 Task: Look for space in Kalundborg, Denmark from 6th September, 2023 to 10th September, 2023 for 1 adult in price range Rs.9000 to Rs.17000. Place can be private room with 1  bedroom having 1 bed and 1 bathroom. Property type can be house, flat, guest house, hotel. Booking option can be shelf check-in. Required host language is English.
Action: Mouse moved to (740, 111)
Screenshot: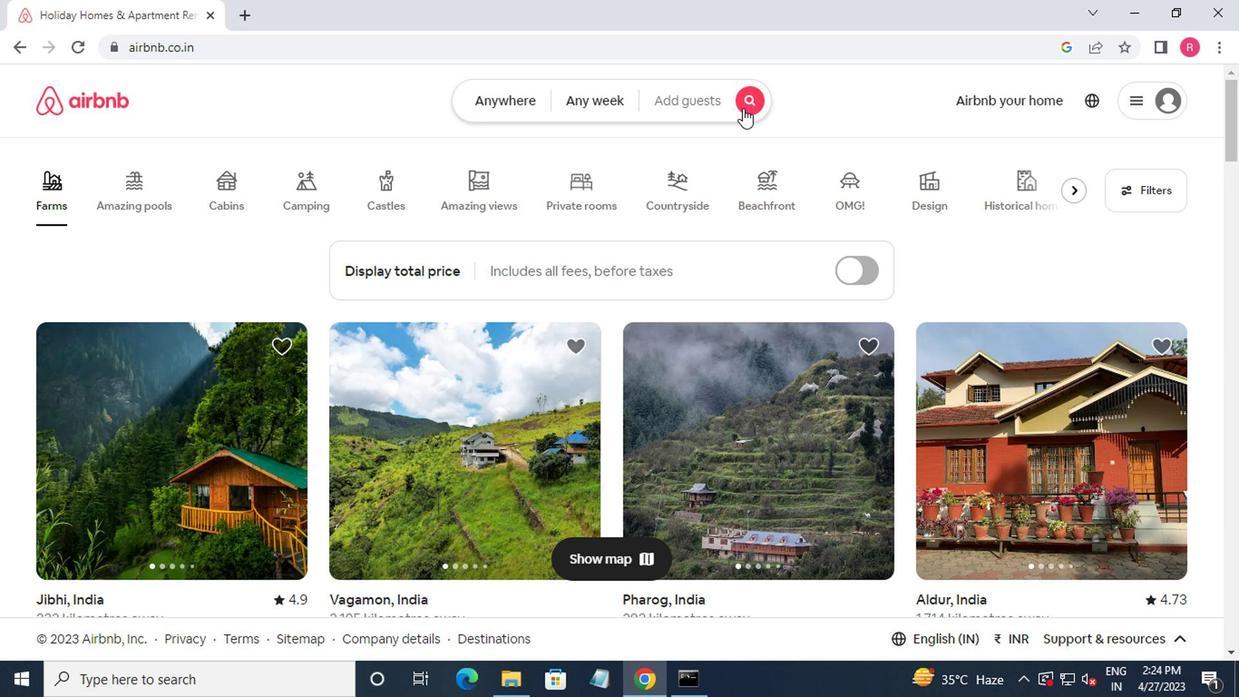 
Action: Mouse pressed left at (740, 111)
Screenshot: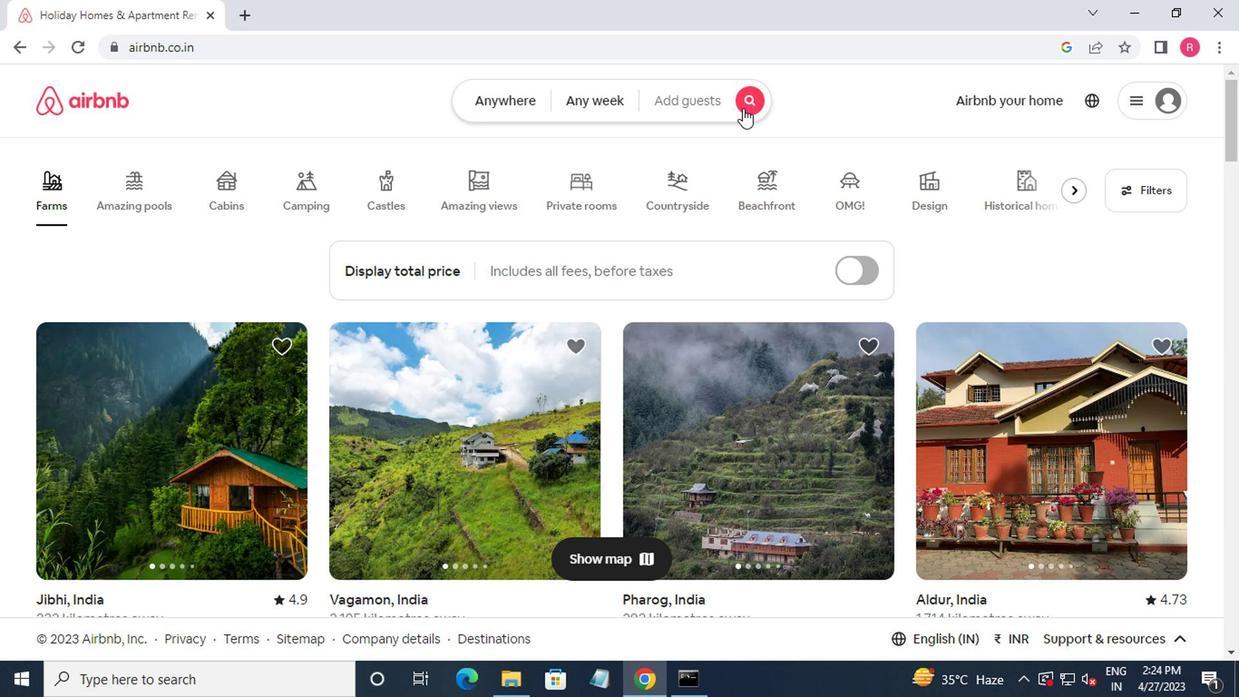 
Action: Mouse moved to (355, 151)
Screenshot: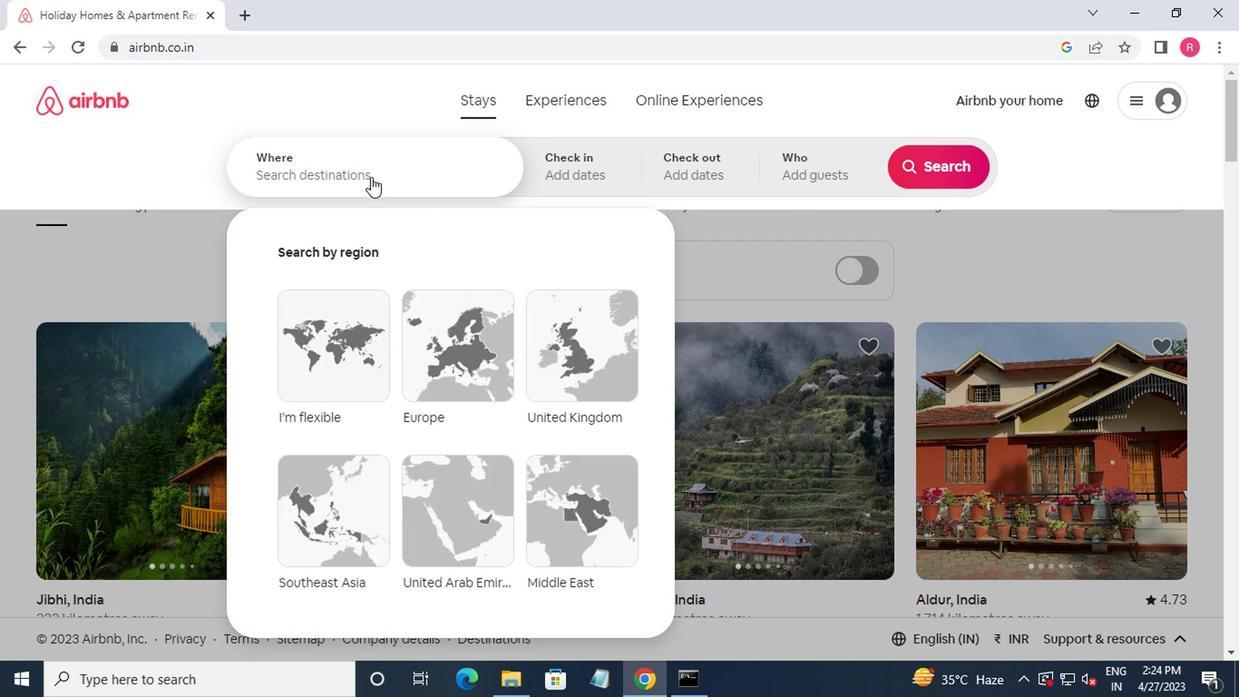 
Action: Mouse pressed left at (355, 151)
Screenshot: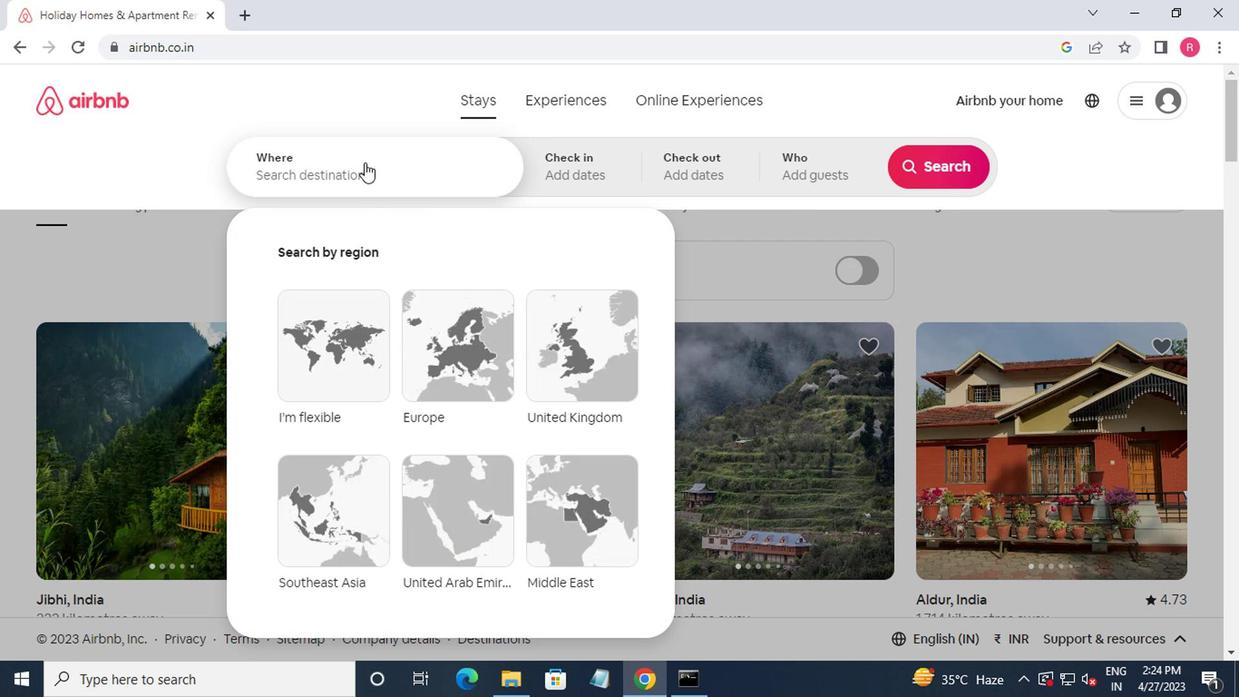 
Action: Mouse moved to (380, 153)
Screenshot: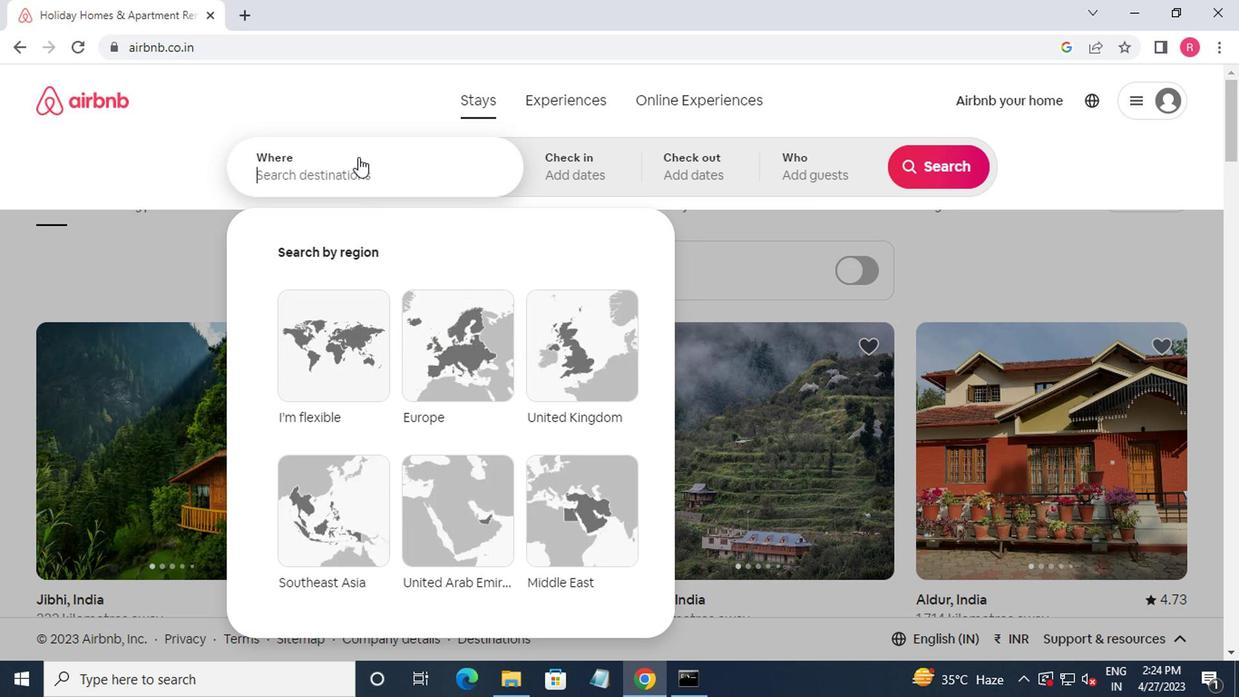 
Action: Key pressed kalundbord<Key.backspace>g,de<Key.down><Key.enter>
Screenshot: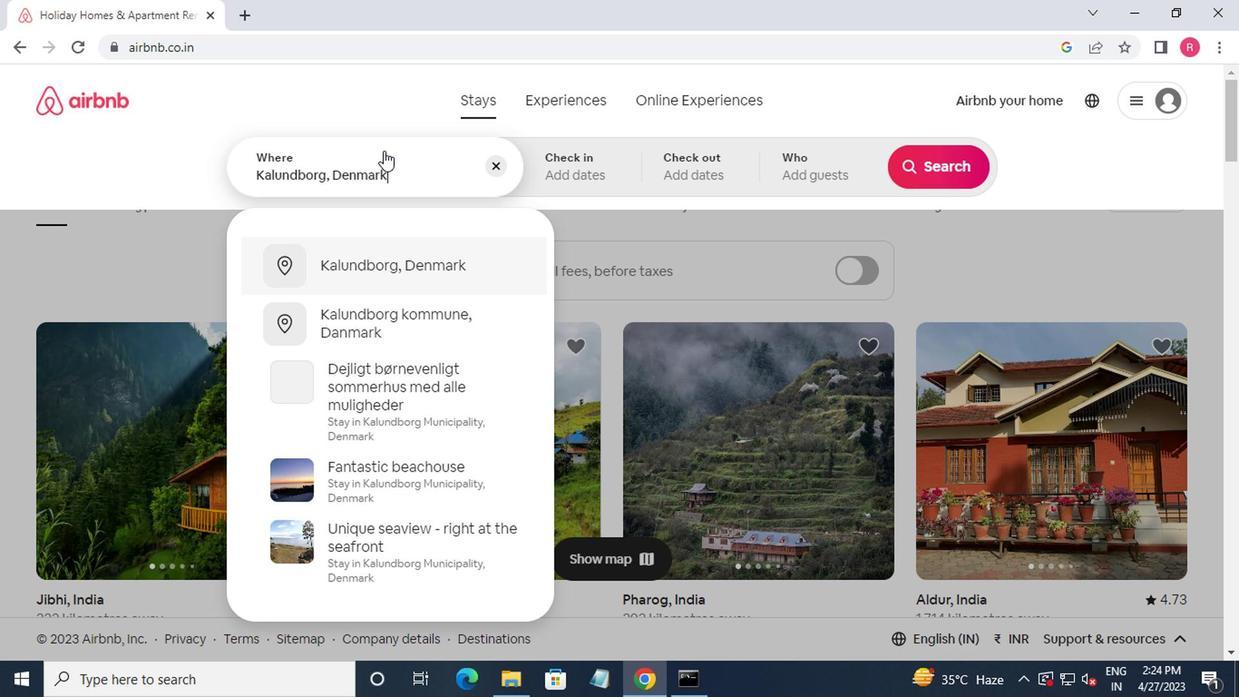 
Action: Mouse moved to (915, 319)
Screenshot: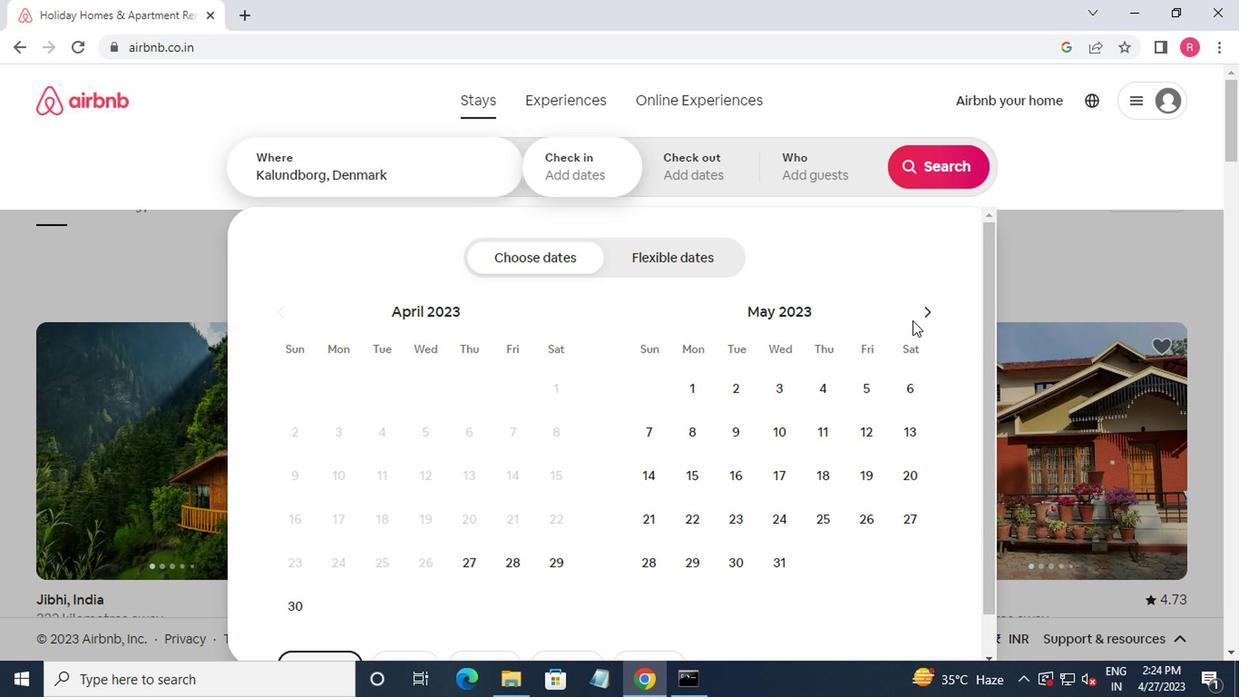 
Action: Mouse pressed left at (915, 319)
Screenshot: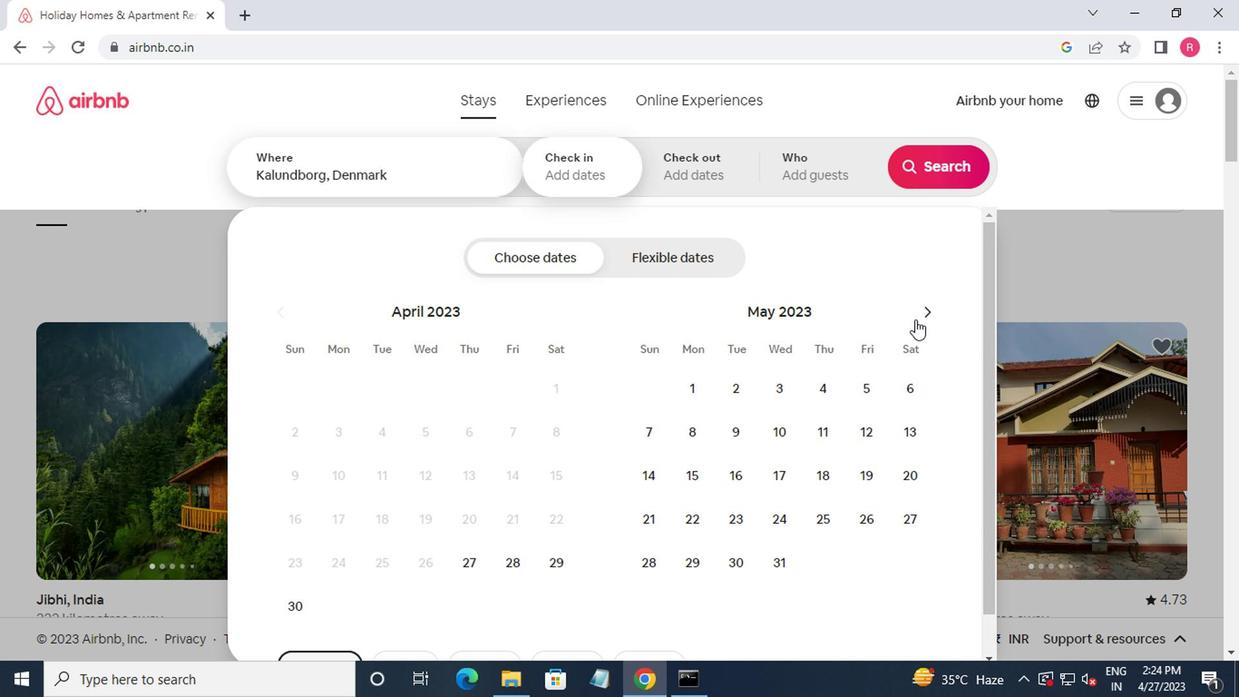 
Action: Mouse moved to (917, 318)
Screenshot: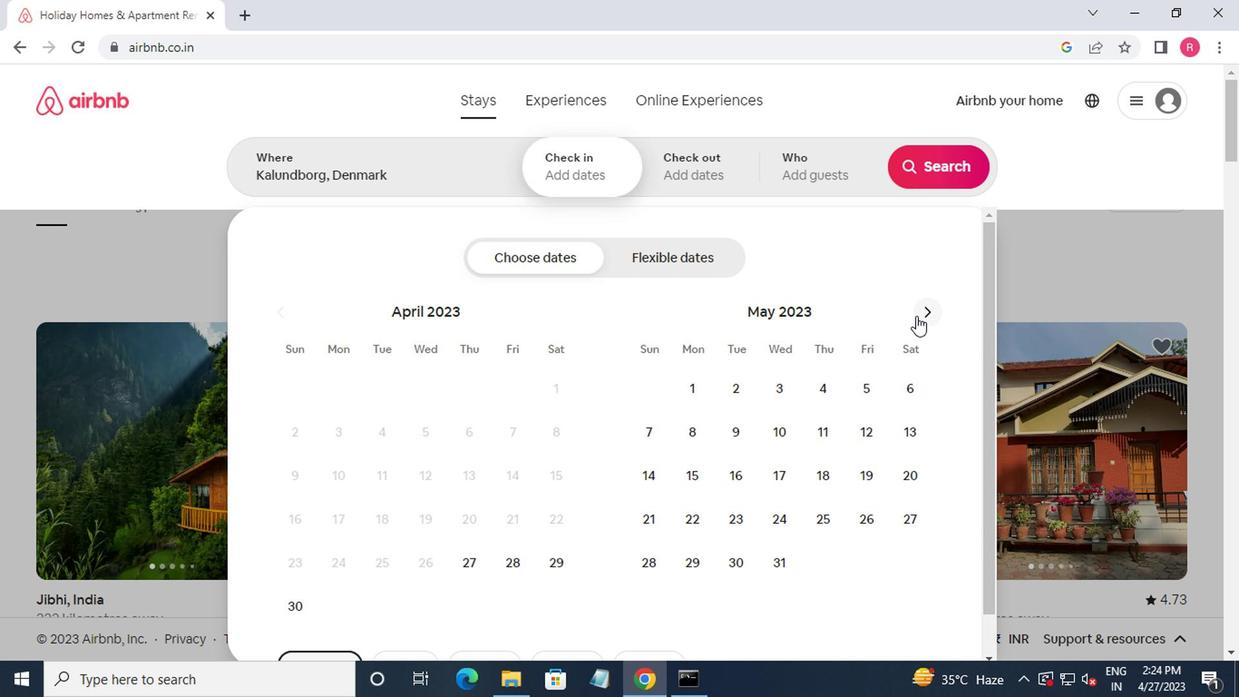 
Action: Mouse pressed left at (917, 318)
Screenshot: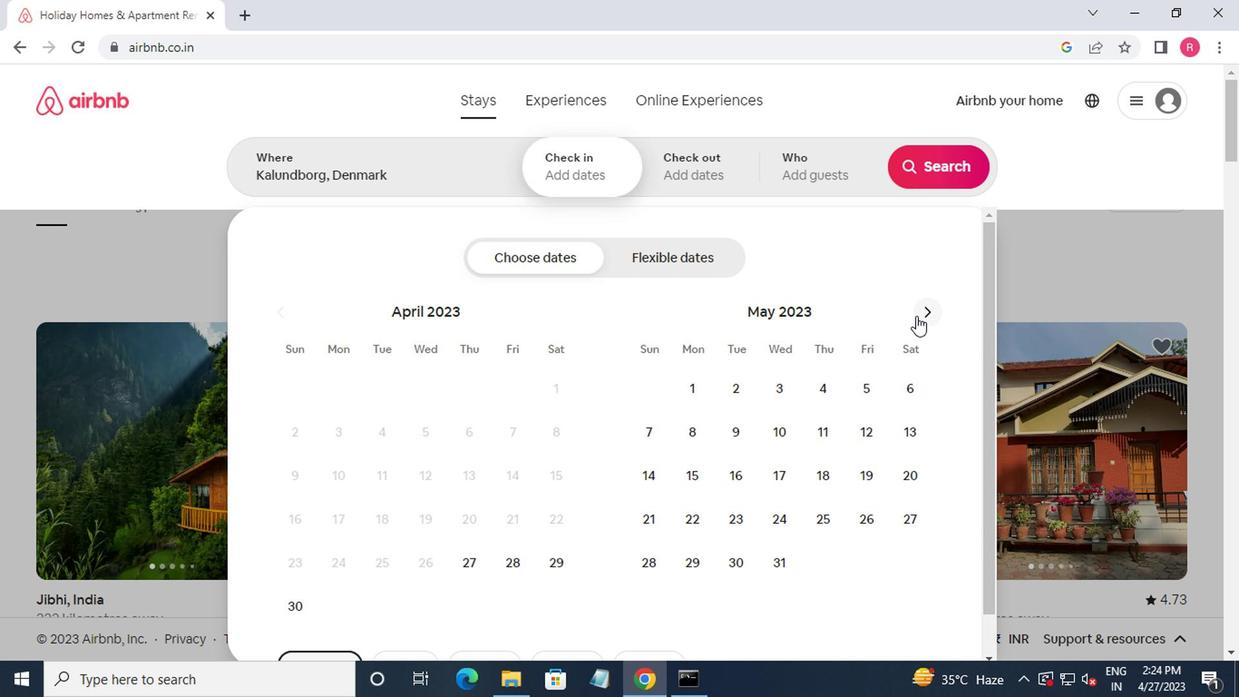 
Action: Mouse pressed left at (917, 318)
Screenshot: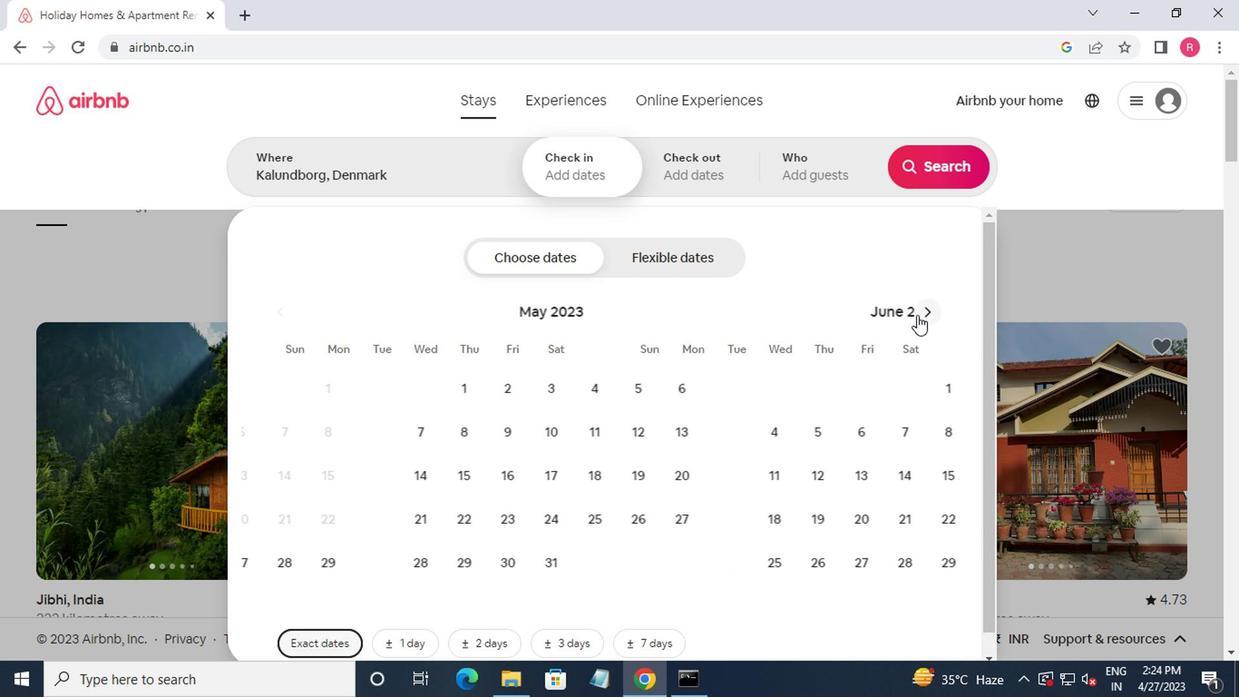 
Action: Mouse pressed left at (917, 318)
Screenshot: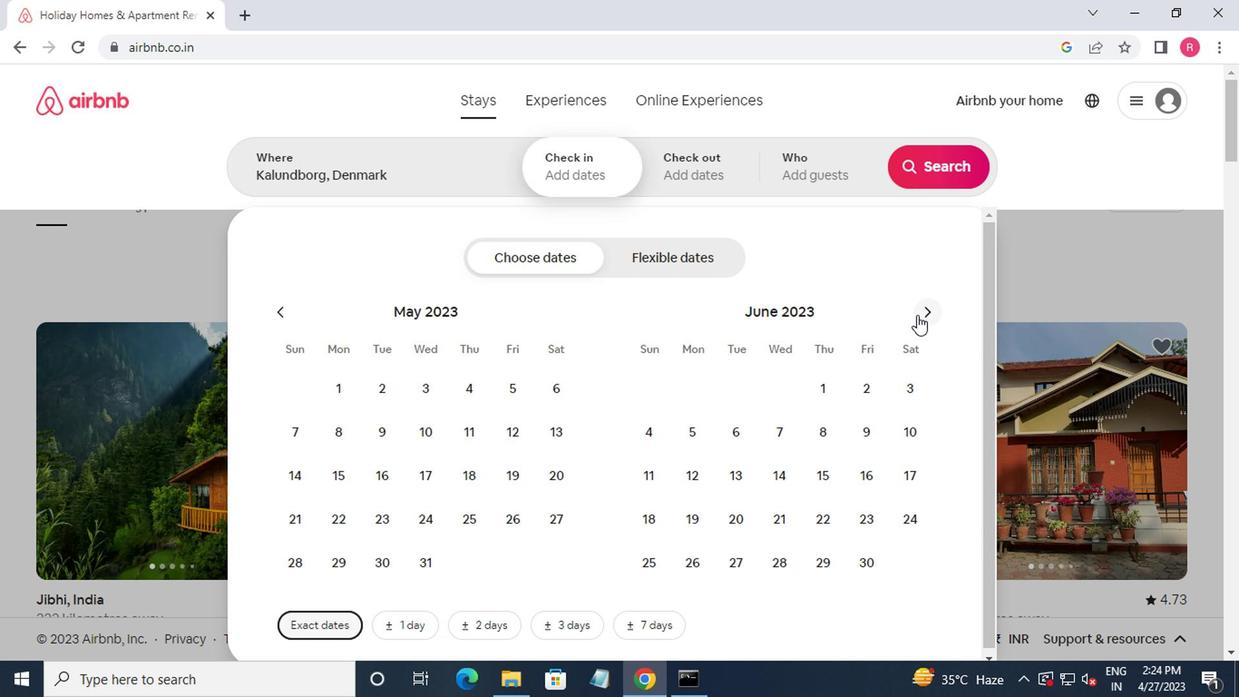 
Action: Mouse pressed left at (917, 318)
Screenshot: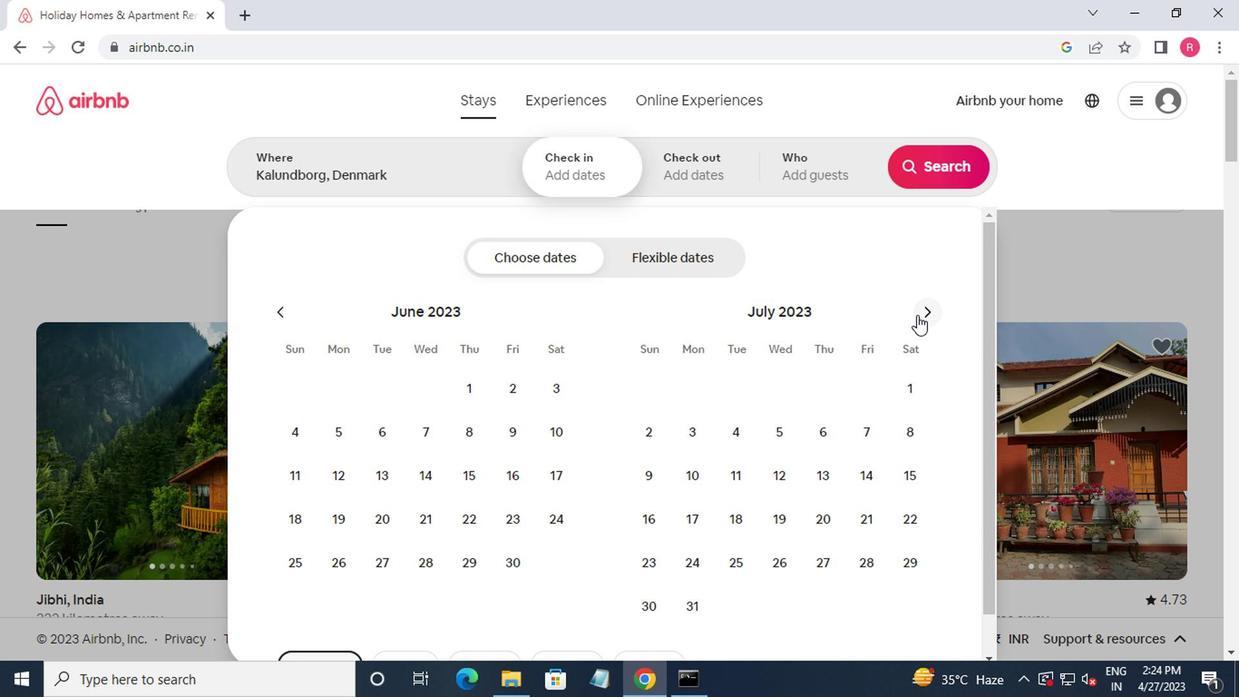 
Action: Mouse pressed left at (917, 318)
Screenshot: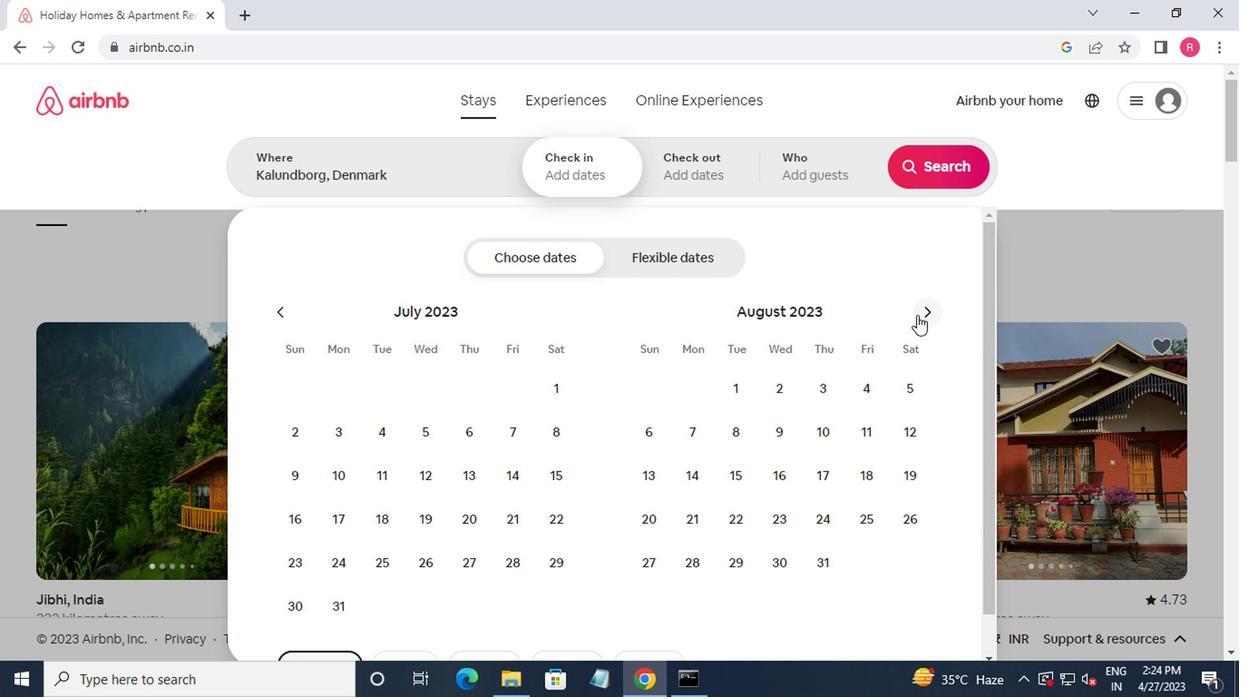 
Action: Mouse moved to (783, 442)
Screenshot: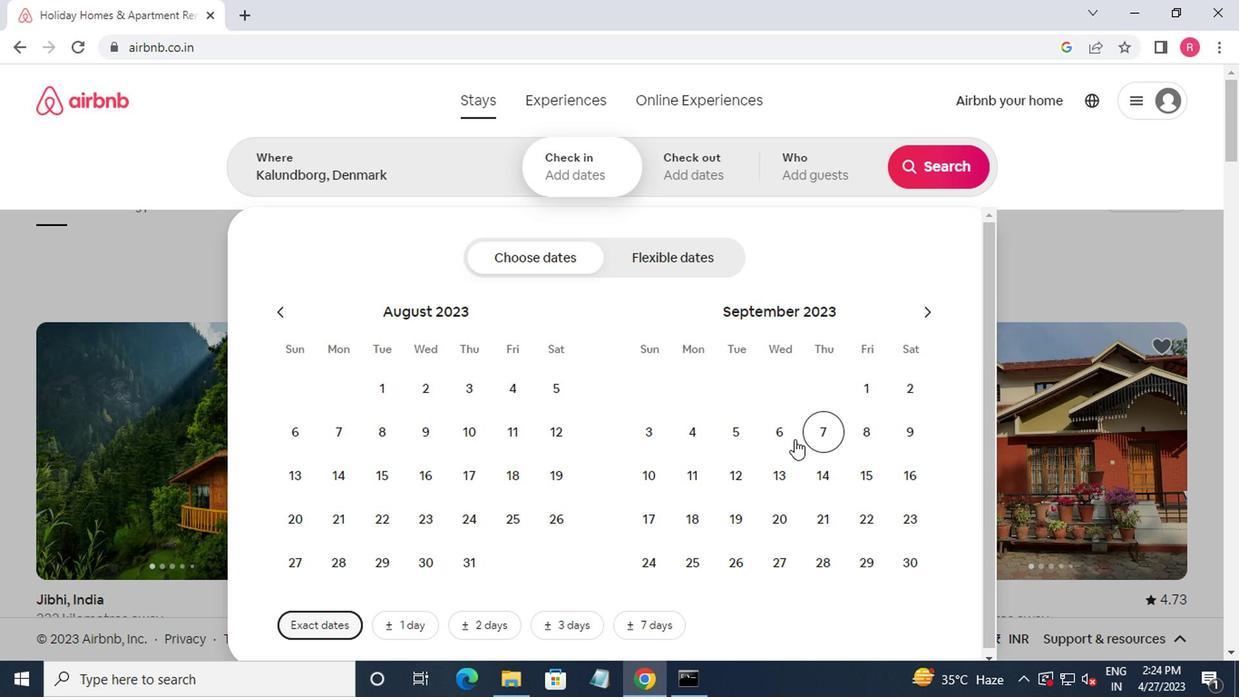 
Action: Mouse pressed left at (783, 442)
Screenshot: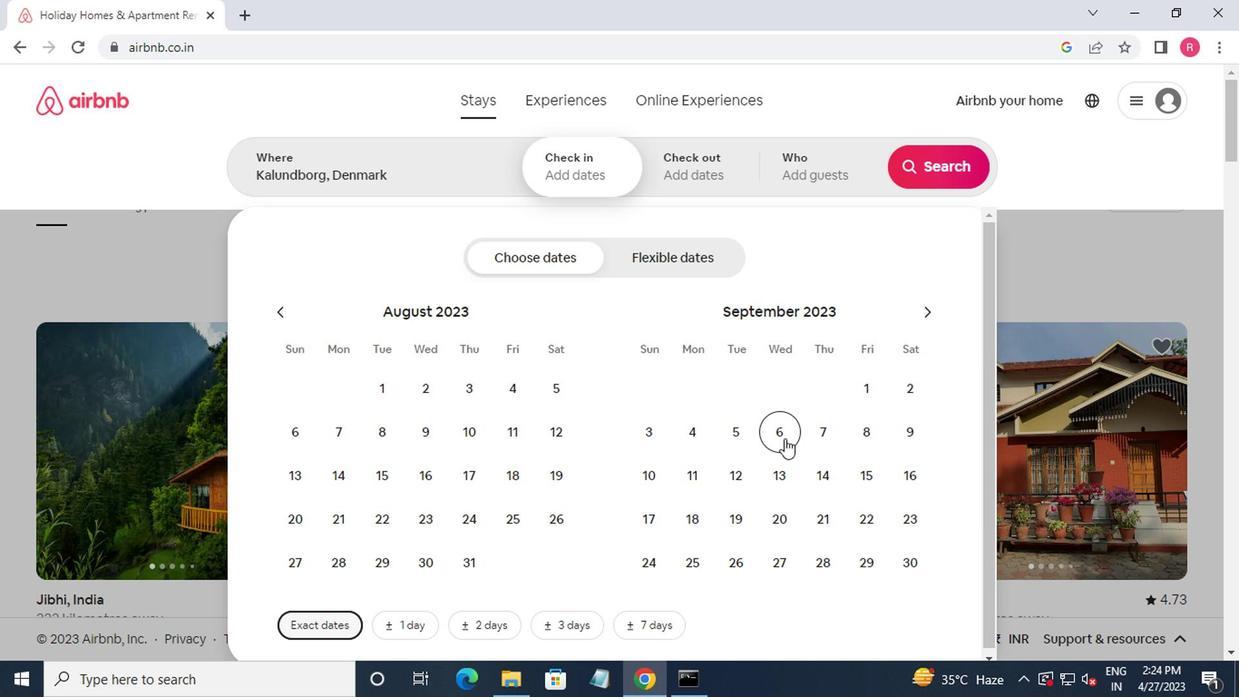 
Action: Mouse moved to (652, 494)
Screenshot: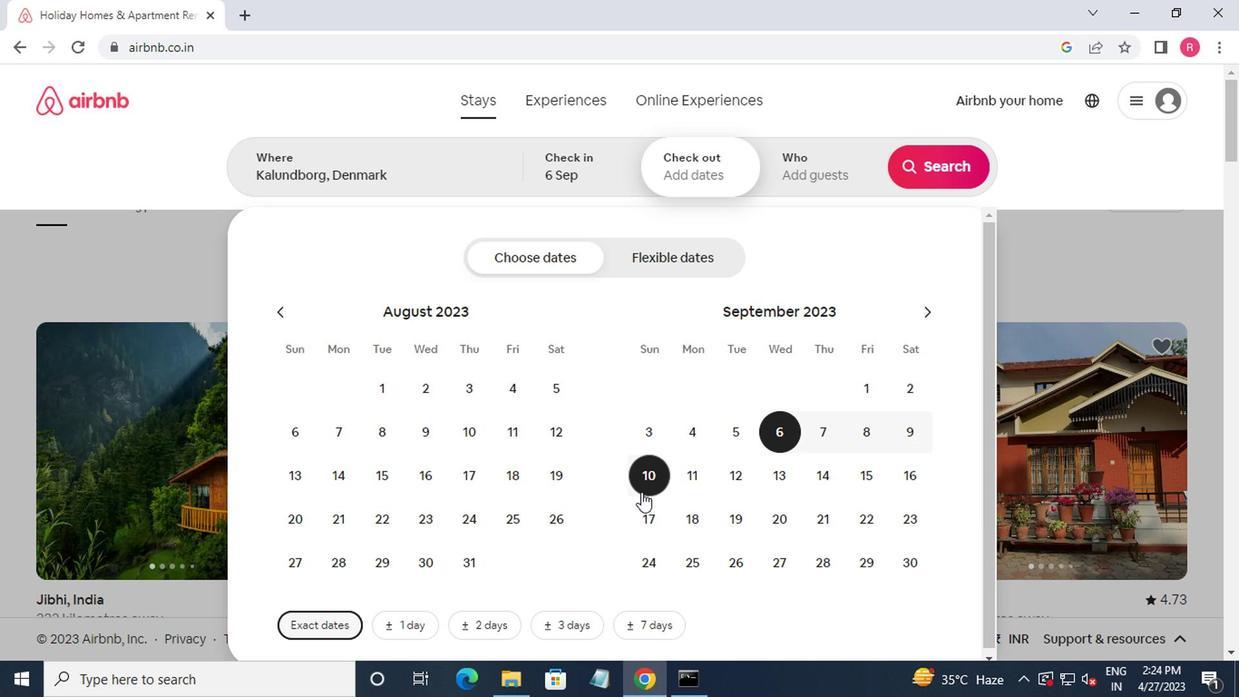 
Action: Mouse pressed left at (652, 494)
Screenshot: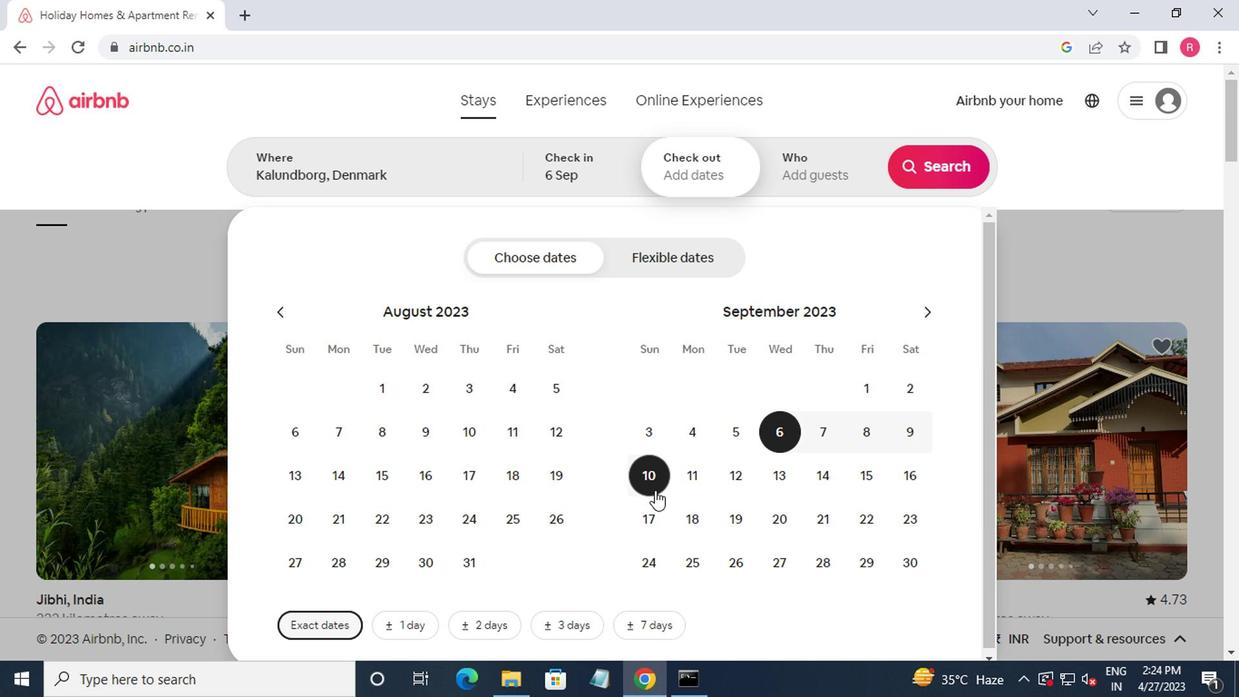 
Action: Mouse moved to (802, 187)
Screenshot: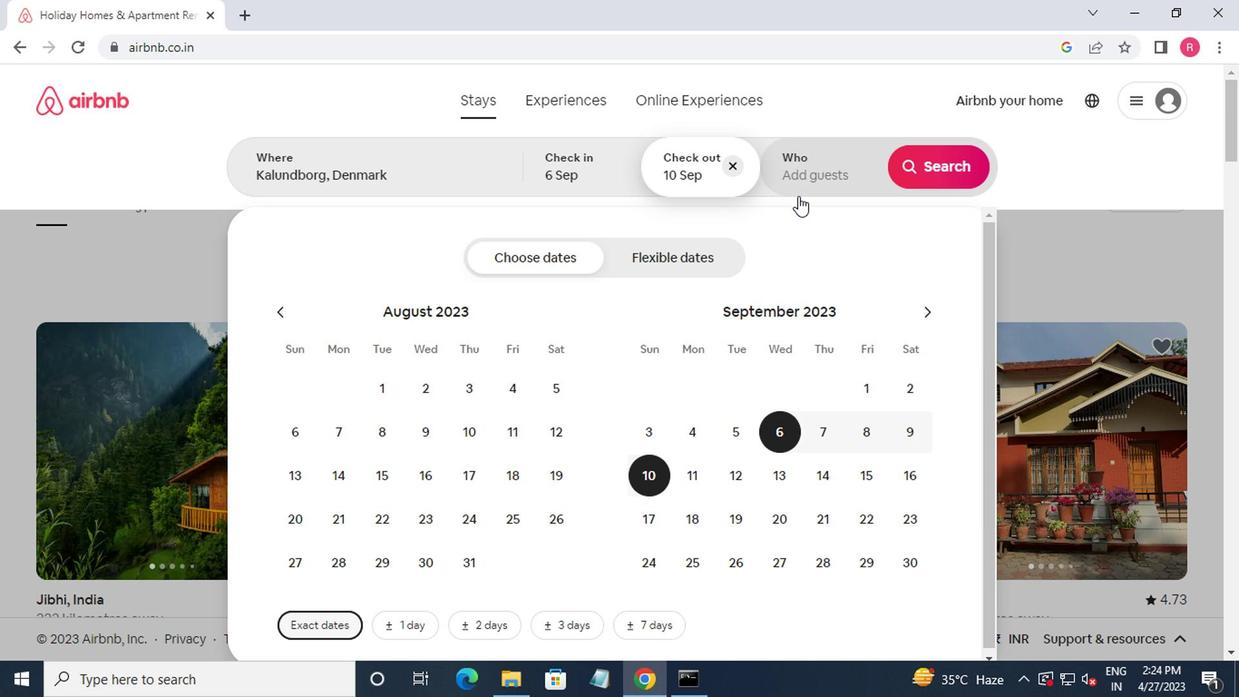 
Action: Mouse pressed left at (802, 187)
Screenshot: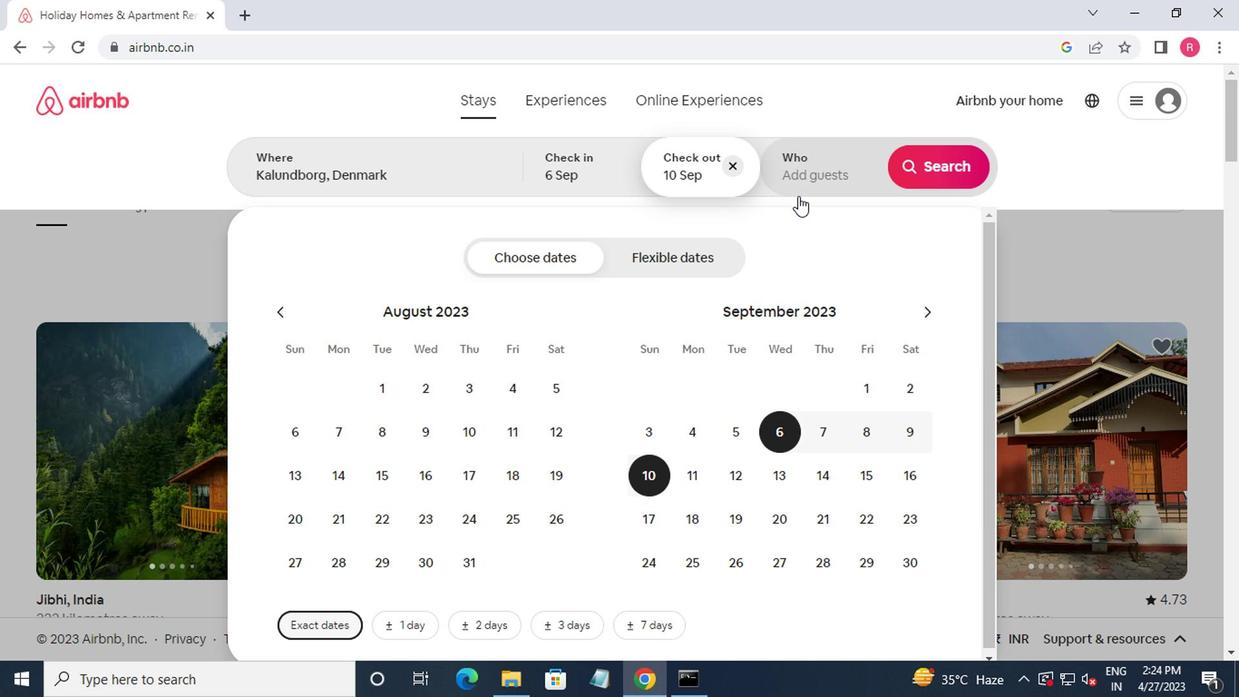 
Action: Mouse moved to (955, 269)
Screenshot: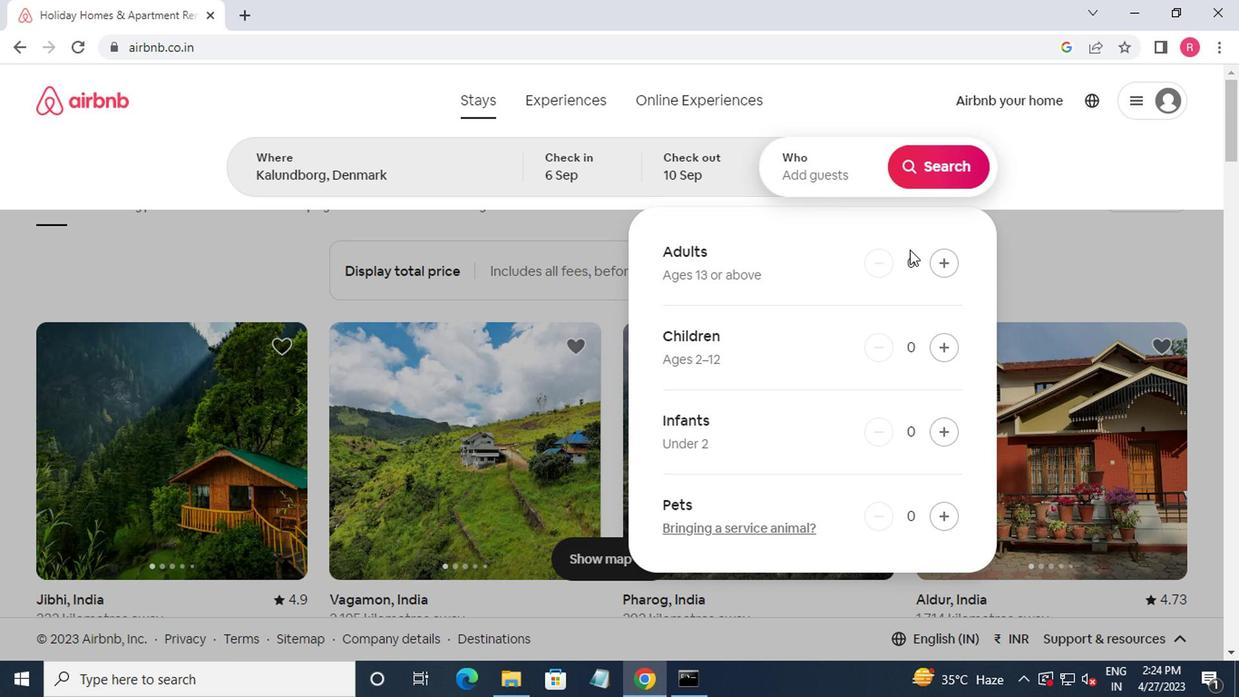 
Action: Mouse pressed left at (955, 269)
Screenshot: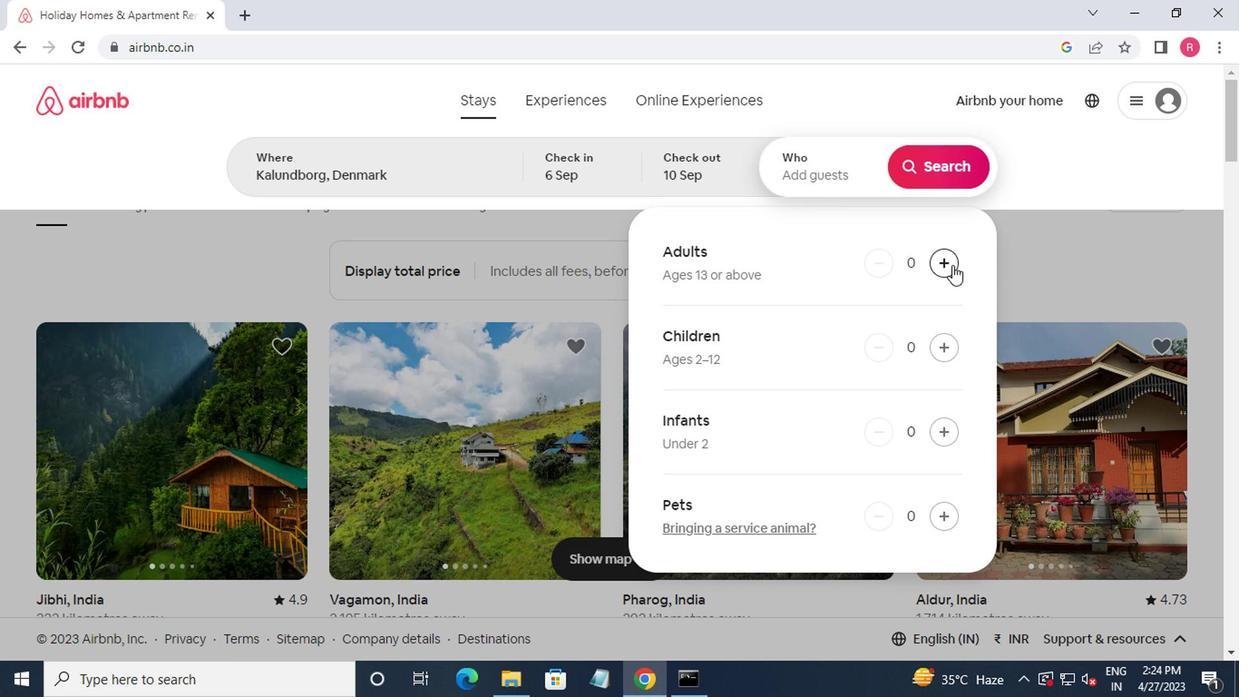 
Action: Mouse moved to (921, 182)
Screenshot: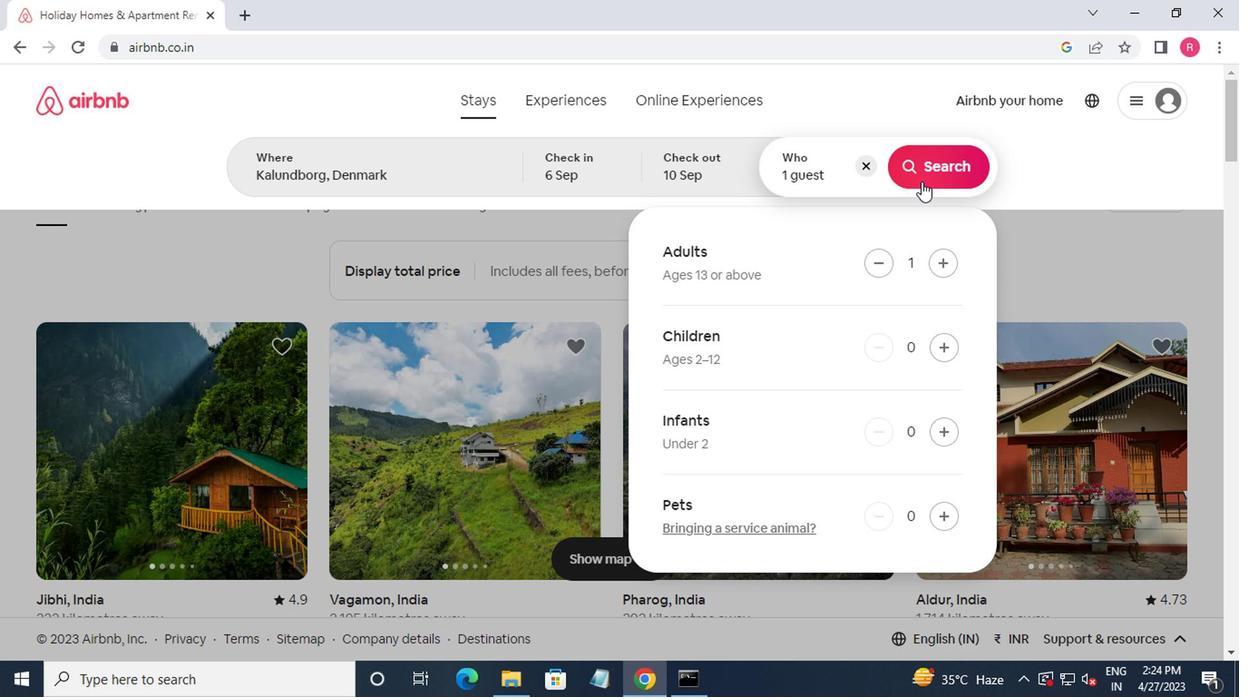 
Action: Mouse pressed left at (921, 182)
Screenshot: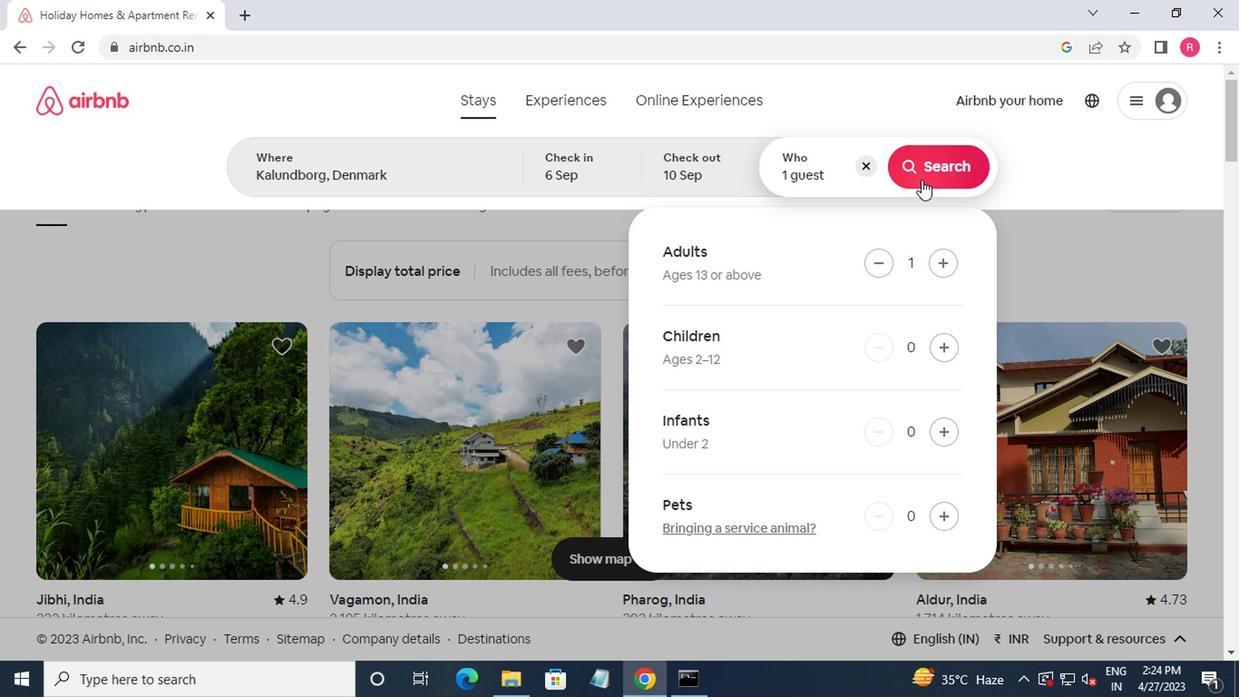 
Action: Mouse moved to (1164, 179)
Screenshot: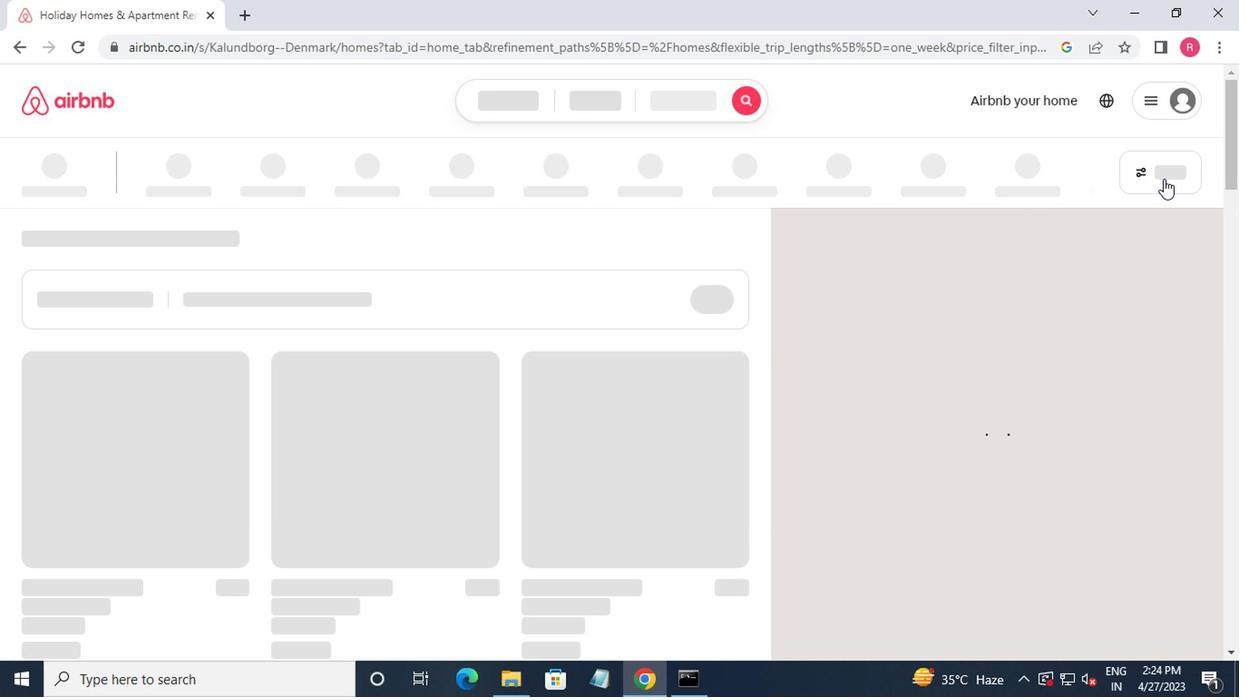 
Action: Mouse pressed left at (1164, 179)
Screenshot: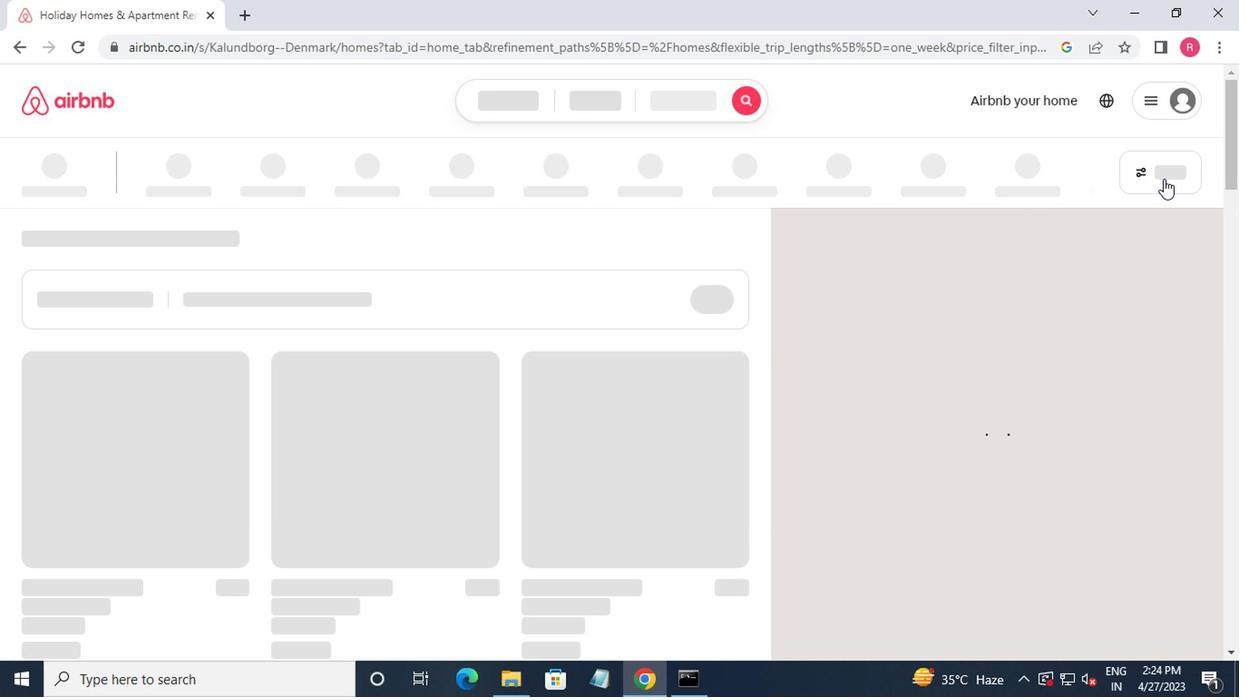 
Action: Mouse moved to (457, 398)
Screenshot: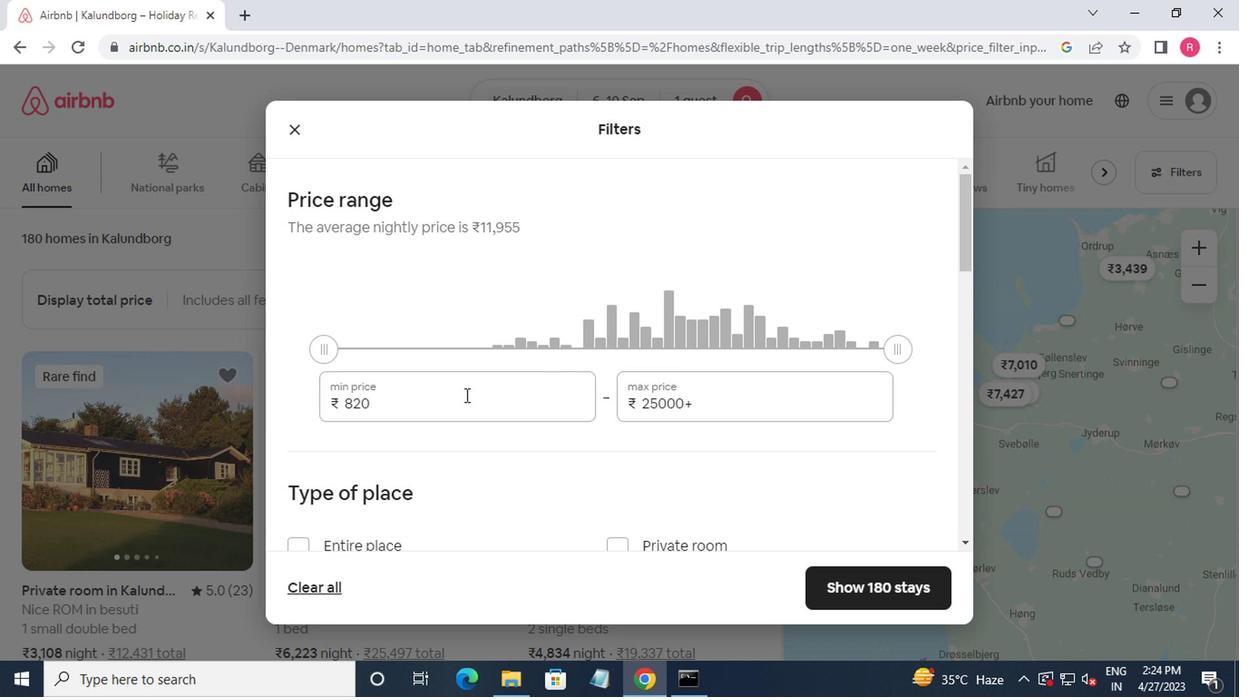 
Action: Mouse pressed left at (457, 398)
Screenshot: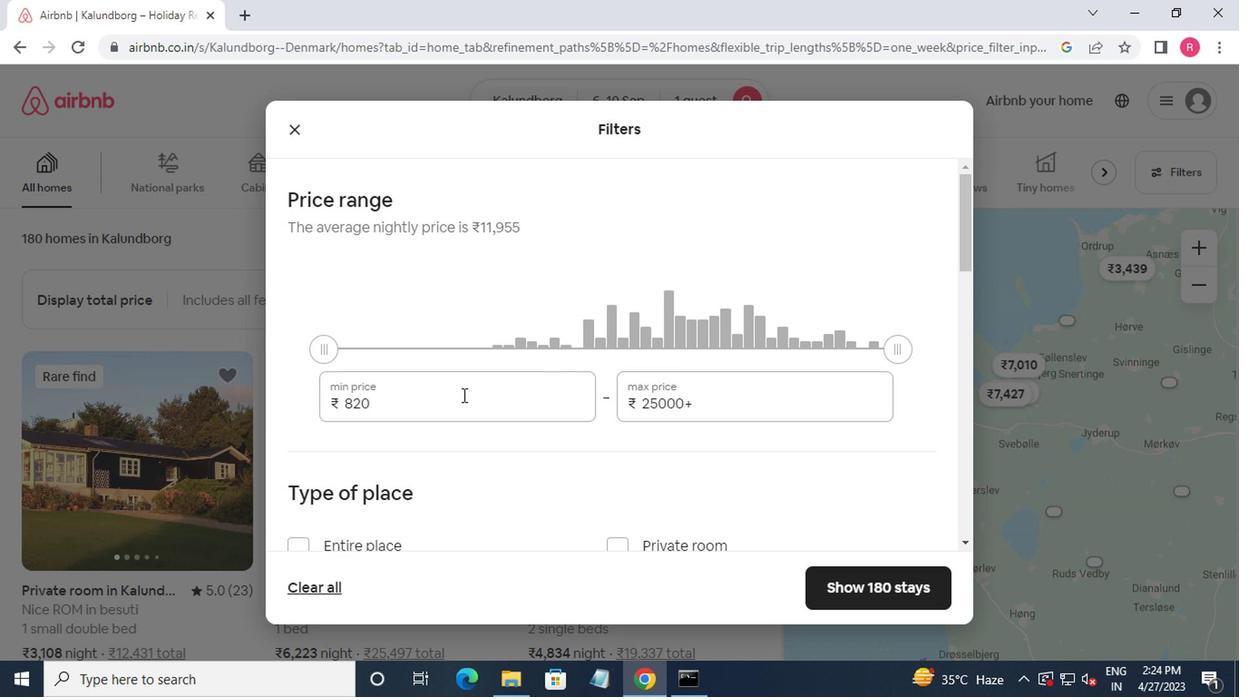 
Action: Mouse moved to (486, 378)
Screenshot: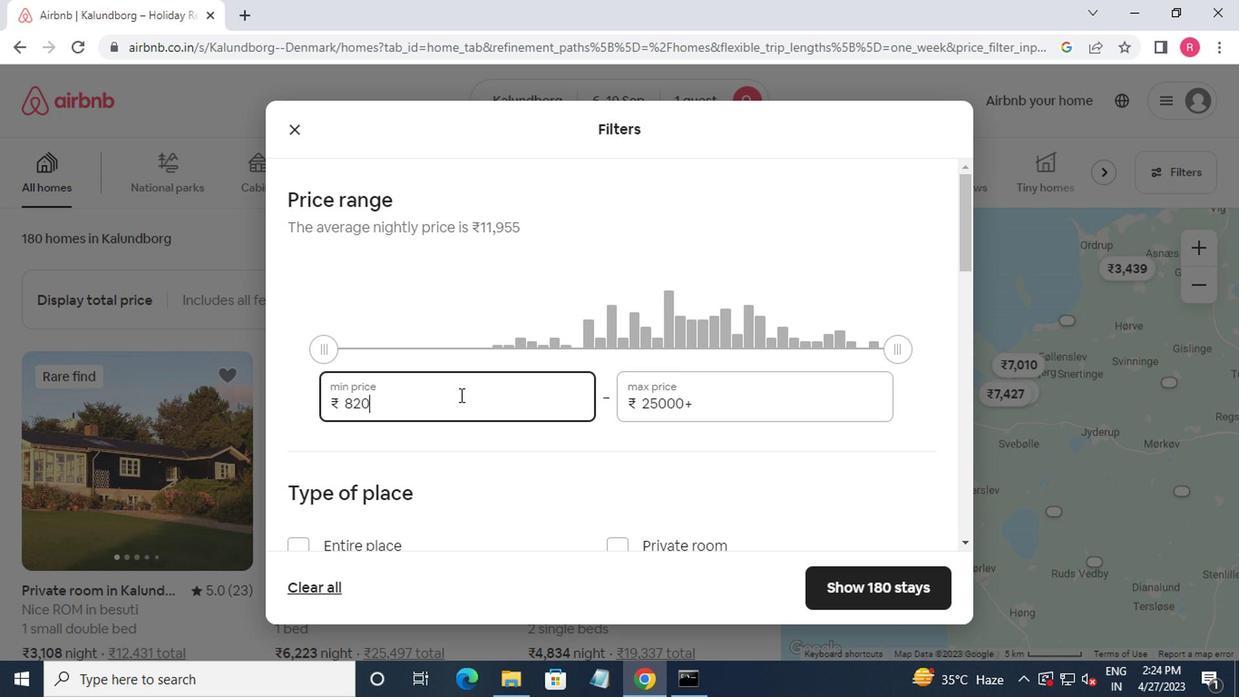 
Action: Key pressed <Key.backspace><Key.backspace><Key.backspace><Key.backspace>9000<Key.tab>17000
Screenshot: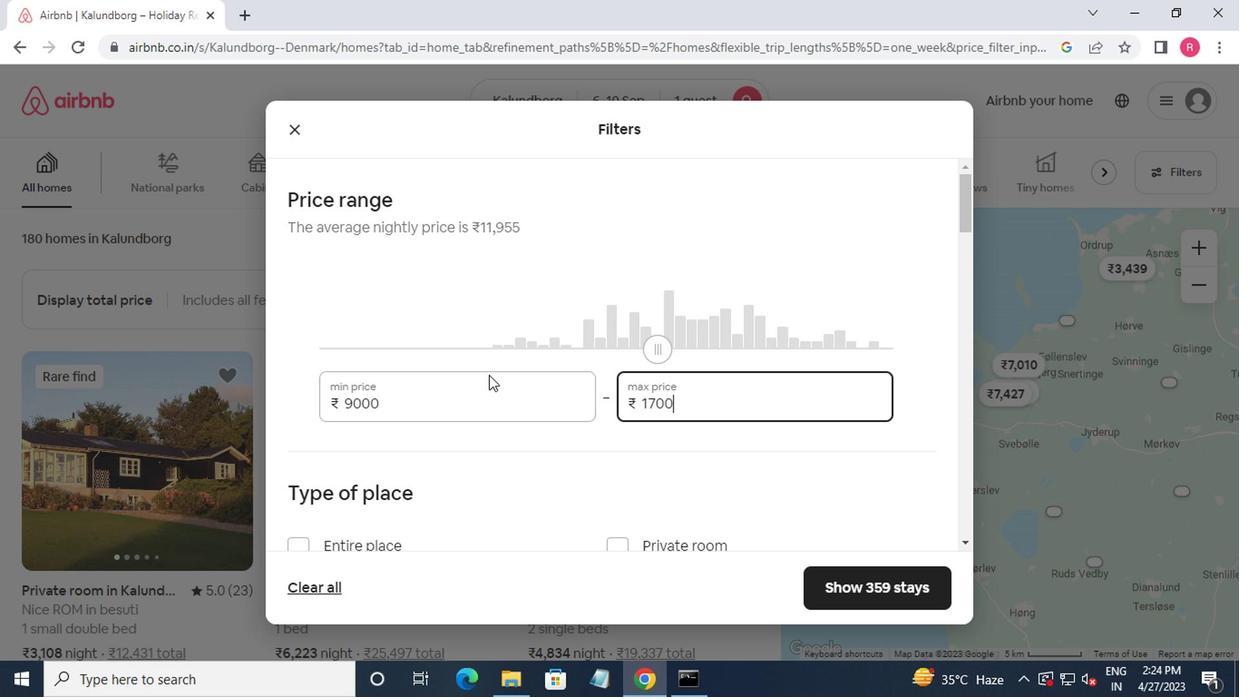 
Action: Mouse moved to (481, 533)
Screenshot: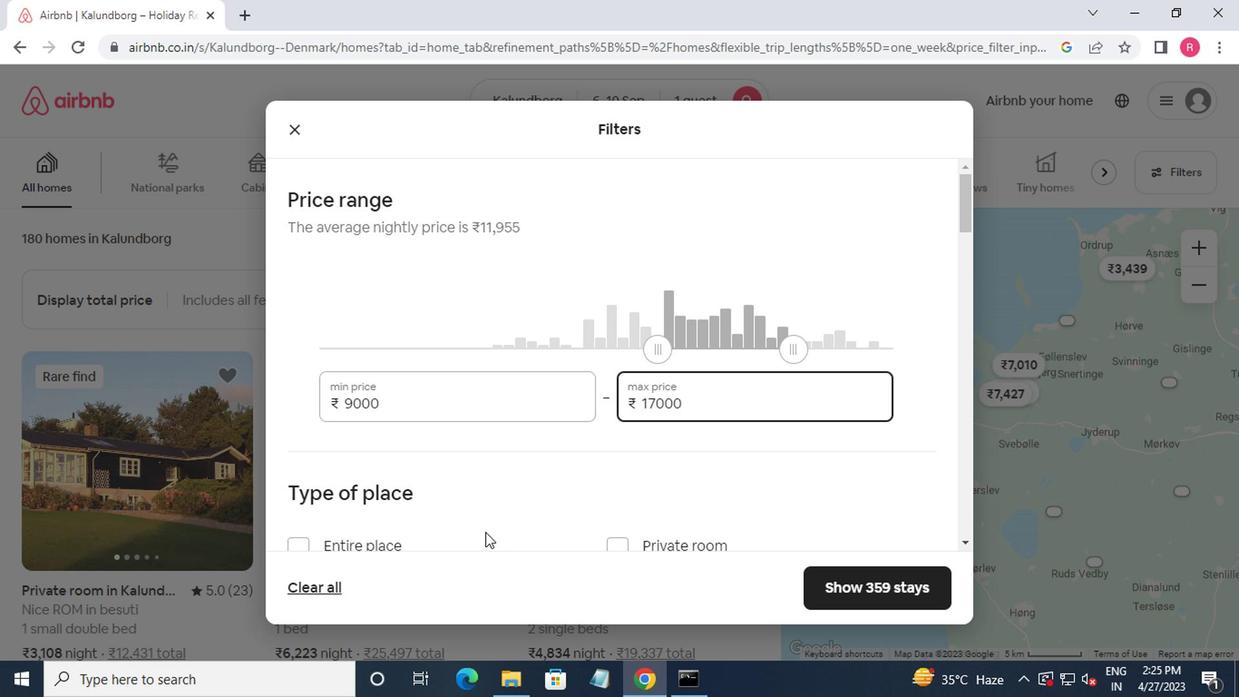 
Action: Mouse scrolled (481, 532) with delta (0, 0)
Screenshot: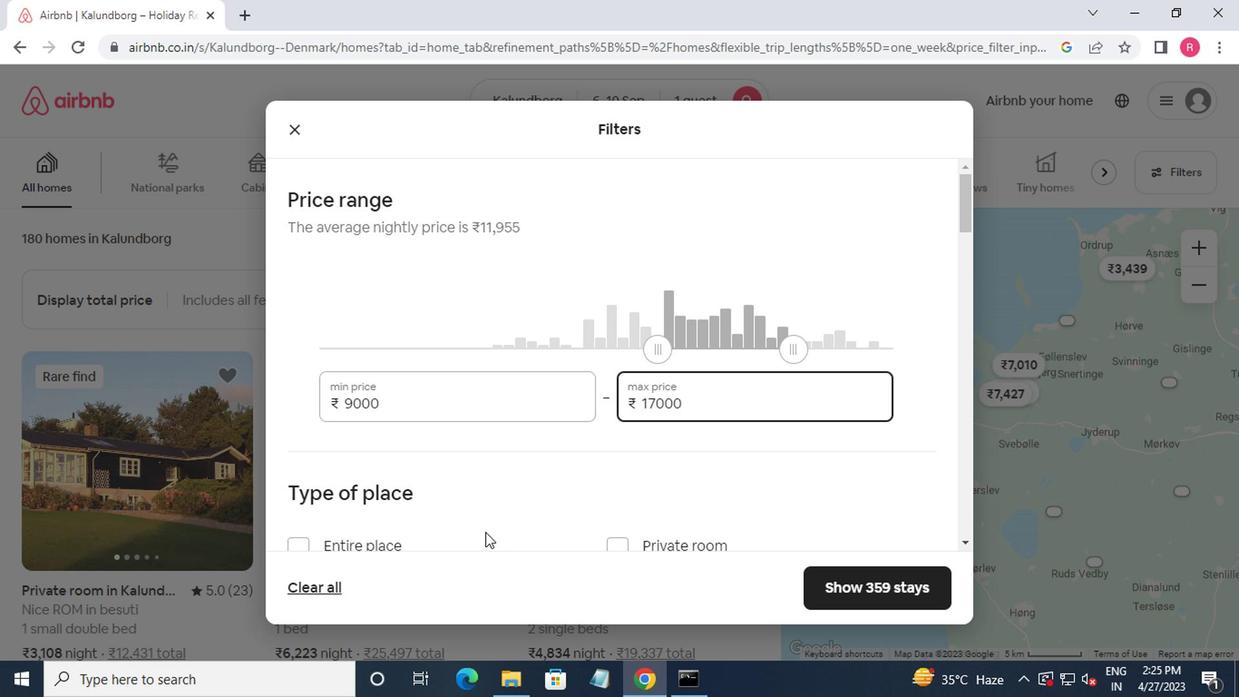 
Action: Mouse scrolled (481, 532) with delta (0, 0)
Screenshot: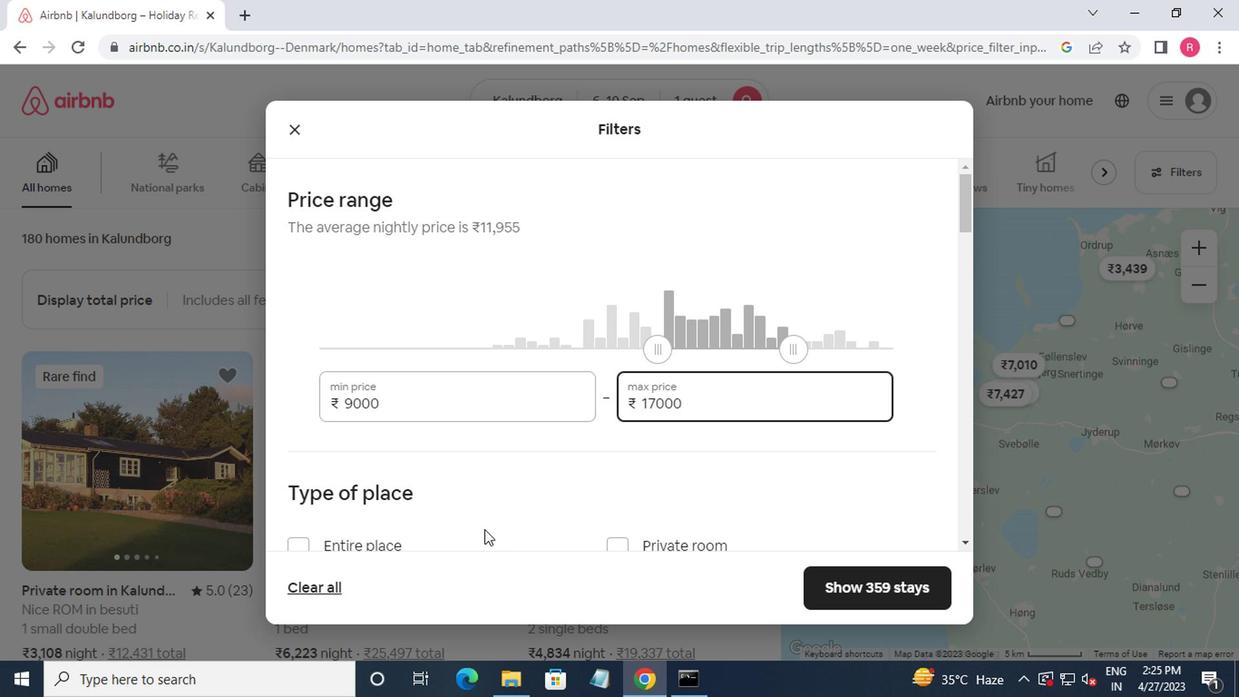 
Action: Mouse moved to (617, 373)
Screenshot: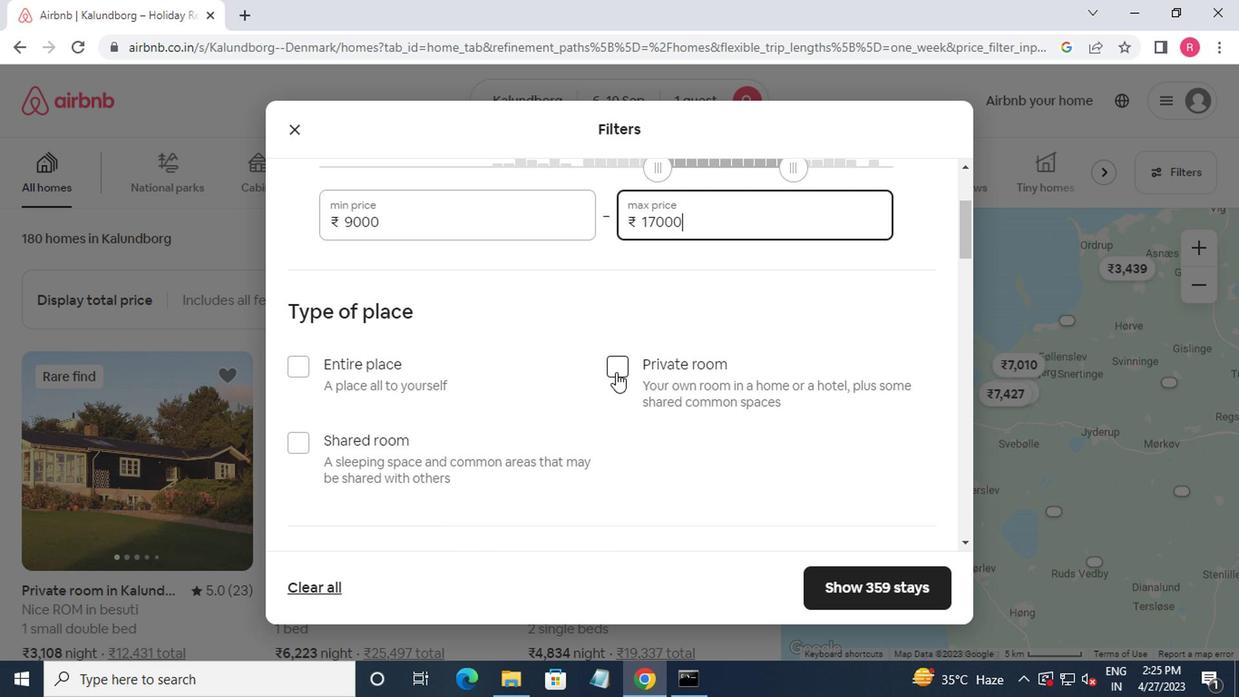 
Action: Mouse pressed left at (617, 373)
Screenshot: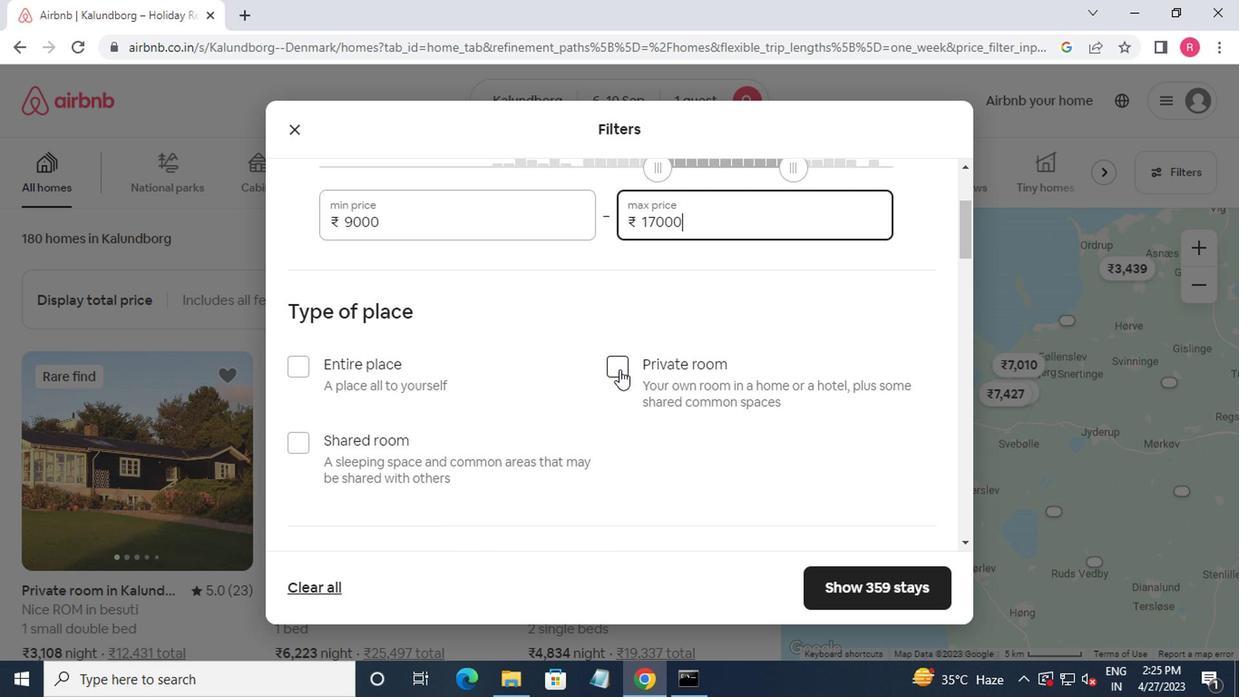 
Action: Mouse moved to (618, 373)
Screenshot: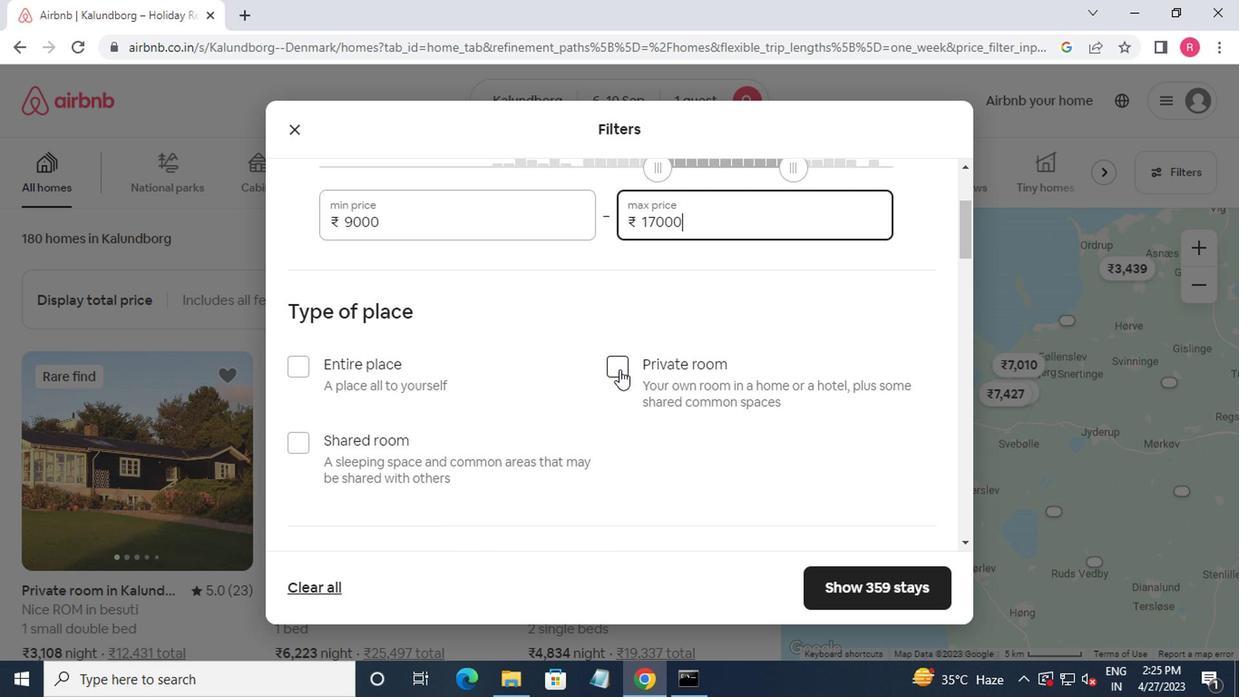 
Action: Mouse scrolled (618, 372) with delta (0, 0)
Screenshot: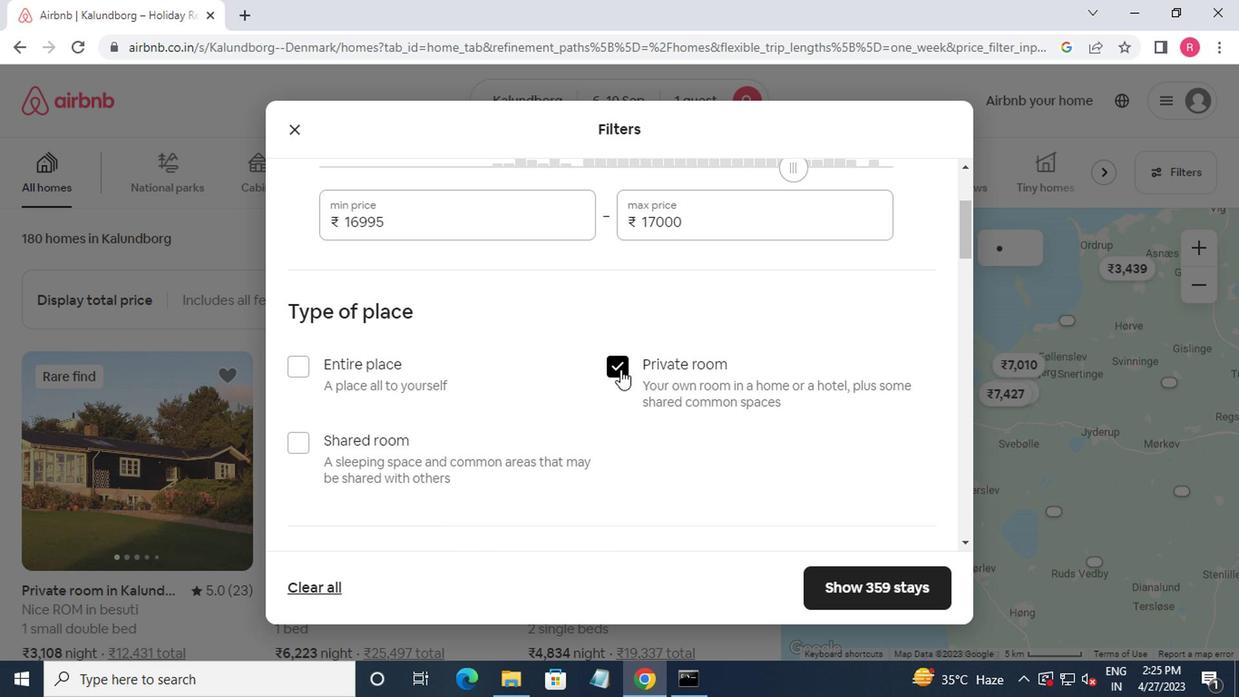 
Action: Mouse moved to (618, 375)
Screenshot: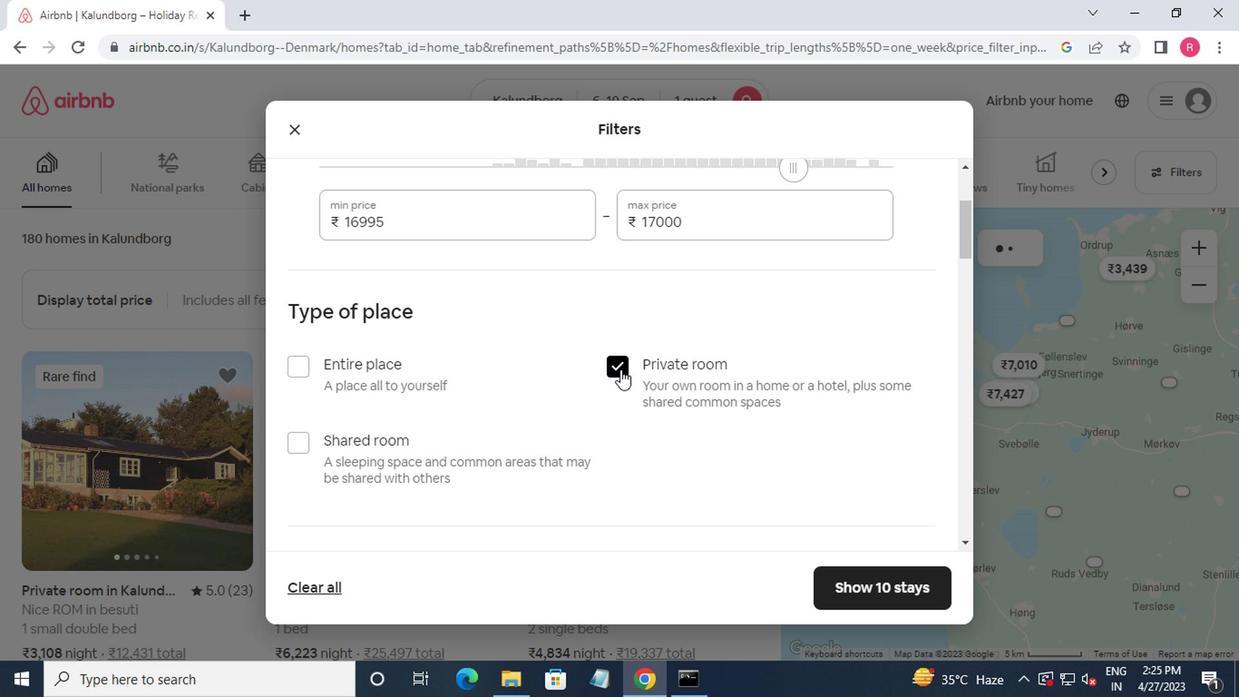 
Action: Mouse scrolled (618, 375) with delta (0, 0)
Screenshot: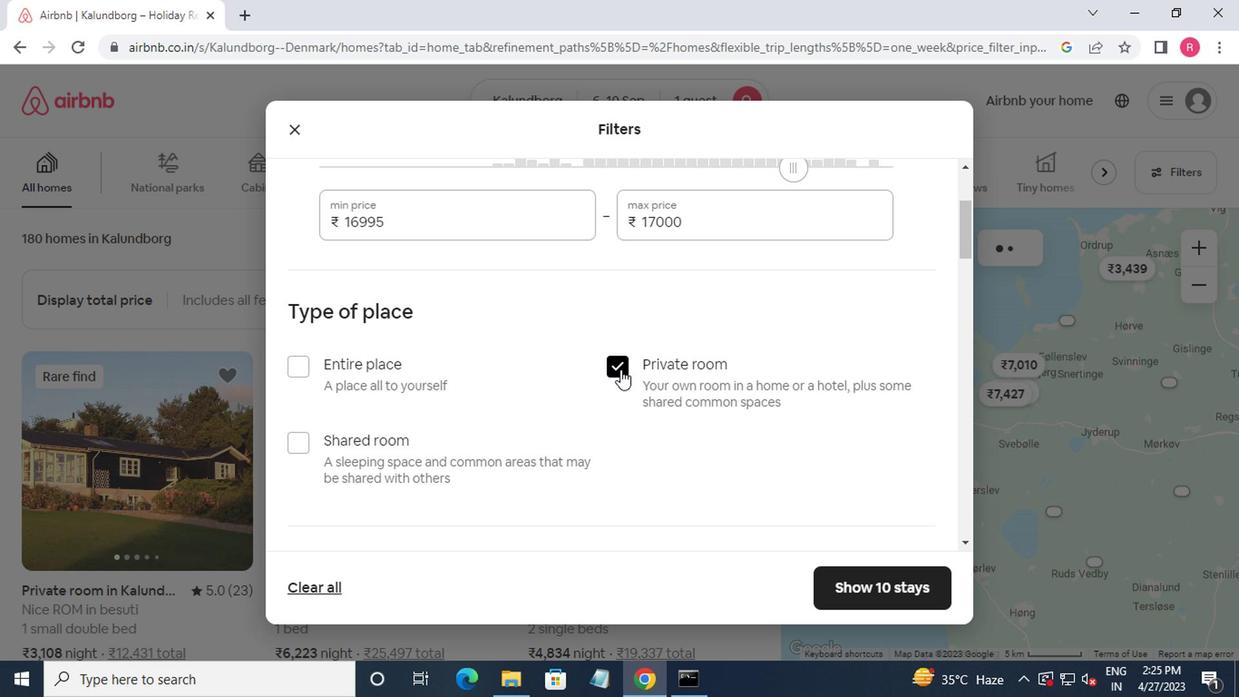 
Action: Mouse moved to (610, 392)
Screenshot: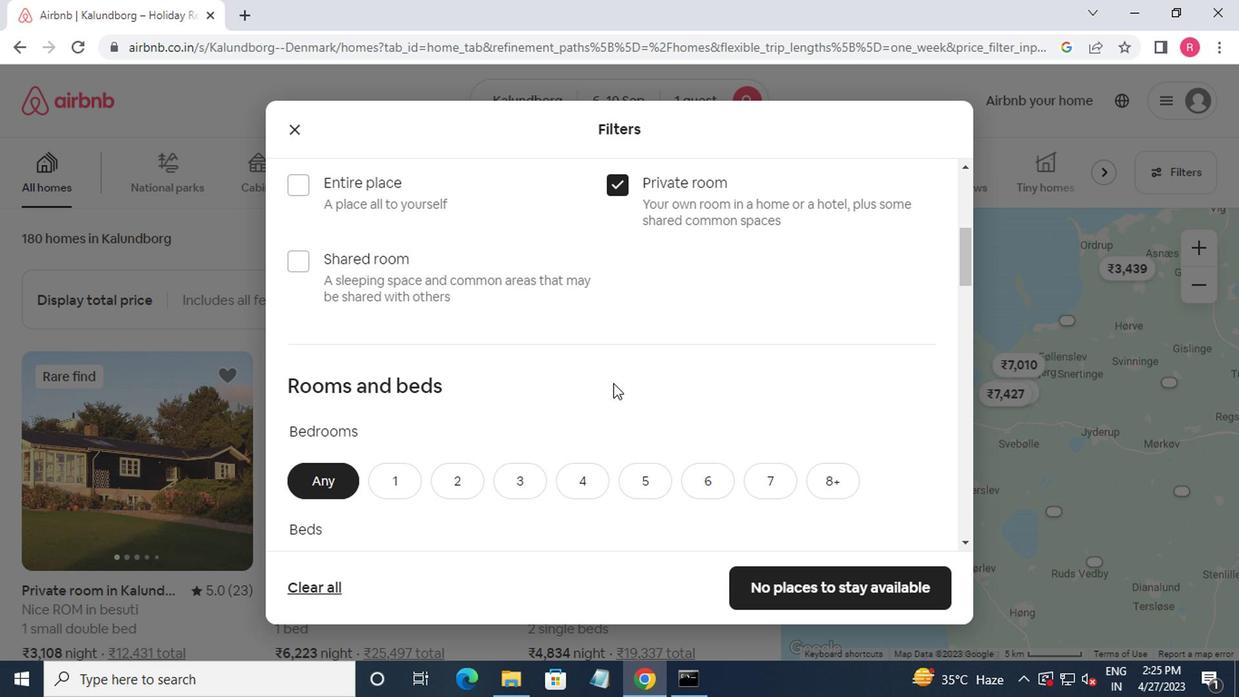 
Action: Mouse scrolled (610, 391) with delta (0, -1)
Screenshot: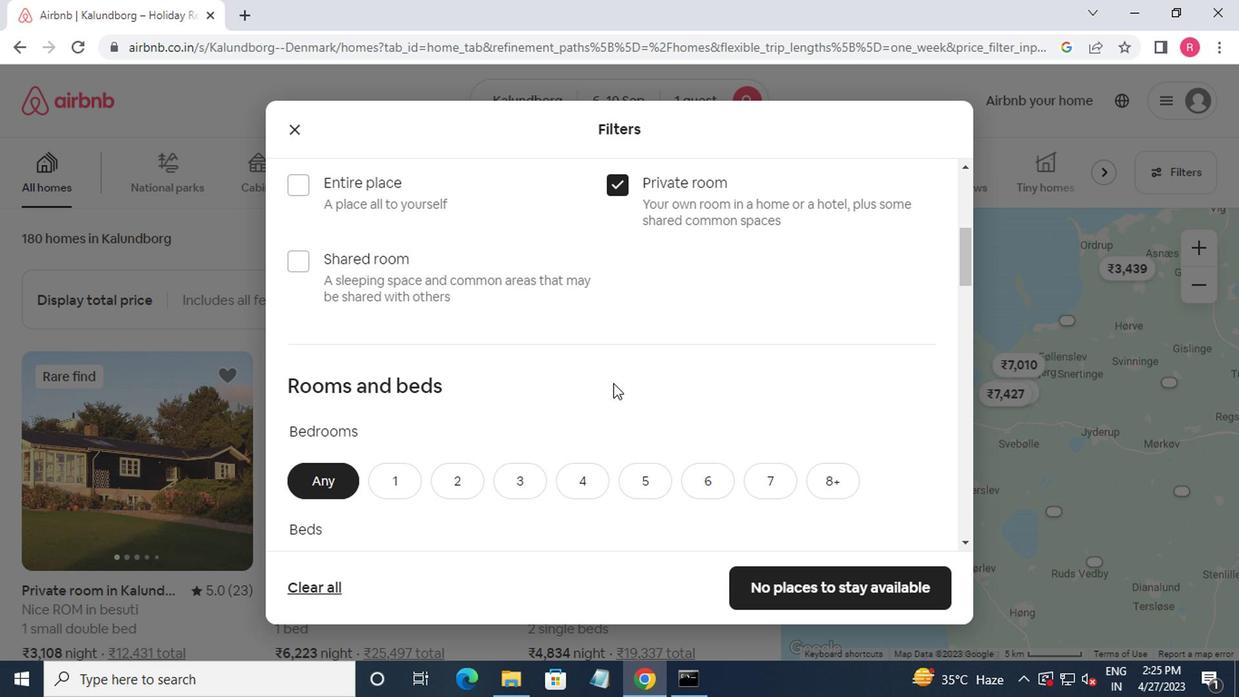 
Action: Mouse moved to (378, 393)
Screenshot: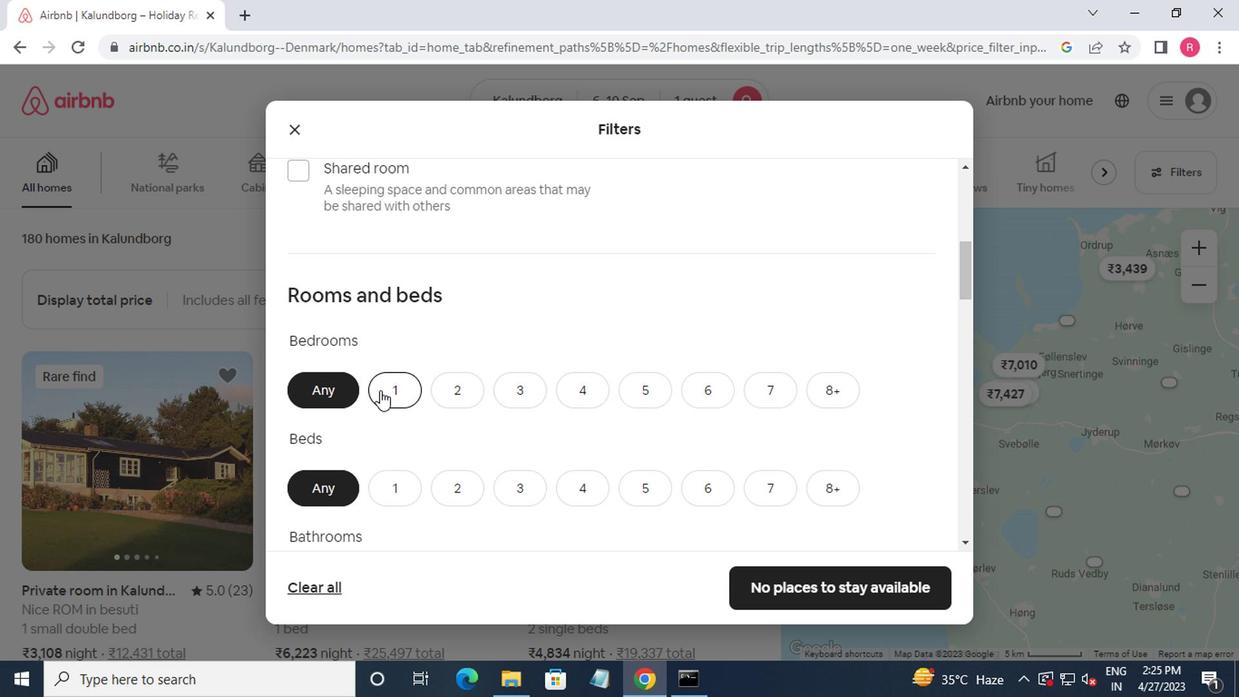 
Action: Mouse pressed left at (378, 393)
Screenshot: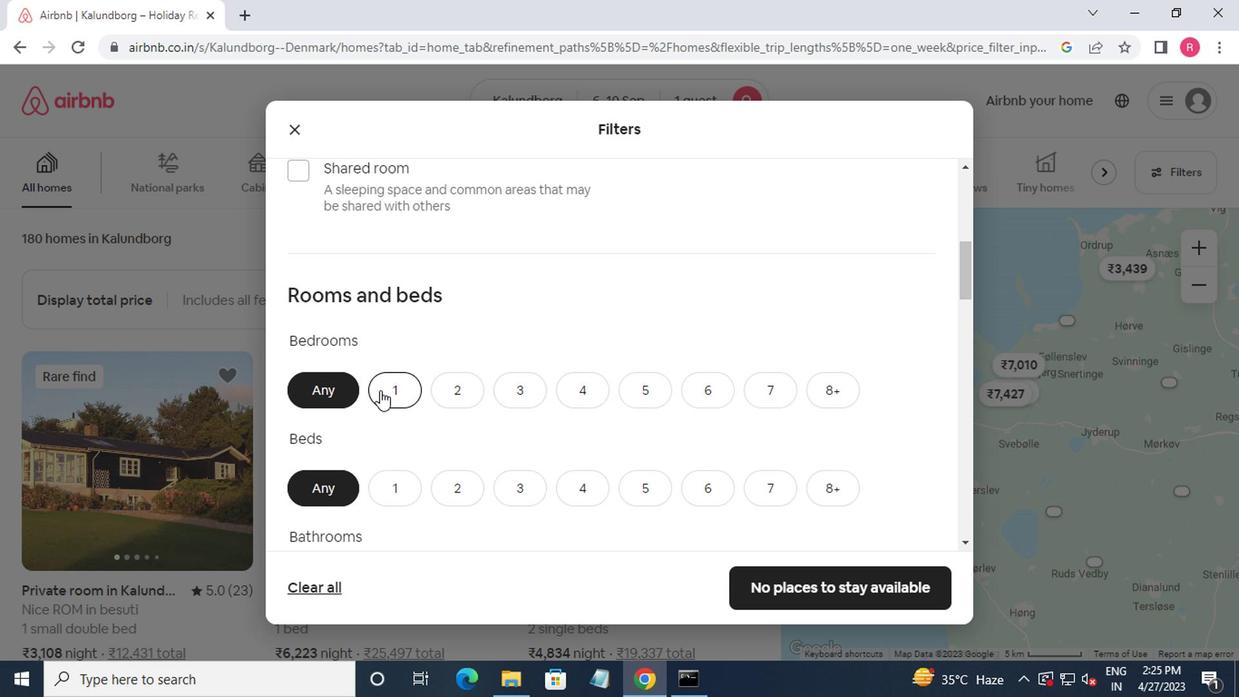 
Action: Mouse moved to (369, 499)
Screenshot: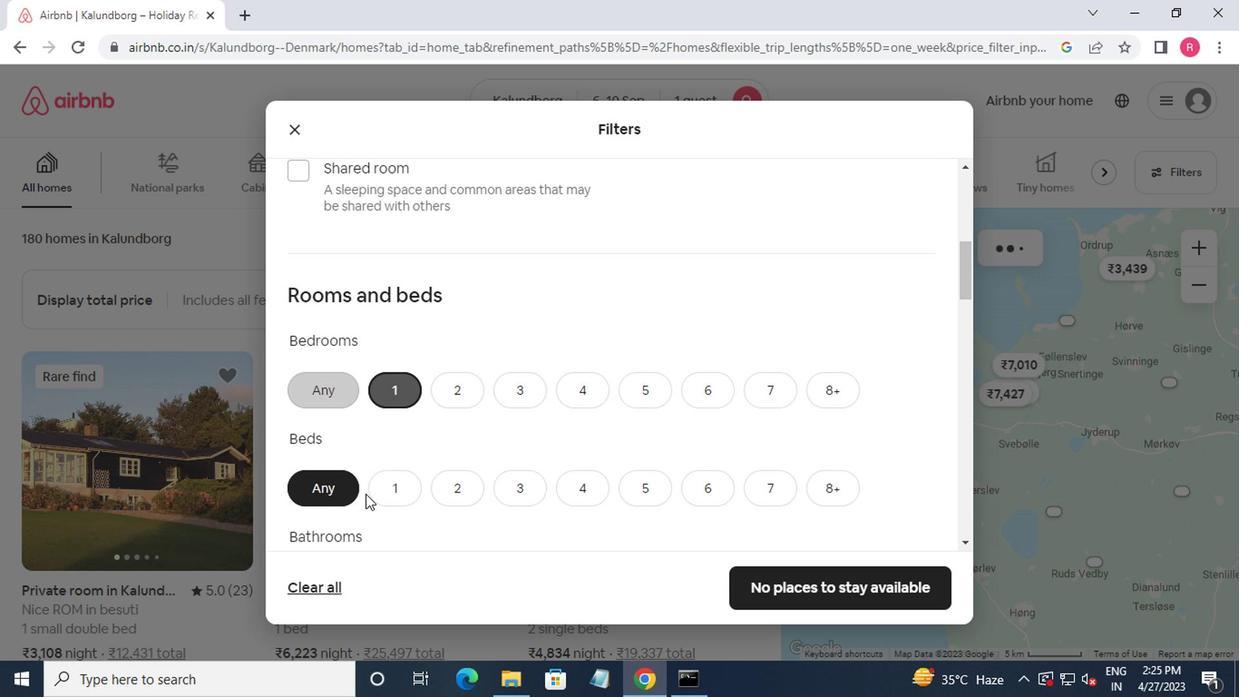 
Action: Mouse pressed left at (369, 499)
Screenshot: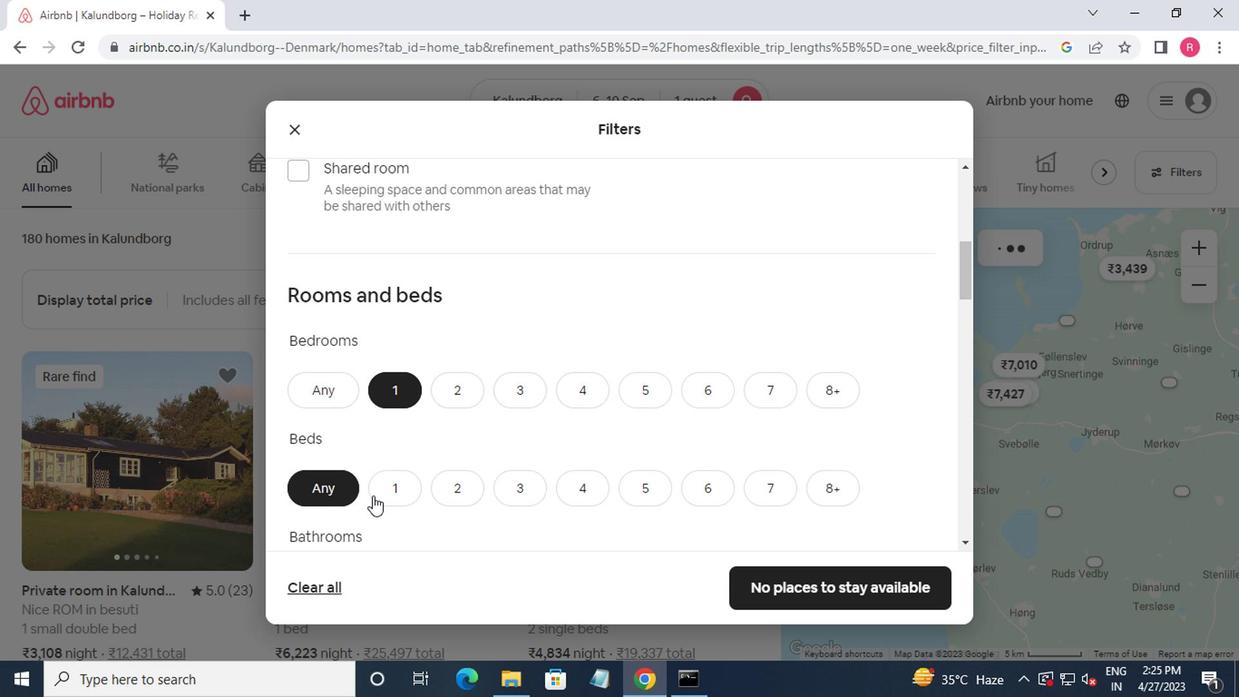 
Action: Mouse moved to (385, 494)
Screenshot: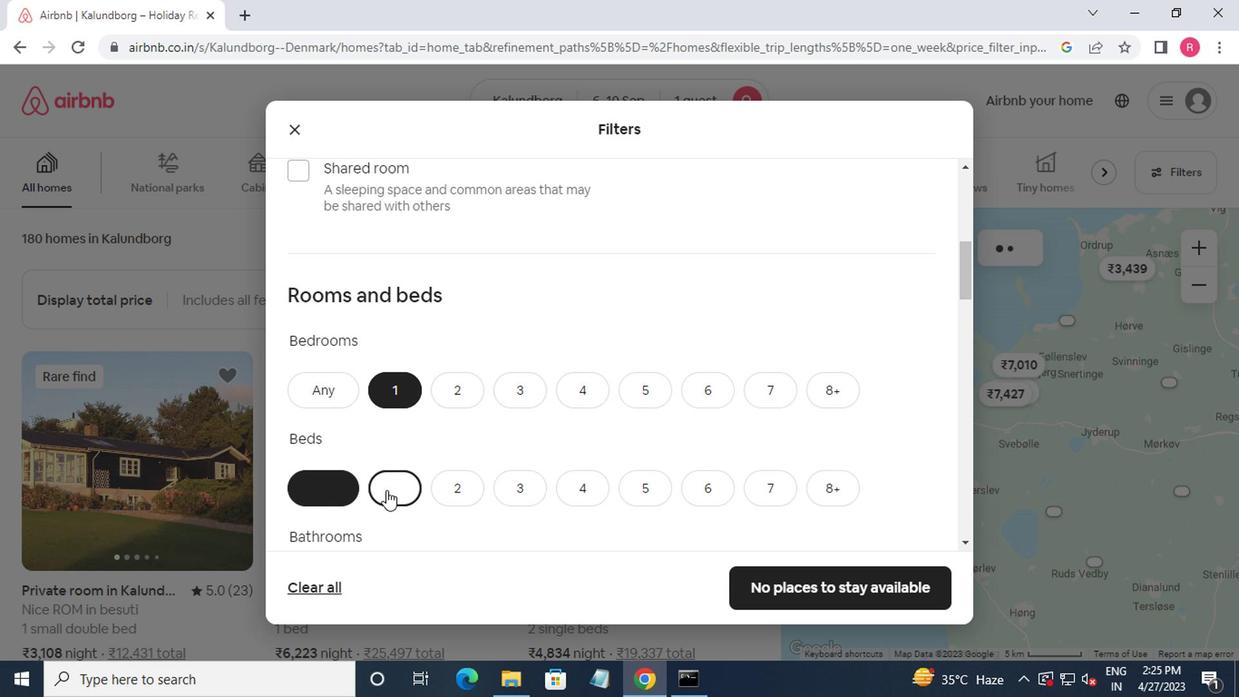 
Action: Mouse scrolled (385, 493) with delta (0, -1)
Screenshot: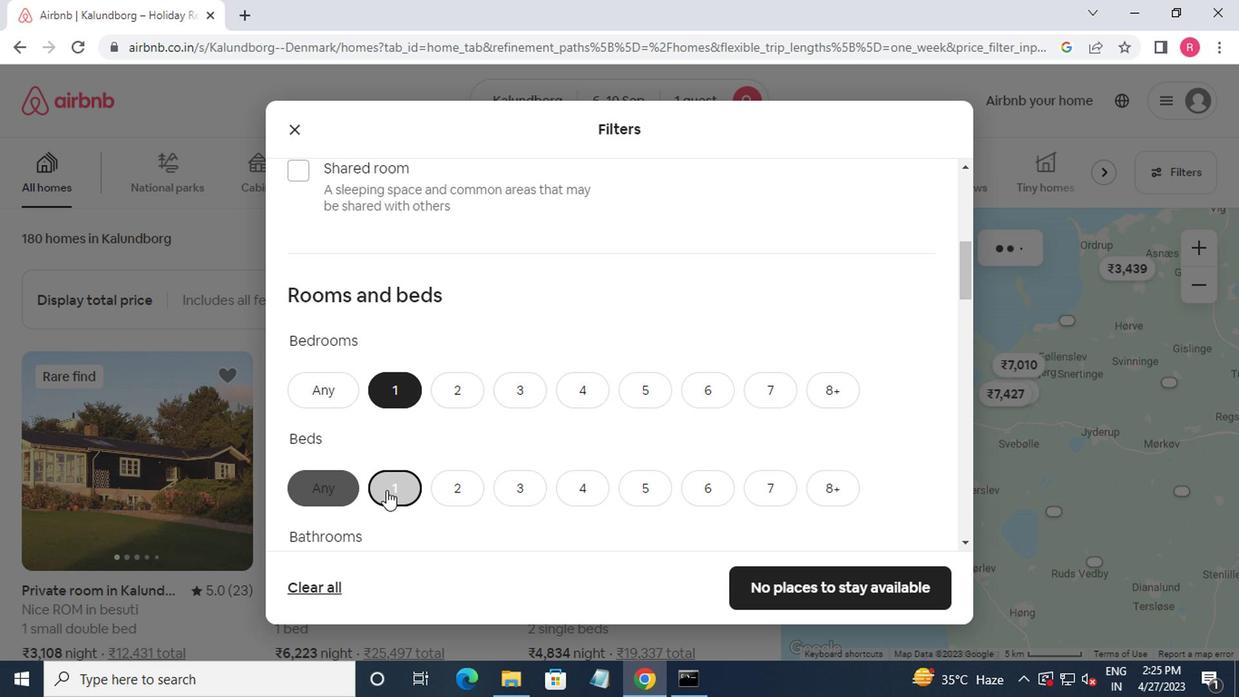 
Action: Mouse moved to (385, 495)
Screenshot: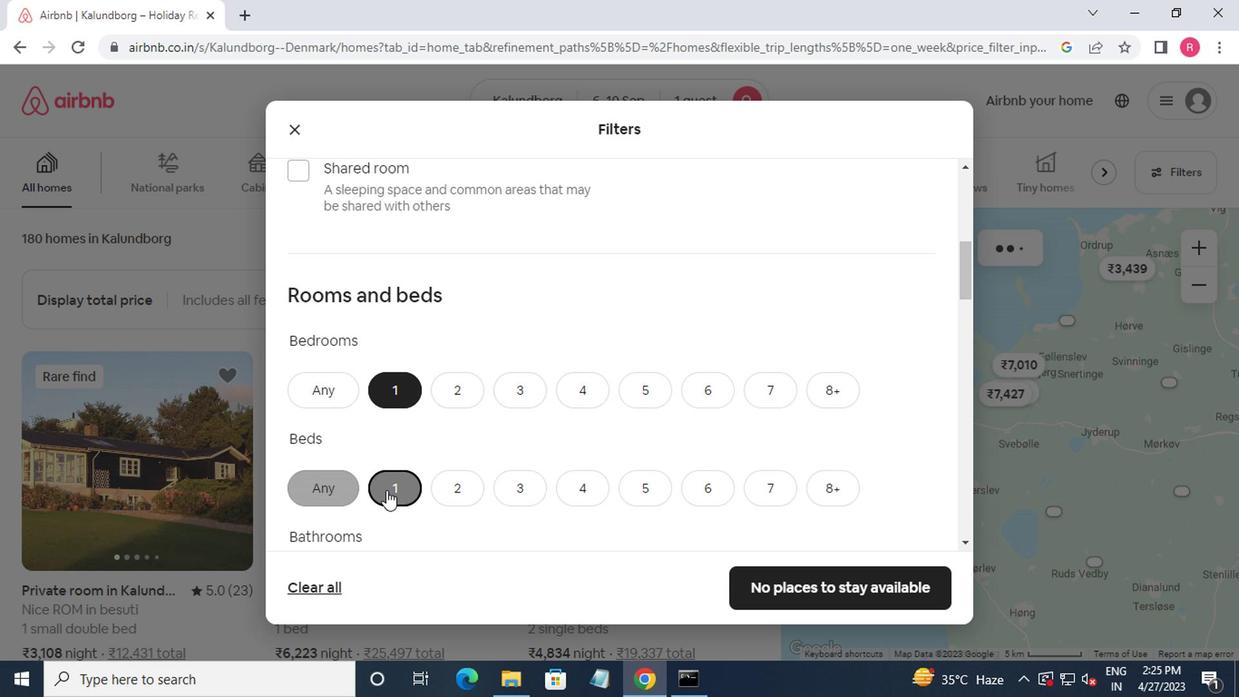 
Action: Mouse scrolled (385, 494) with delta (0, 0)
Screenshot: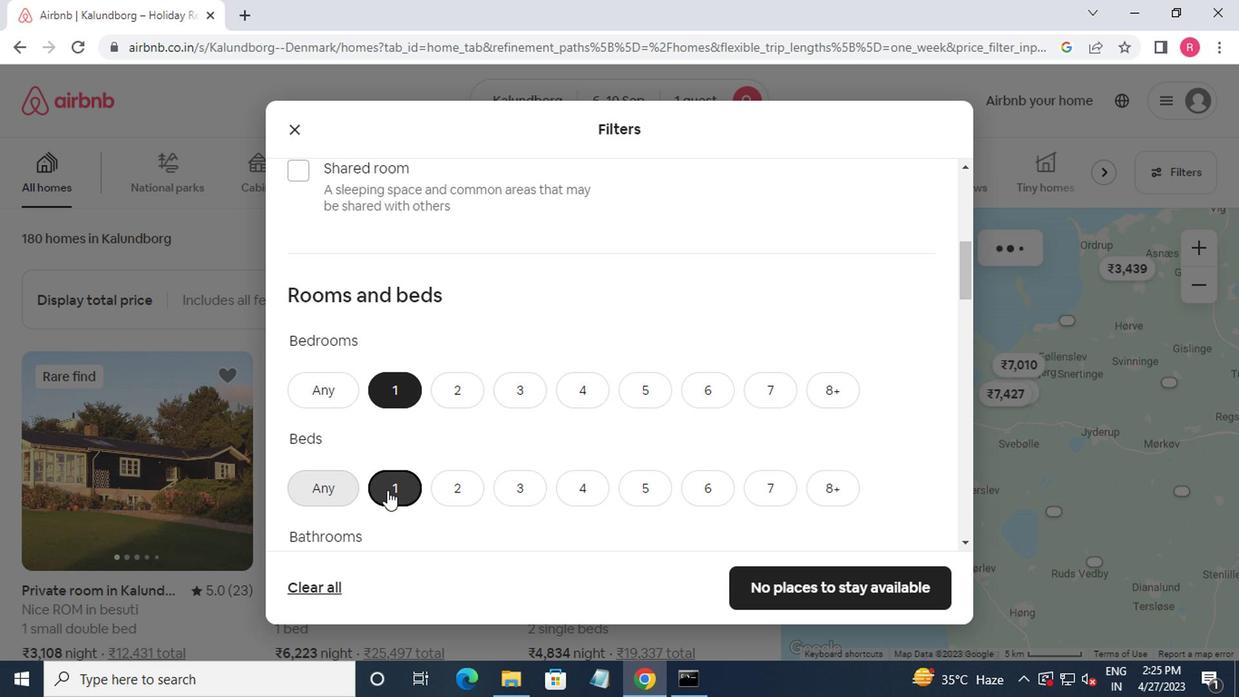 
Action: Mouse moved to (380, 413)
Screenshot: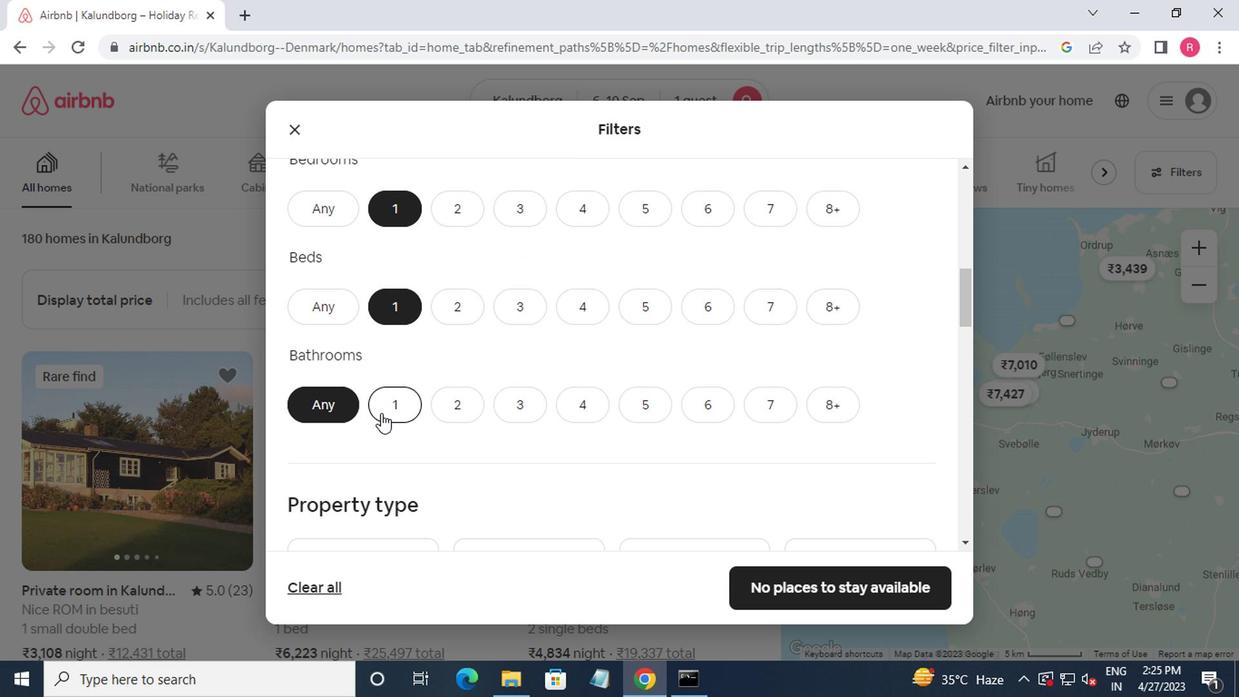 
Action: Mouse pressed left at (380, 413)
Screenshot: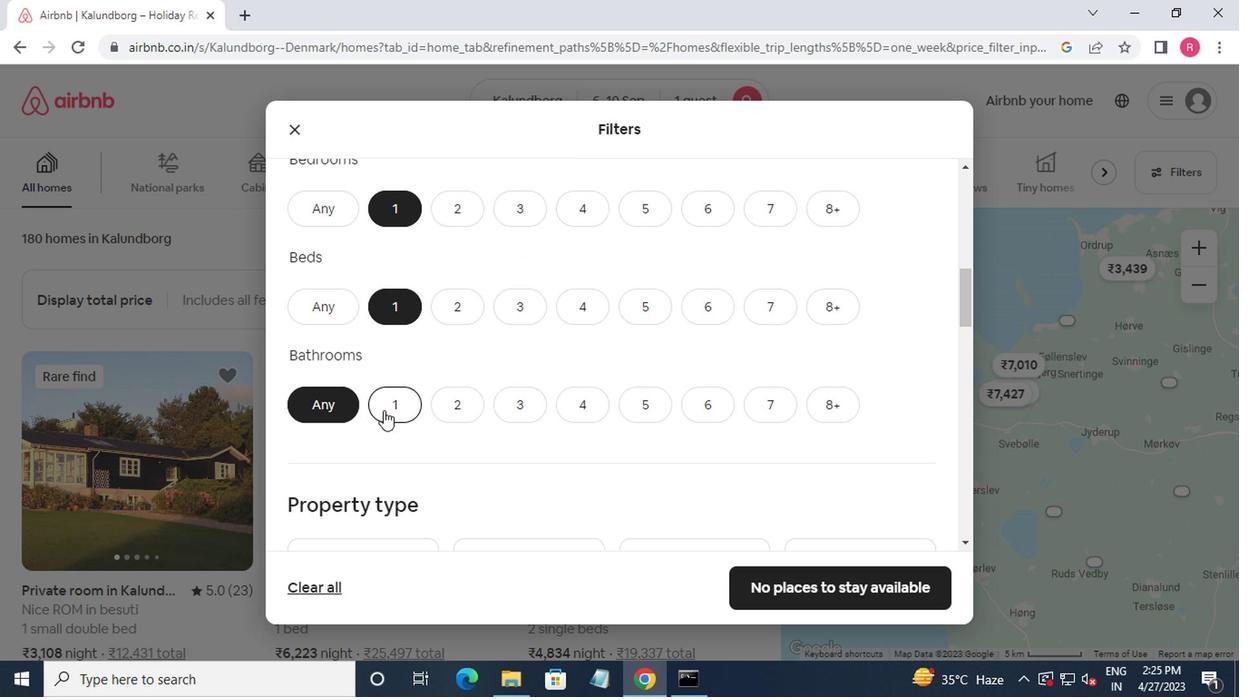 
Action: Mouse scrolled (380, 413) with delta (0, 0)
Screenshot: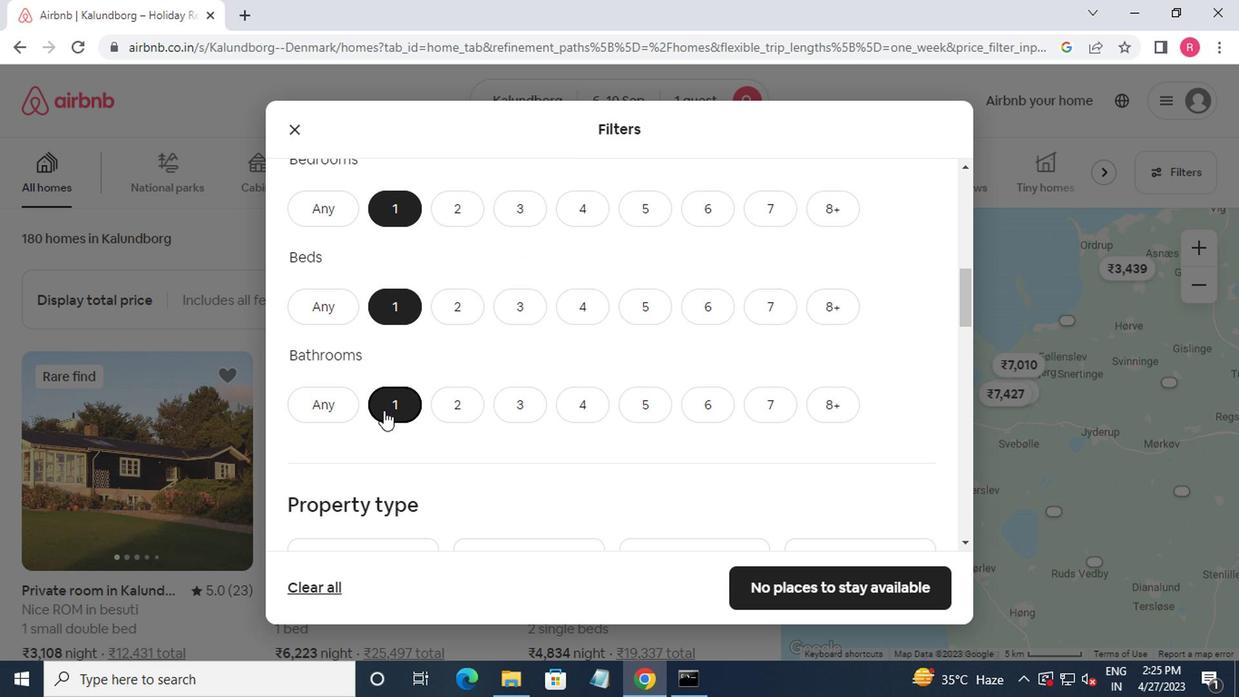 
Action: Mouse moved to (382, 415)
Screenshot: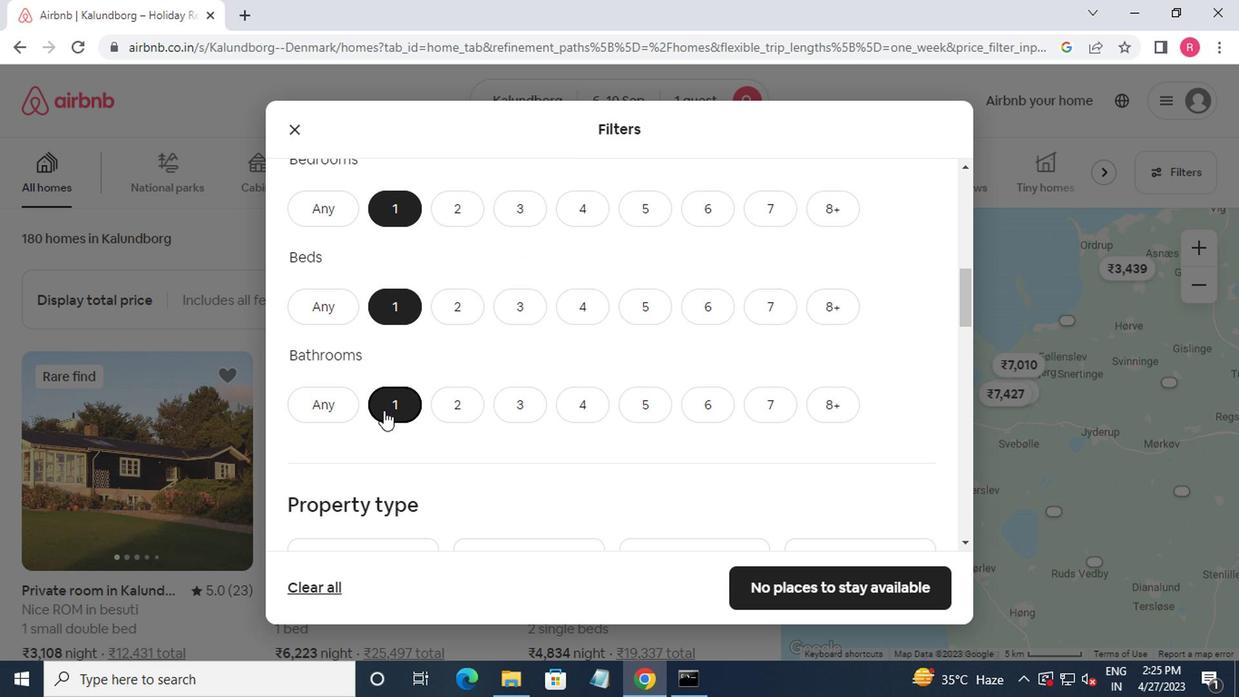 
Action: Mouse scrolled (382, 415) with delta (0, 0)
Screenshot: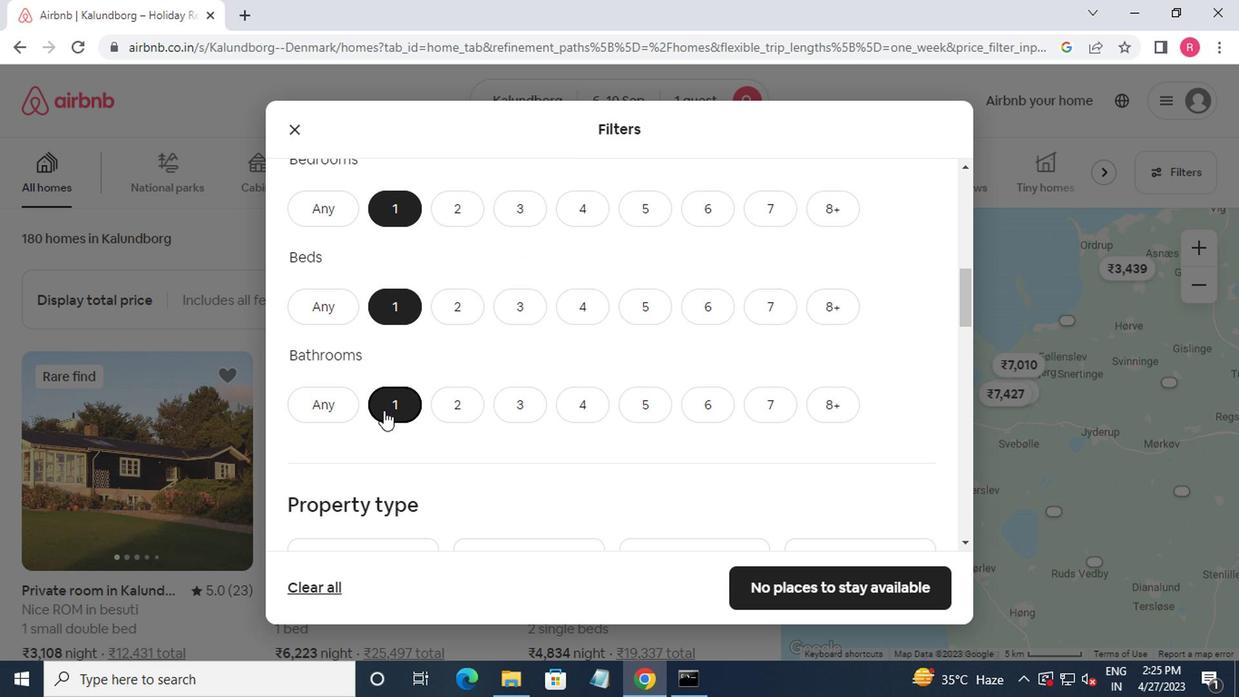 
Action: Mouse moved to (387, 429)
Screenshot: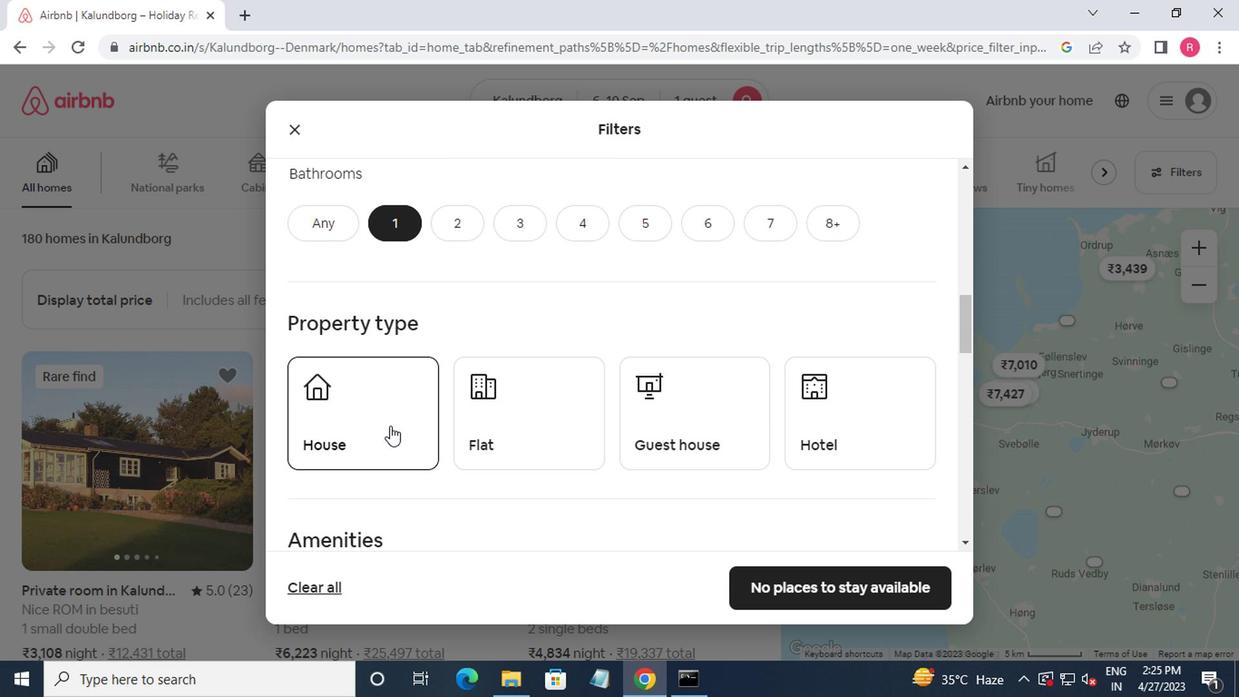 
Action: Mouse pressed left at (387, 429)
Screenshot: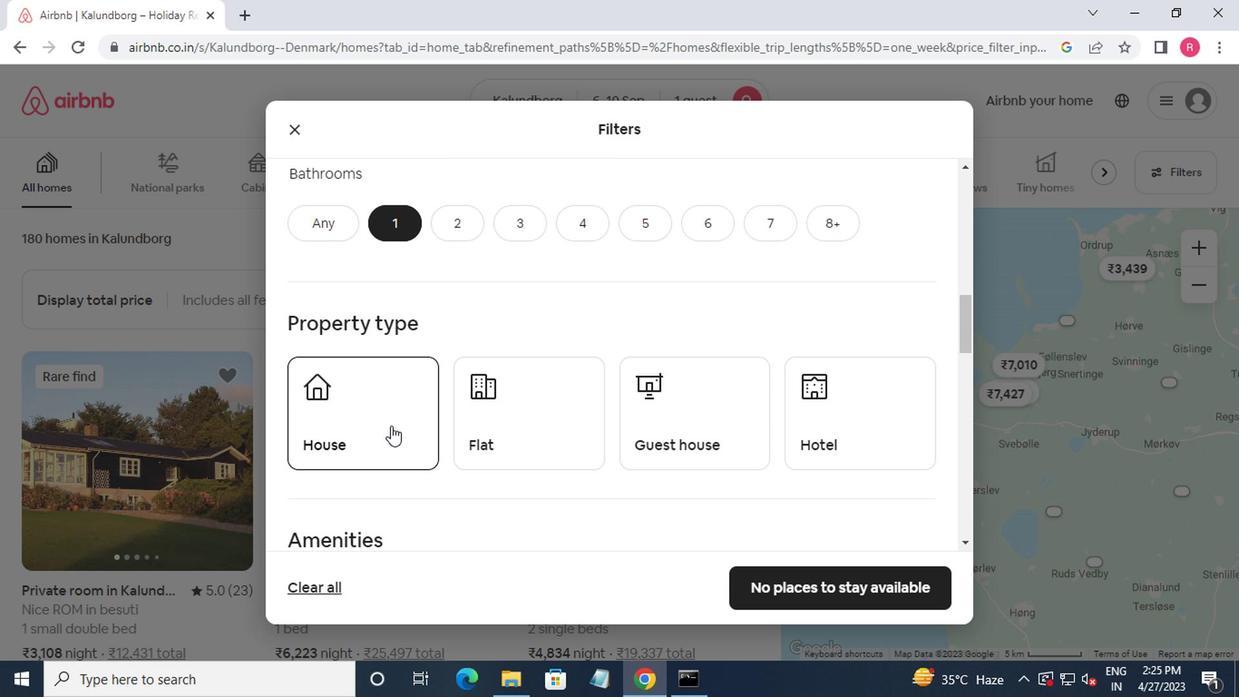 
Action: Mouse moved to (474, 441)
Screenshot: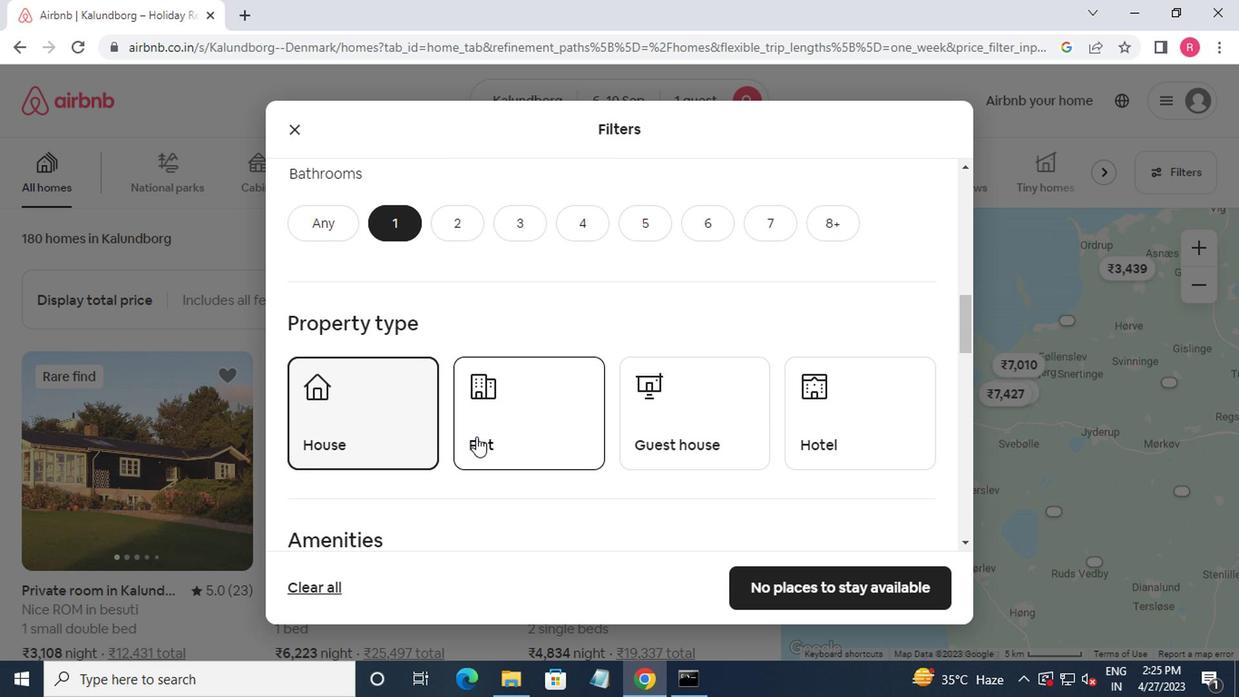 
Action: Mouse pressed left at (474, 441)
Screenshot: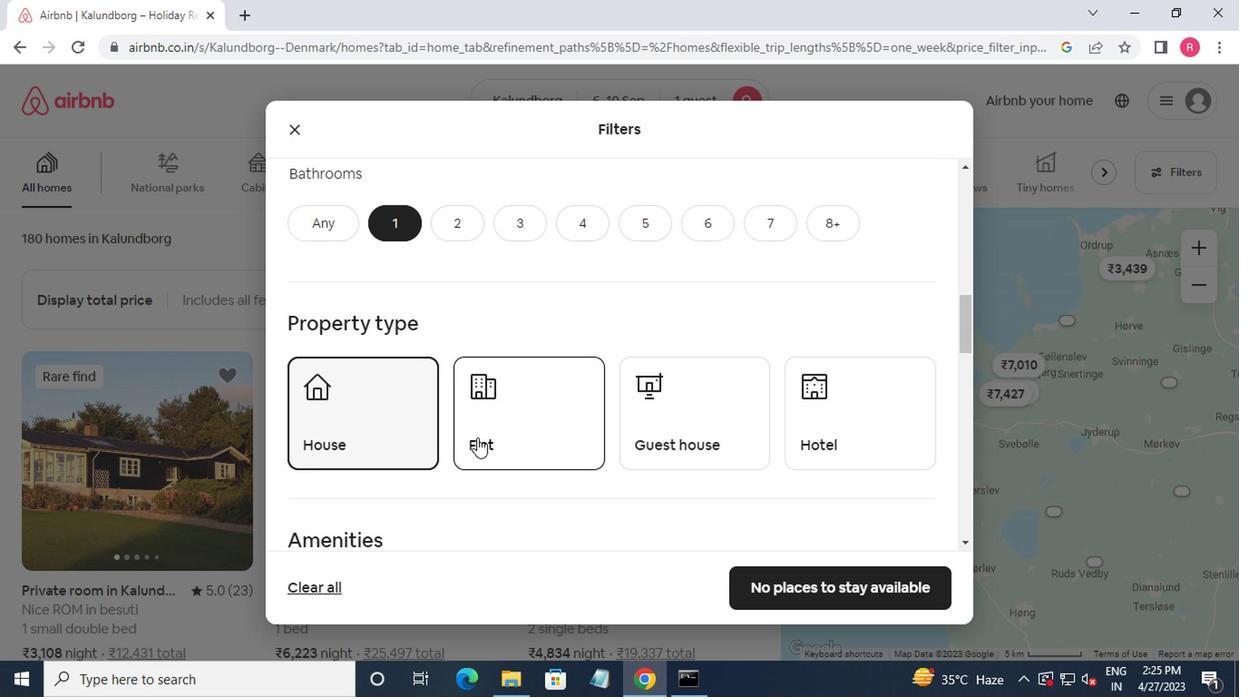 
Action: Mouse moved to (650, 443)
Screenshot: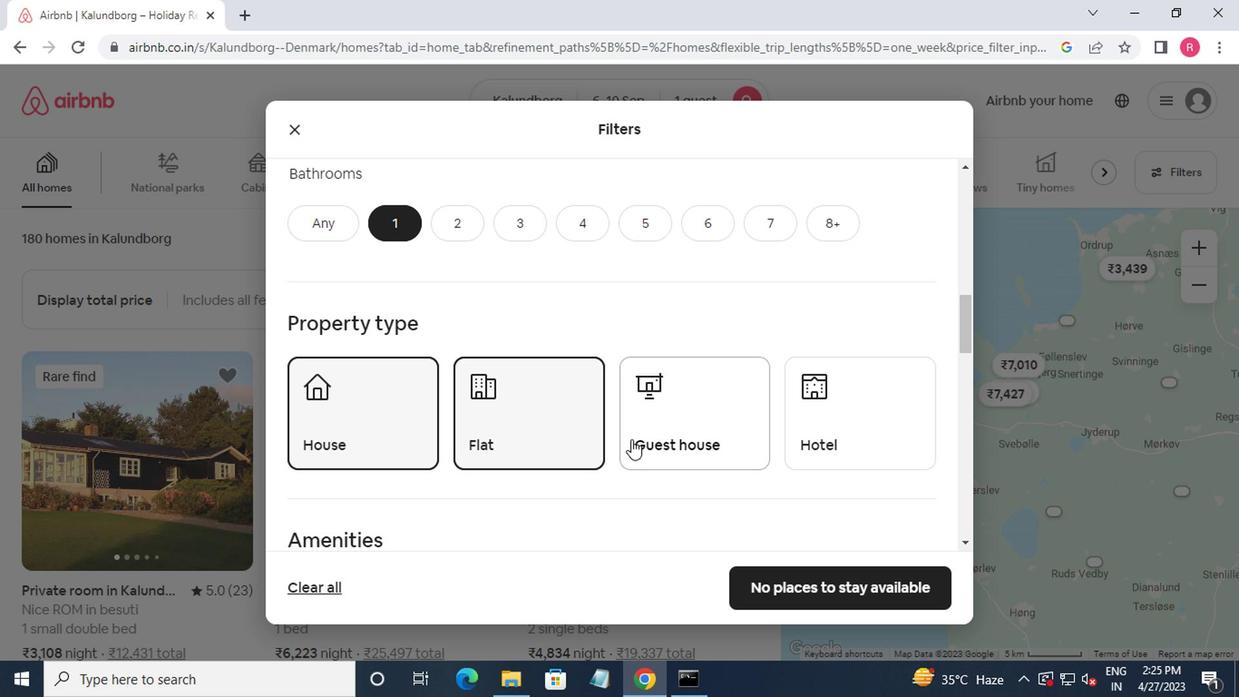 
Action: Mouse pressed left at (650, 443)
Screenshot: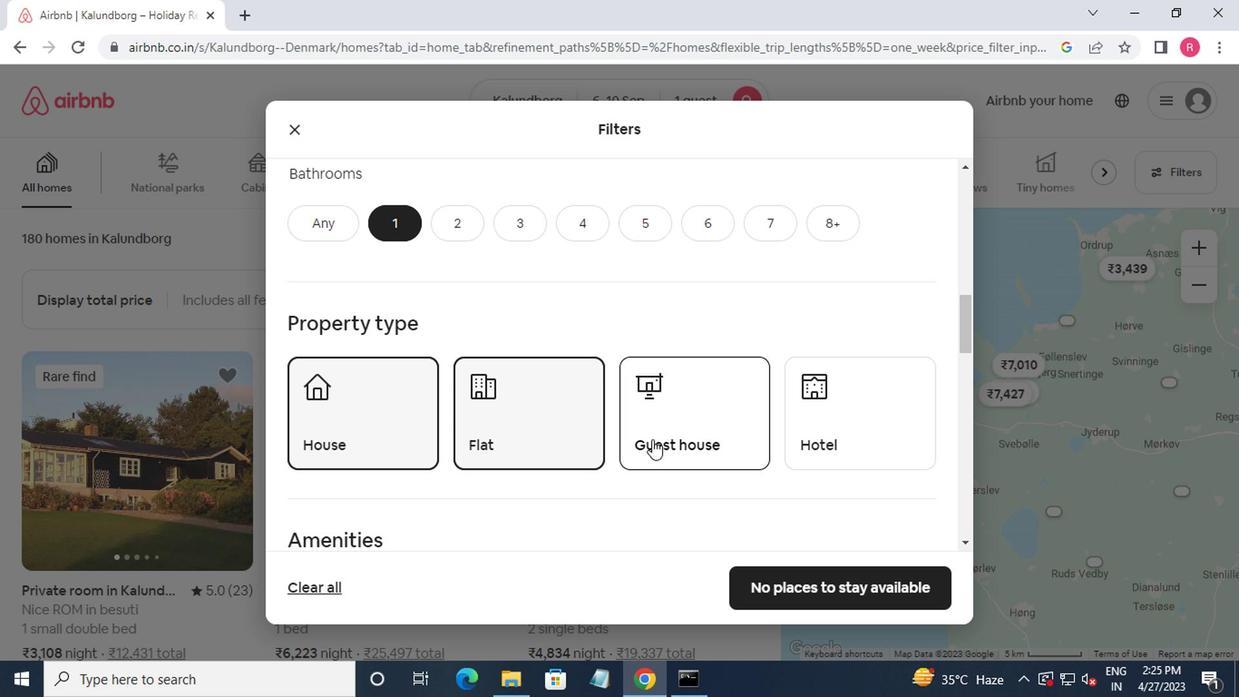 
Action: Mouse moved to (811, 448)
Screenshot: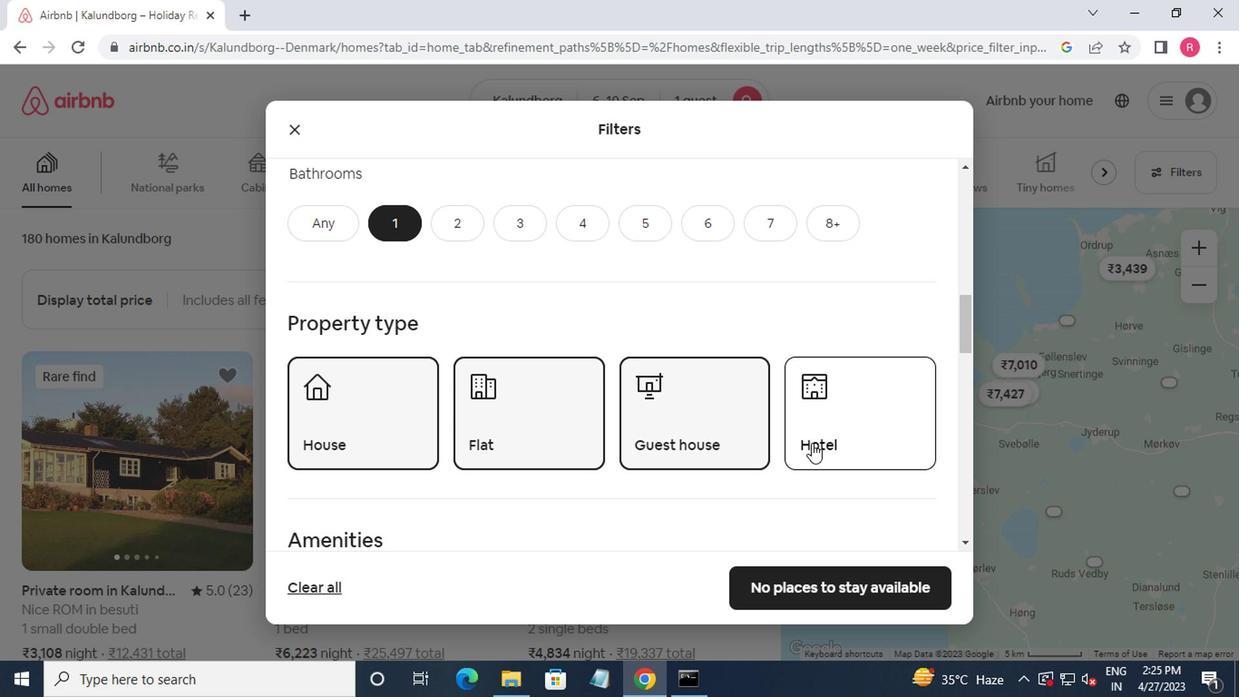 
Action: Mouse pressed left at (811, 448)
Screenshot: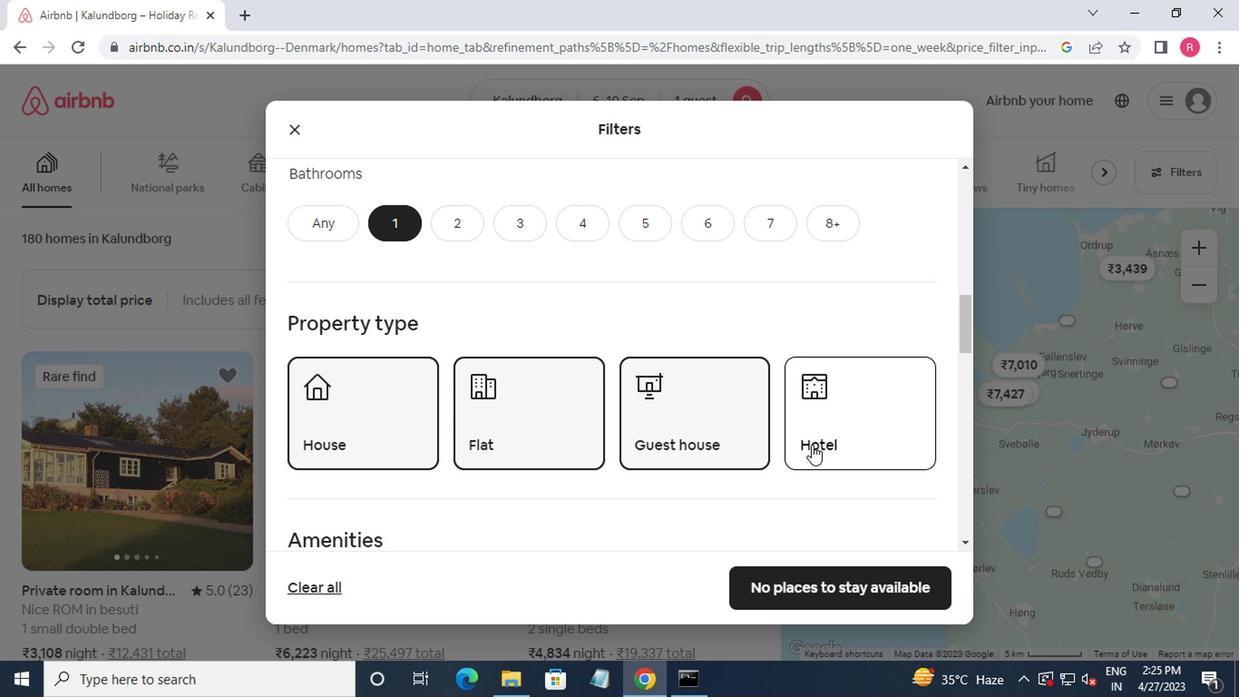 
Action: Mouse scrolled (811, 448) with delta (0, 0)
Screenshot: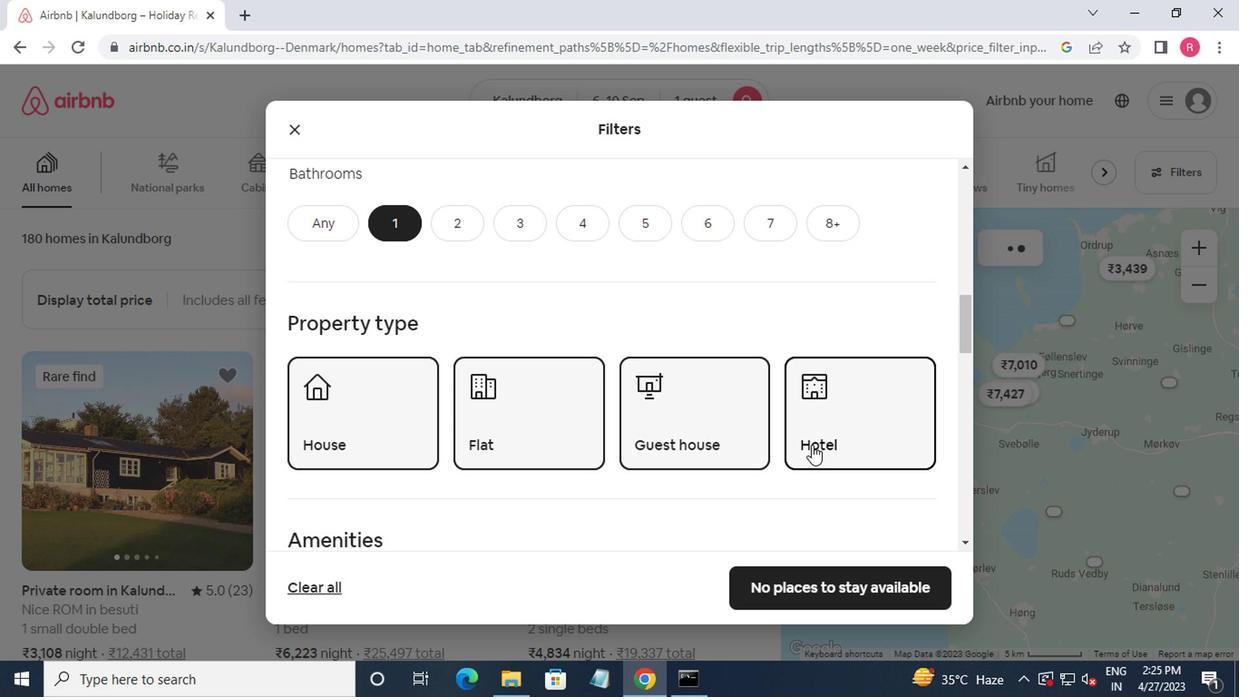 
Action: Mouse scrolled (811, 448) with delta (0, 0)
Screenshot: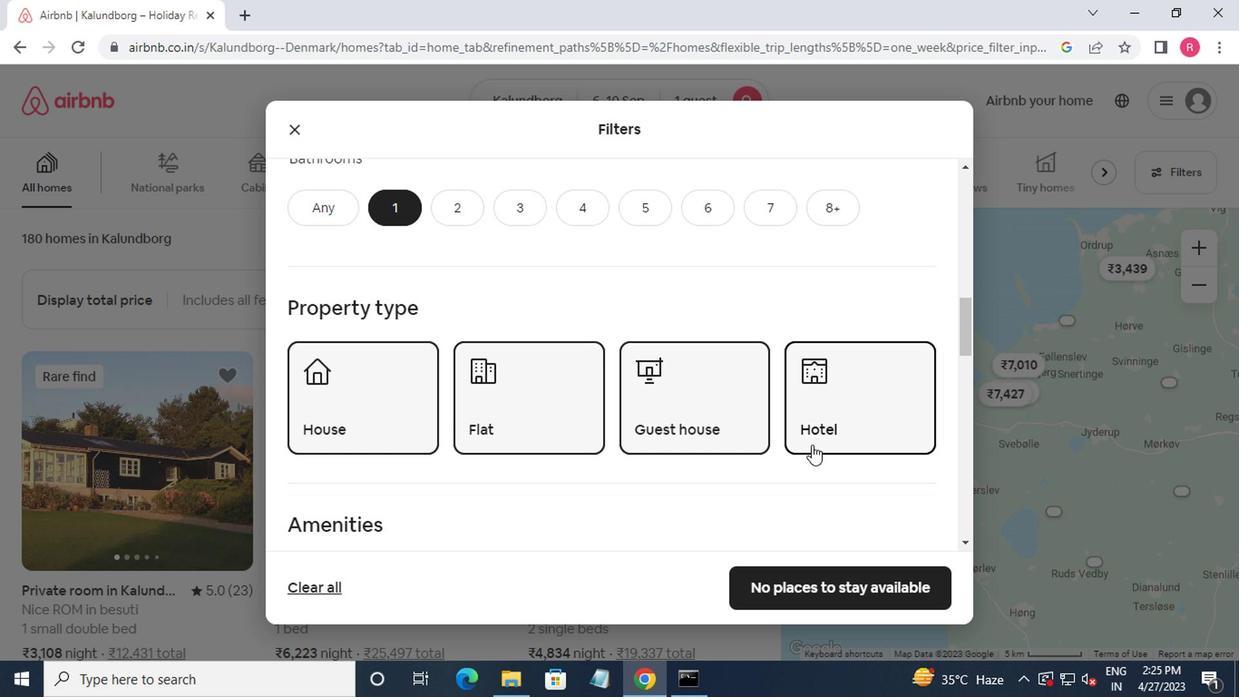 
Action: Mouse scrolled (811, 448) with delta (0, 0)
Screenshot: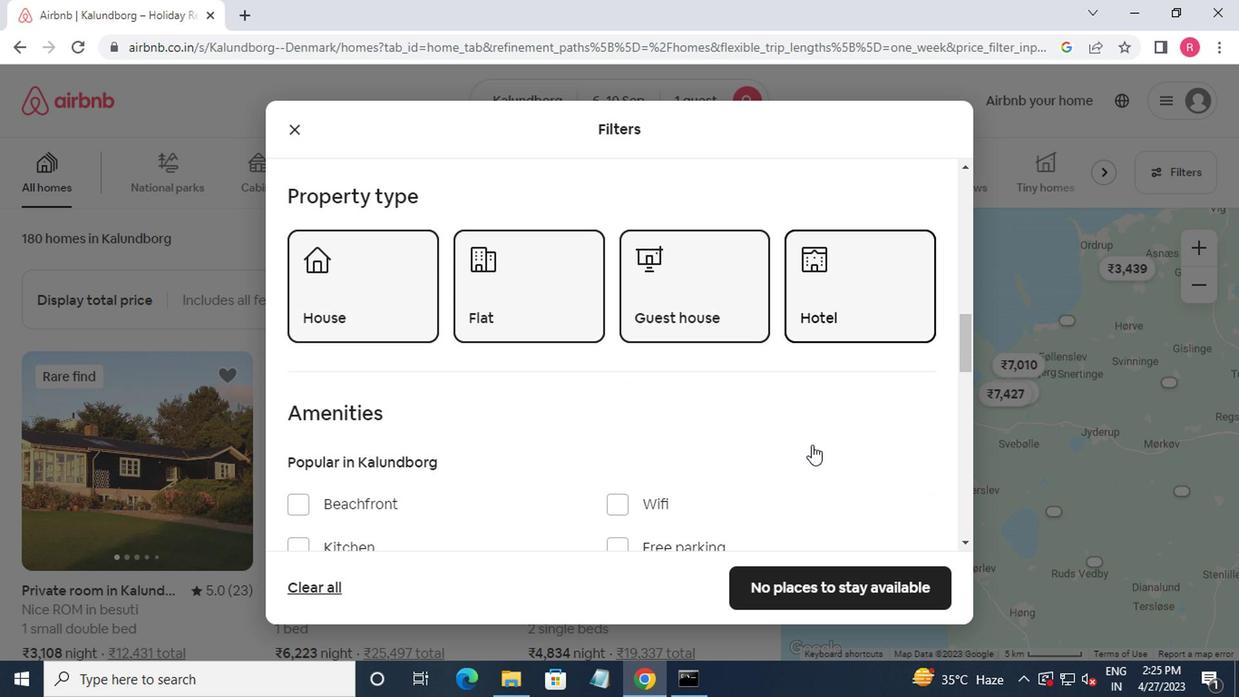 
Action: Mouse scrolled (811, 448) with delta (0, 0)
Screenshot: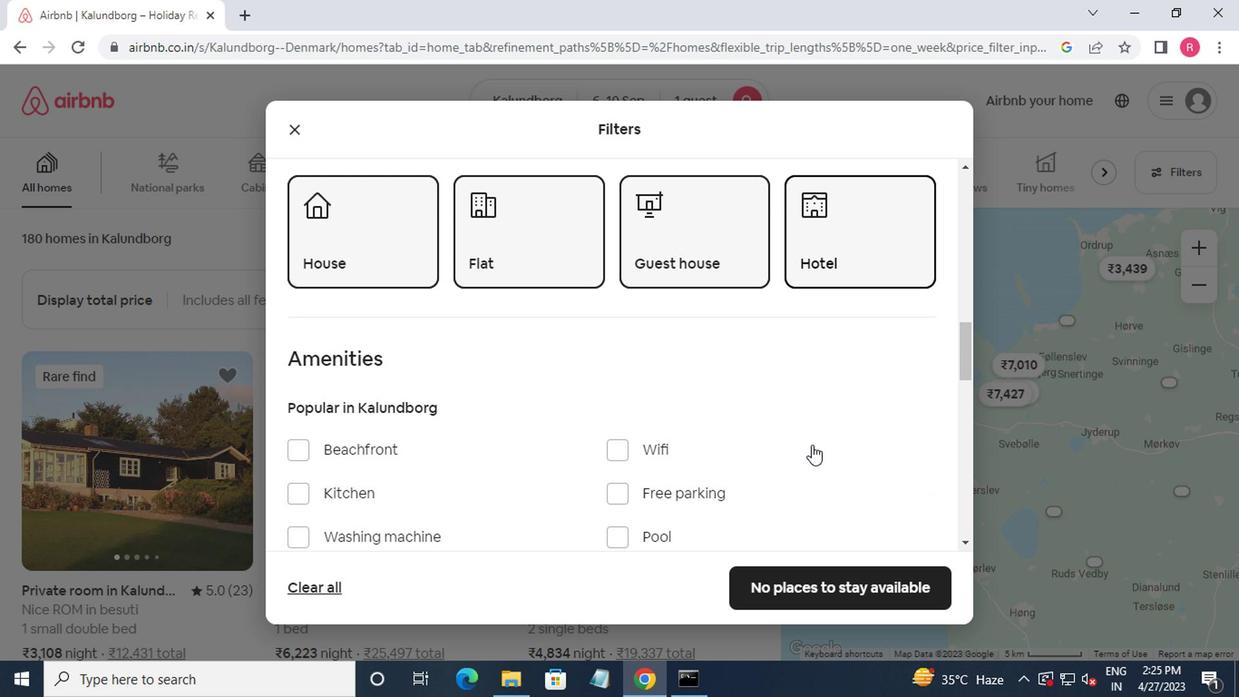 
Action: Mouse moved to (712, 464)
Screenshot: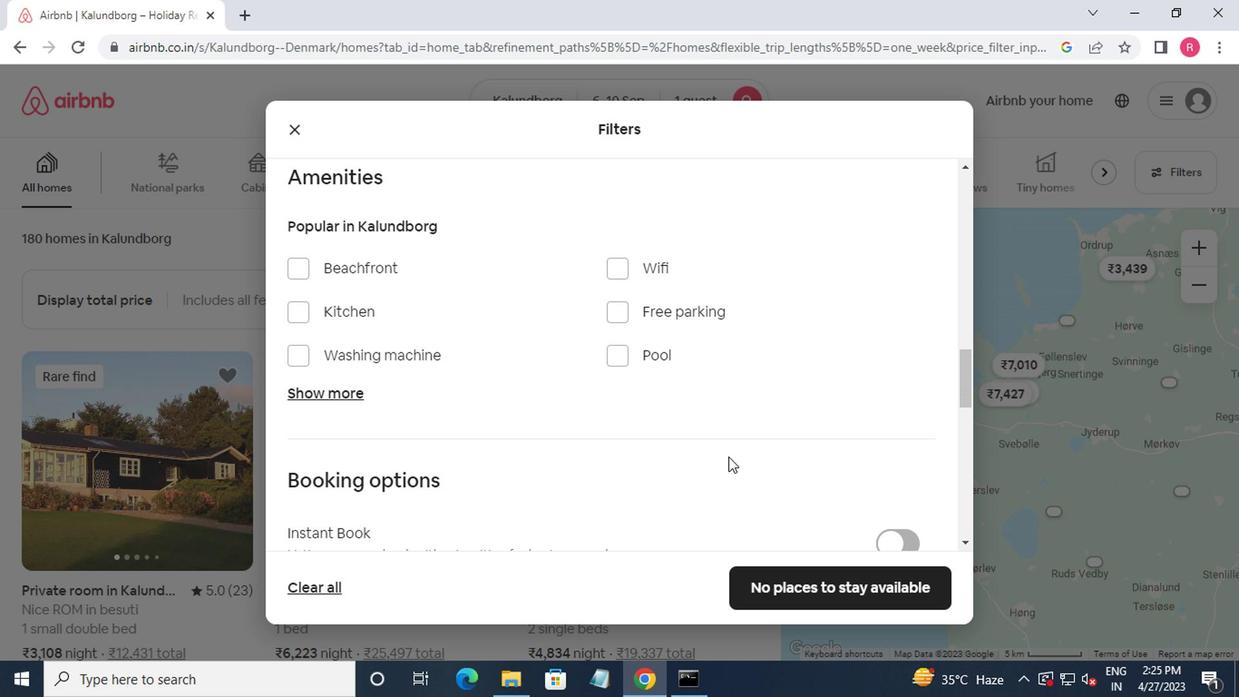 
Action: Mouse scrolled (712, 463) with delta (0, 0)
Screenshot: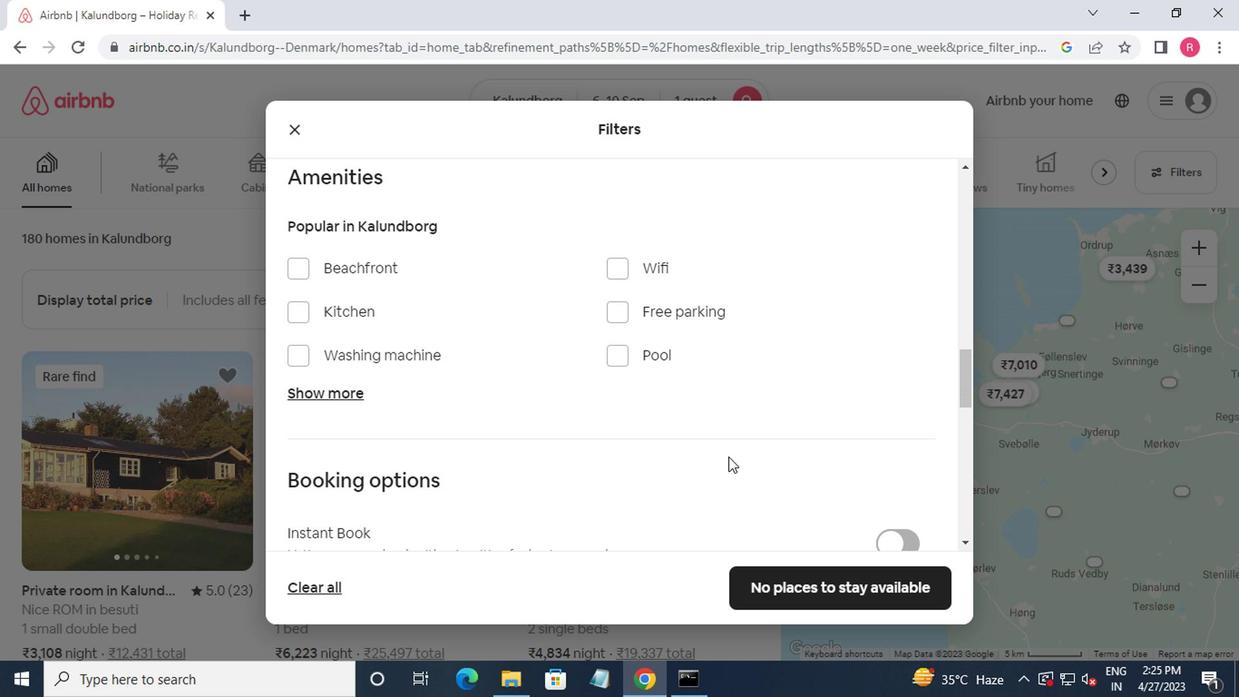 
Action: Mouse moved to (707, 464)
Screenshot: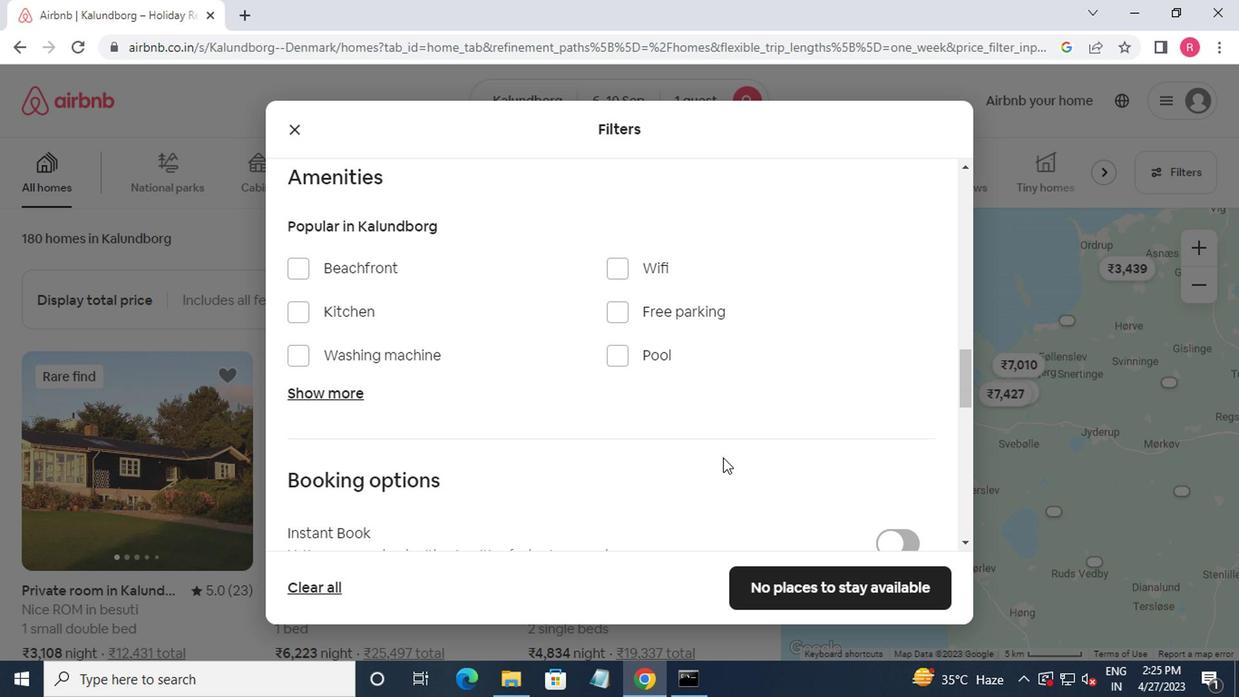 
Action: Mouse scrolled (707, 464) with delta (0, 0)
Screenshot: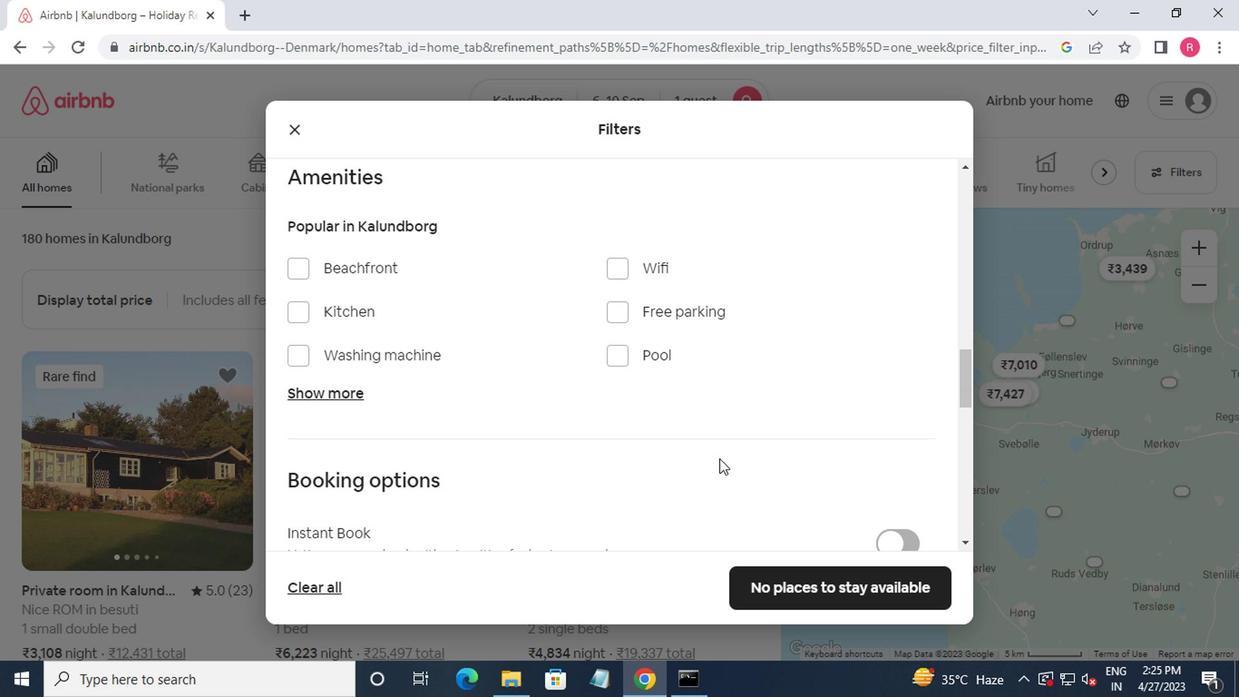 
Action: Mouse moved to (887, 435)
Screenshot: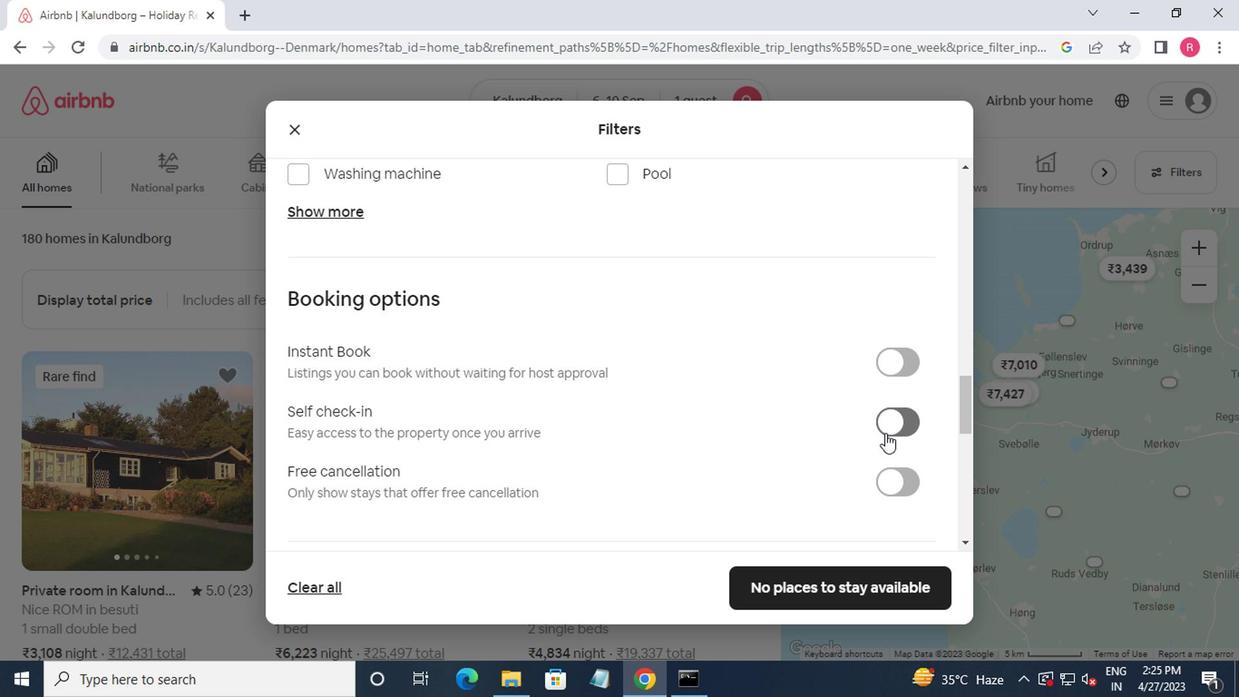 
Action: Mouse pressed left at (887, 435)
Screenshot: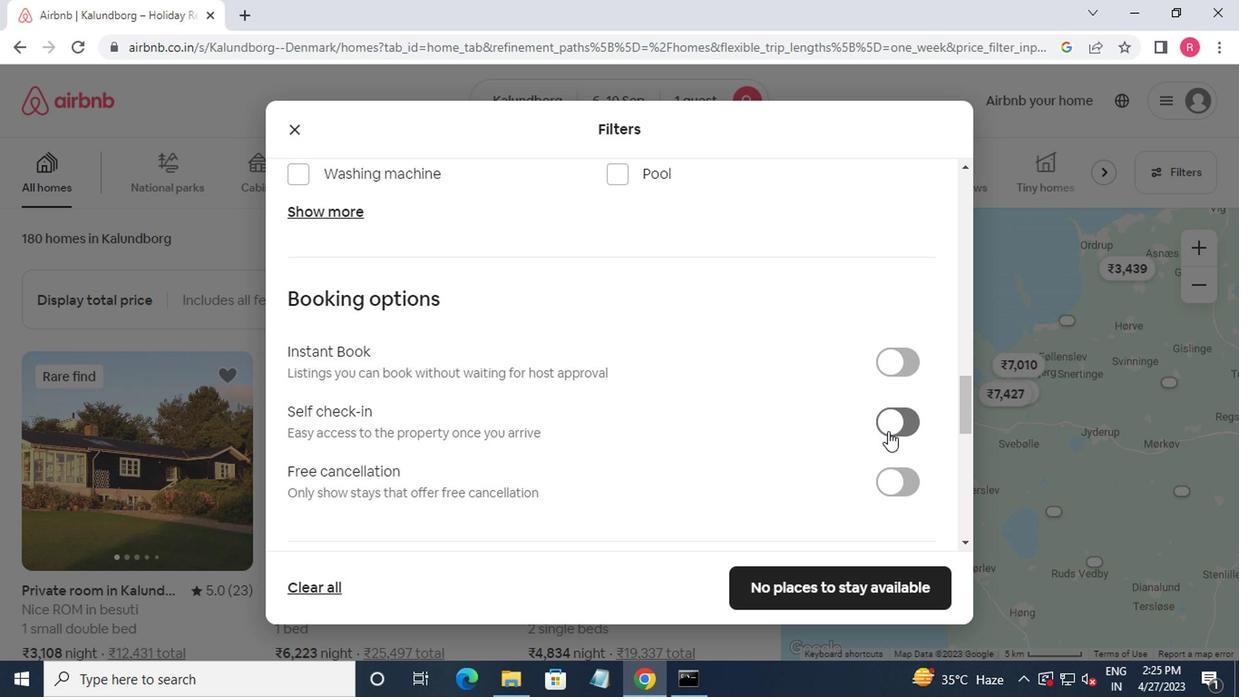 
Action: Mouse moved to (807, 428)
Screenshot: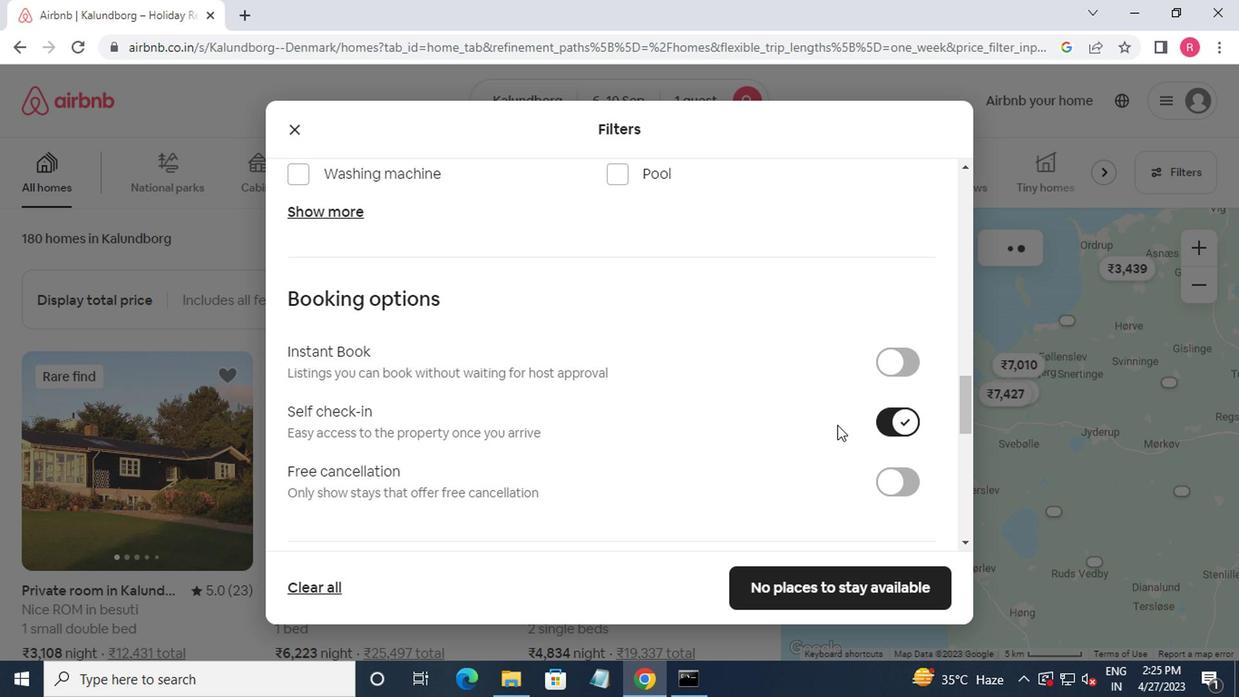 
Action: Mouse scrolled (807, 428) with delta (0, 0)
Screenshot: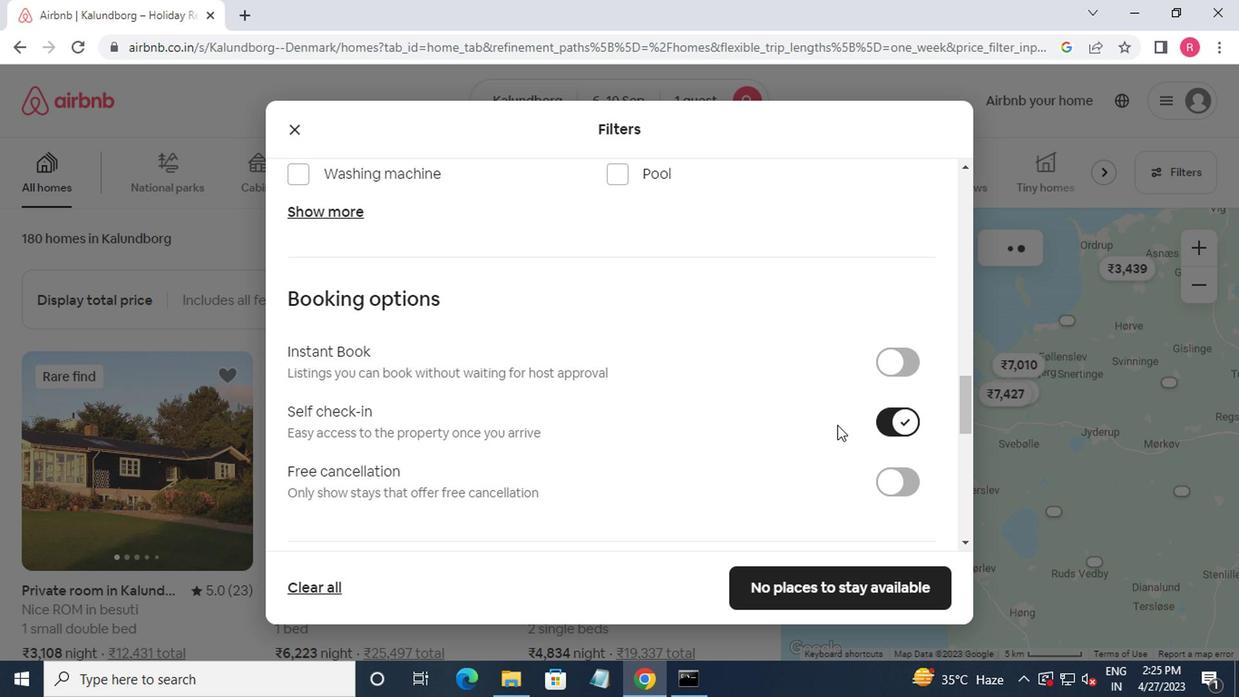 
Action: Mouse moved to (776, 428)
Screenshot: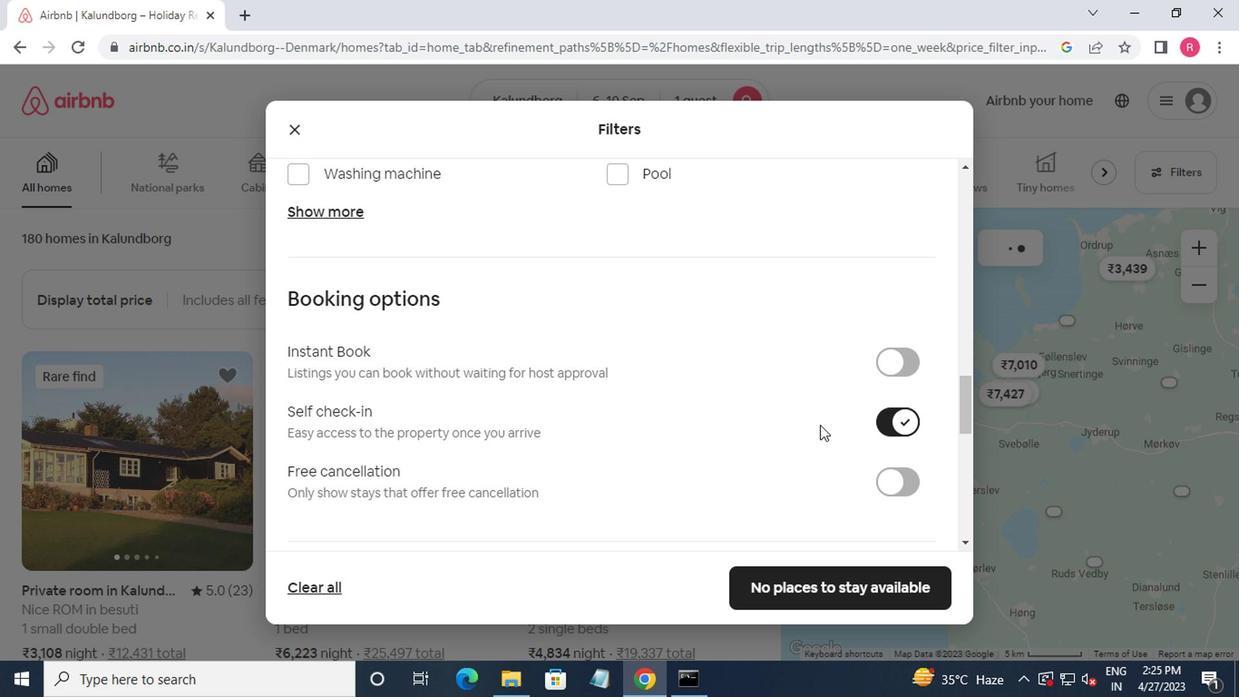 
Action: Mouse scrolled (776, 428) with delta (0, 0)
Screenshot: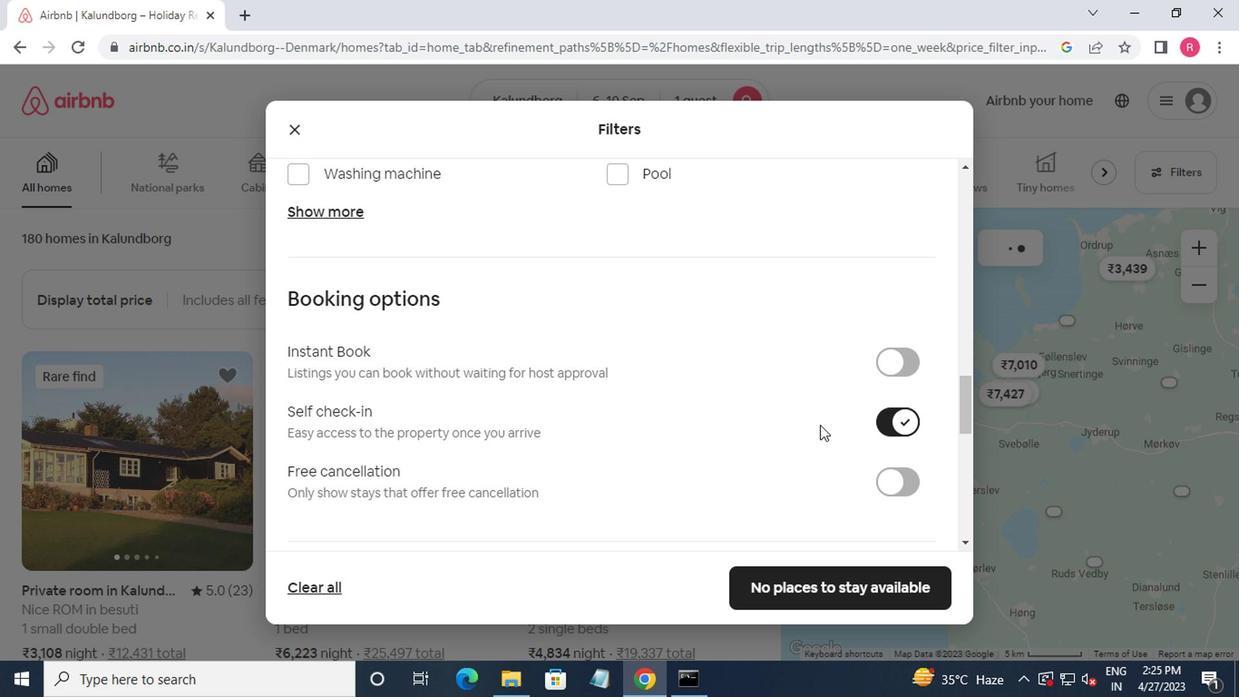
Action: Mouse moved to (758, 428)
Screenshot: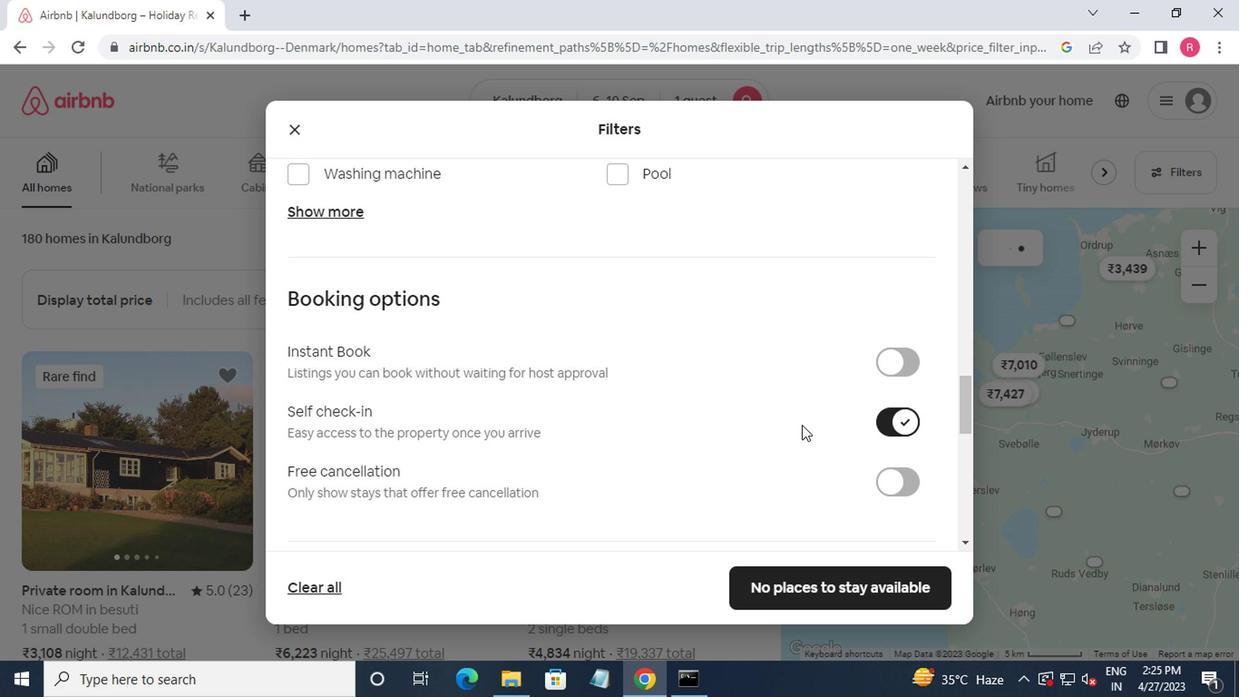 
Action: Mouse scrolled (758, 428) with delta (0, 0)
Screenshot: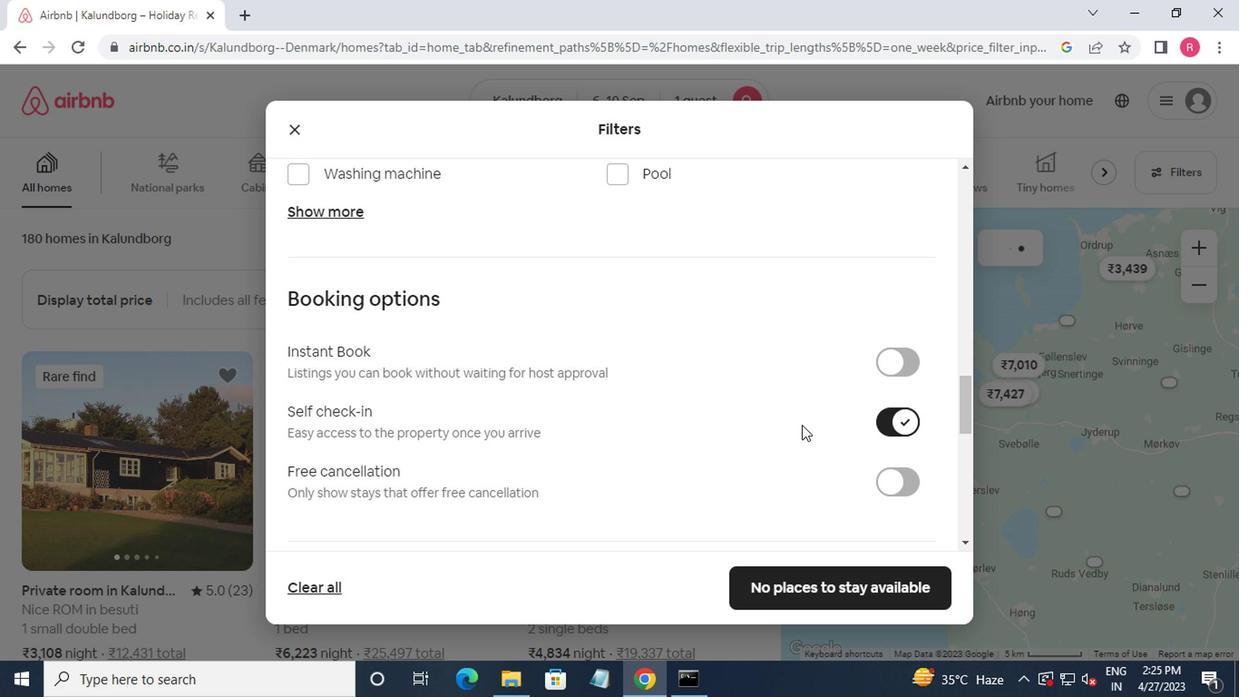 
Action: Mouse moved to (627, 421)
Screenshot: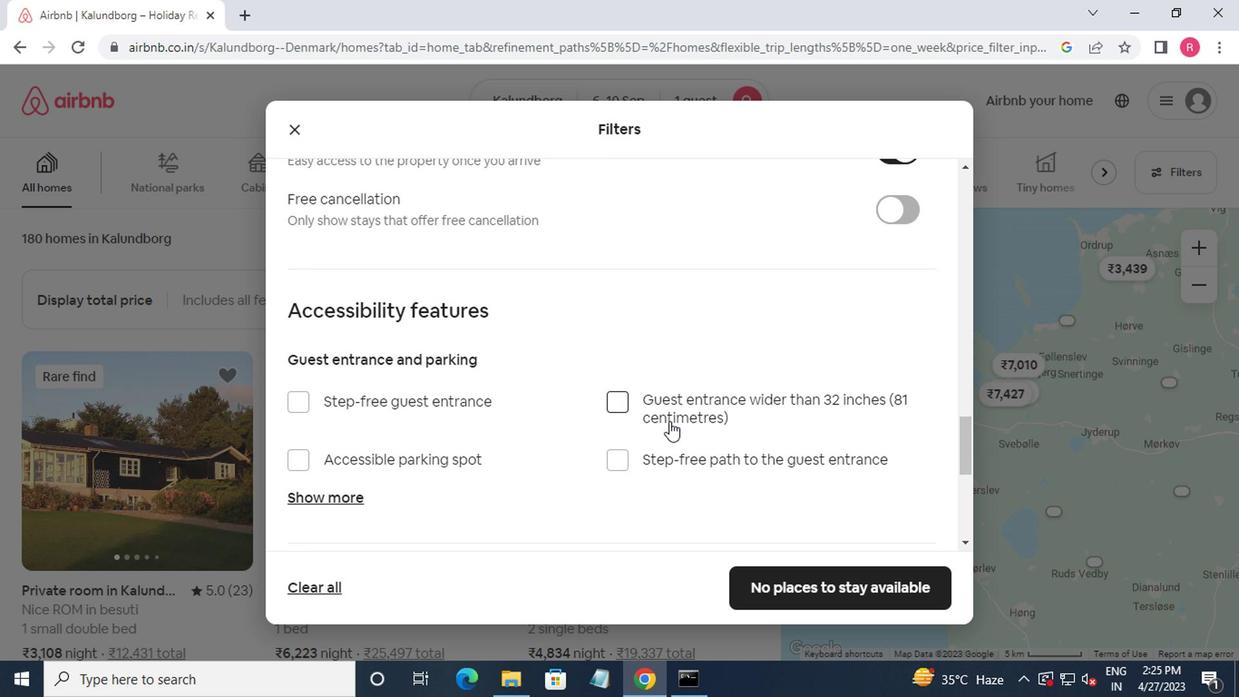 
Action: Mouse scrolled (627, 420) with delta (0, -1)
Screenshot: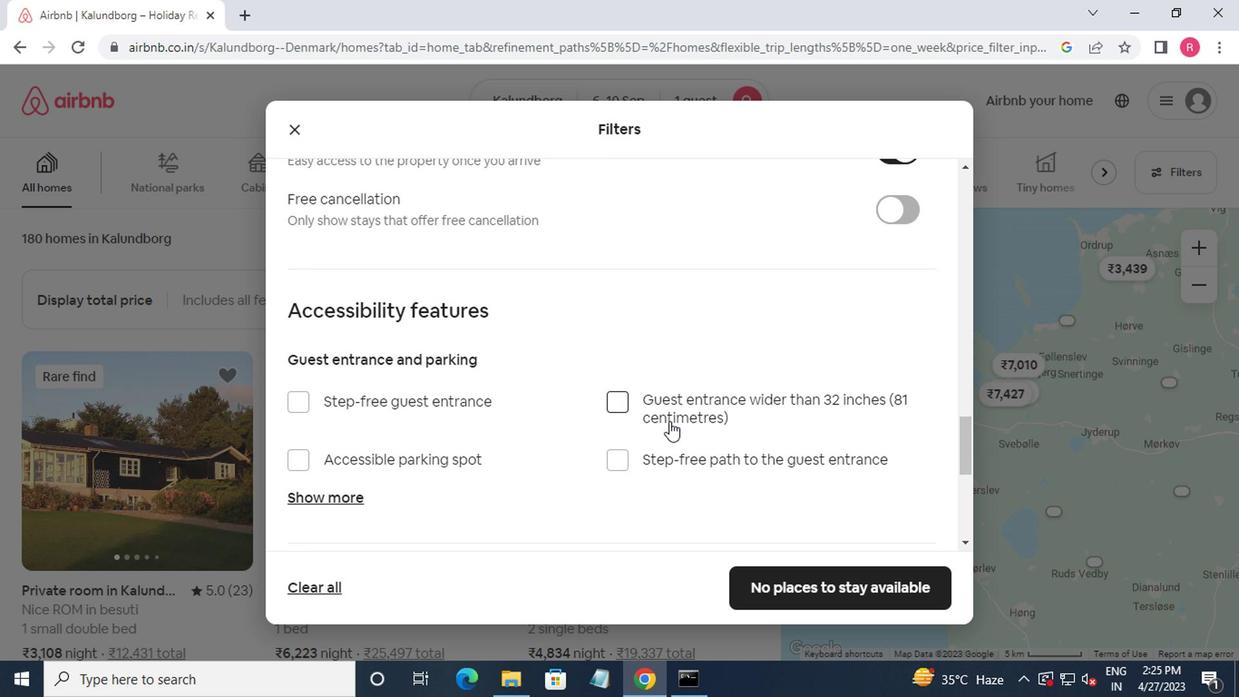 
Action: Mouse moved to (617, 420)
Screenshot: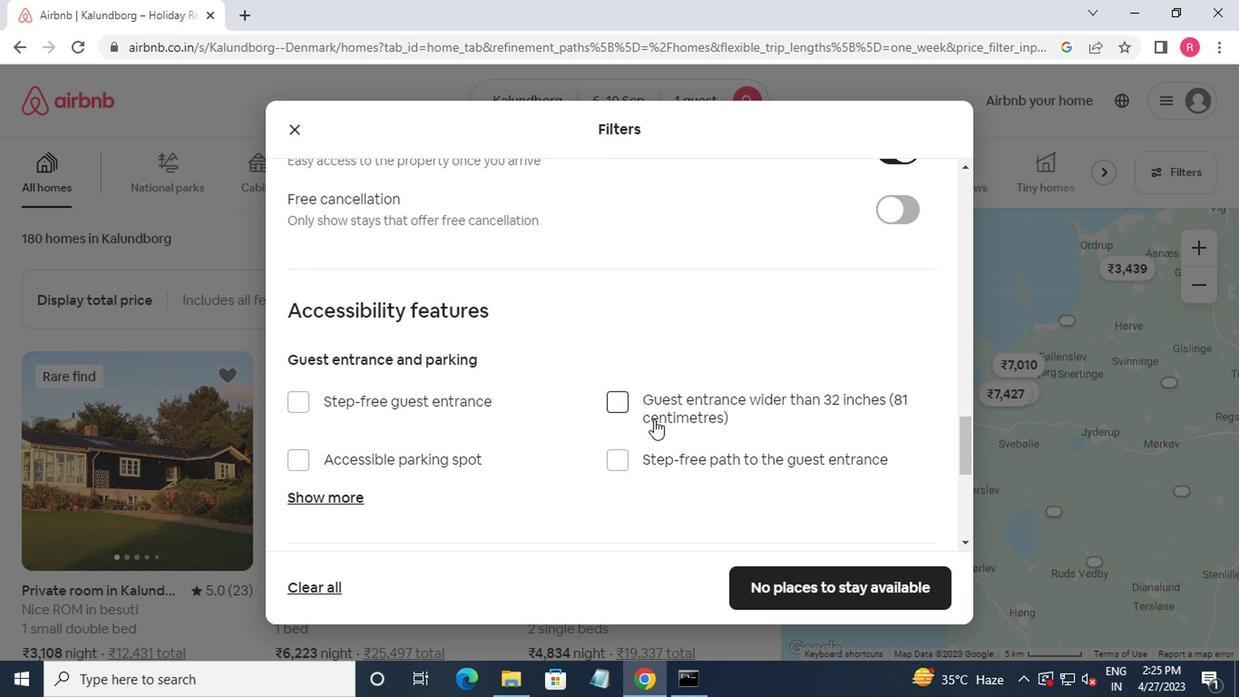 
Action: Mouse scrolled (617, 419) with delta (0, 0)
Screenshot: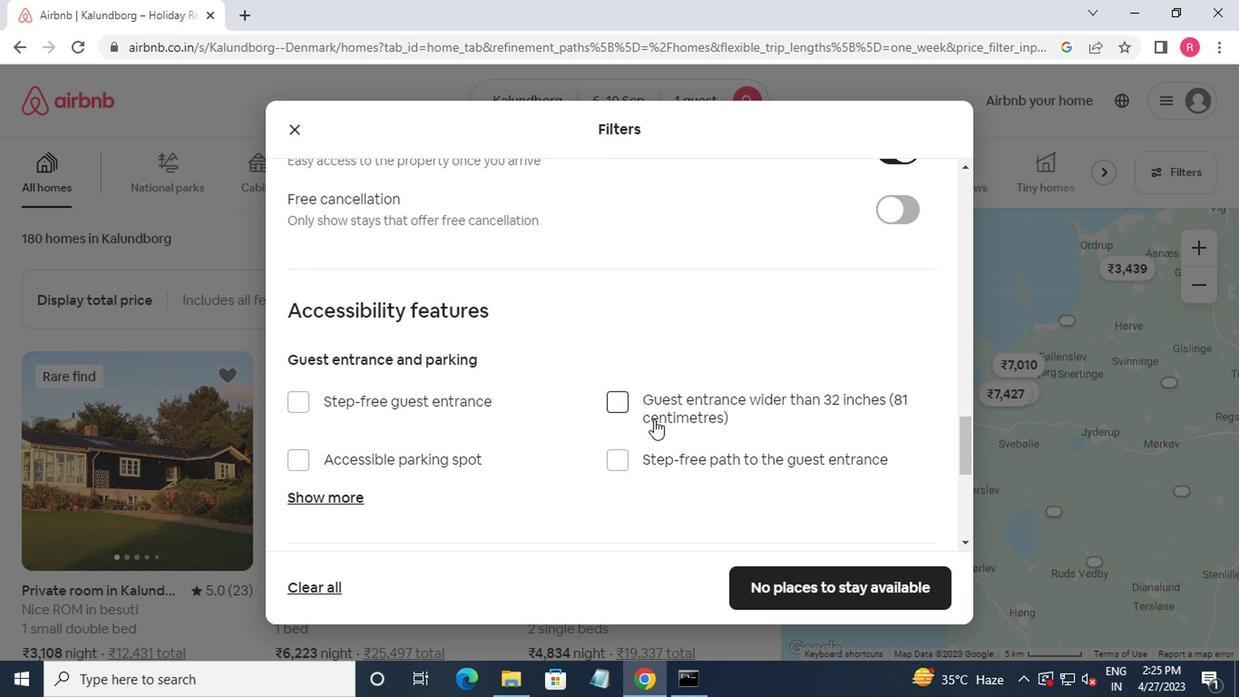 
Action: Mouse moved to (599, 419)
Screenshot: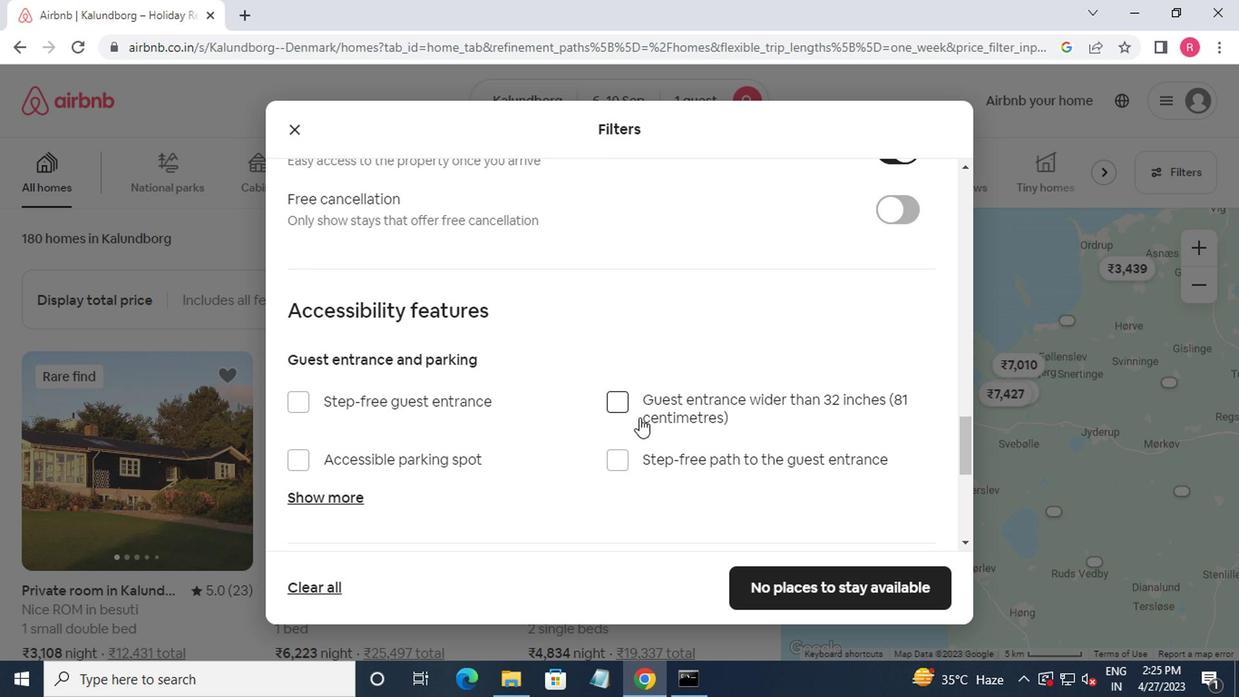 
Action: Mouse scrolled (599, 418) with delta (0, -1)
Screenshot: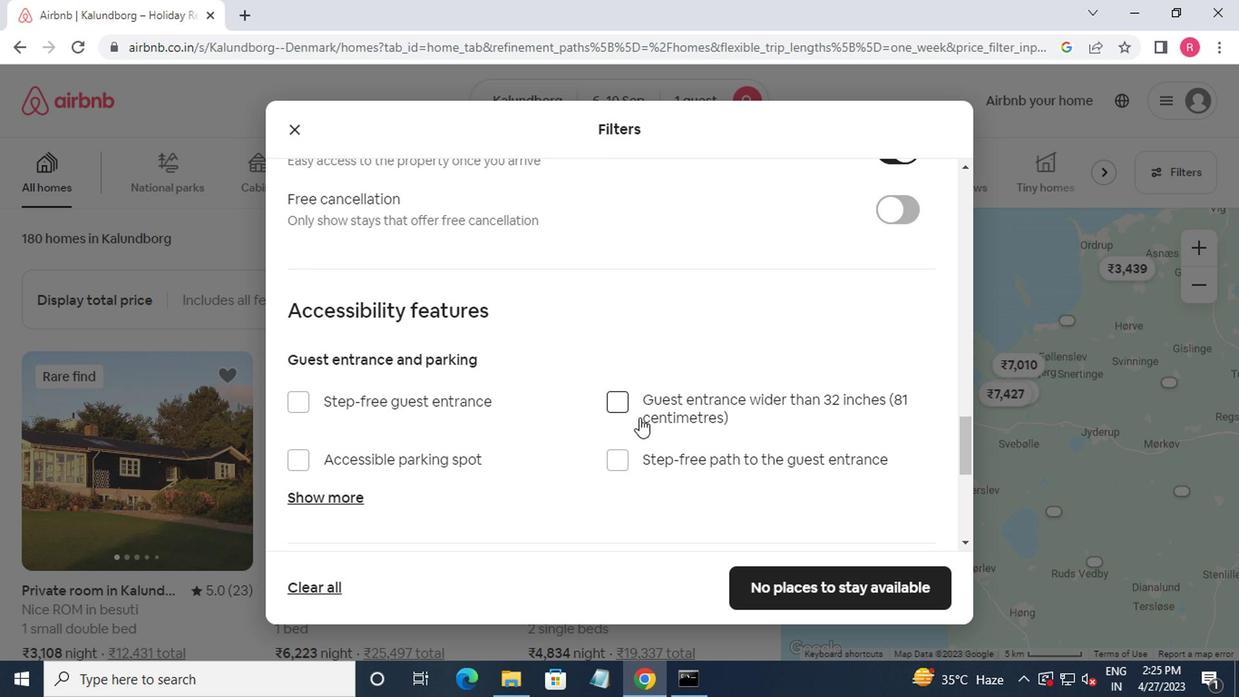 
Action: Mouse moved to (351, 437)
Screenshot: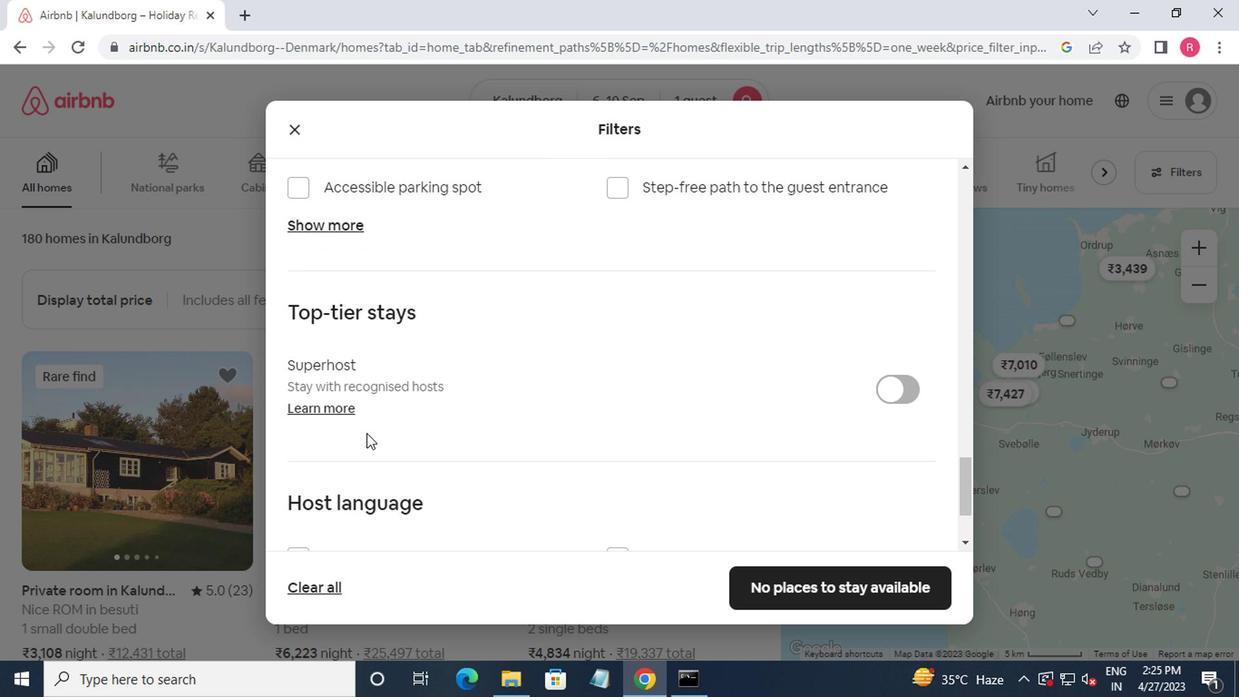 
Action: Mouse scrolled (351, 437) with delta (0, 0)
Screenshot: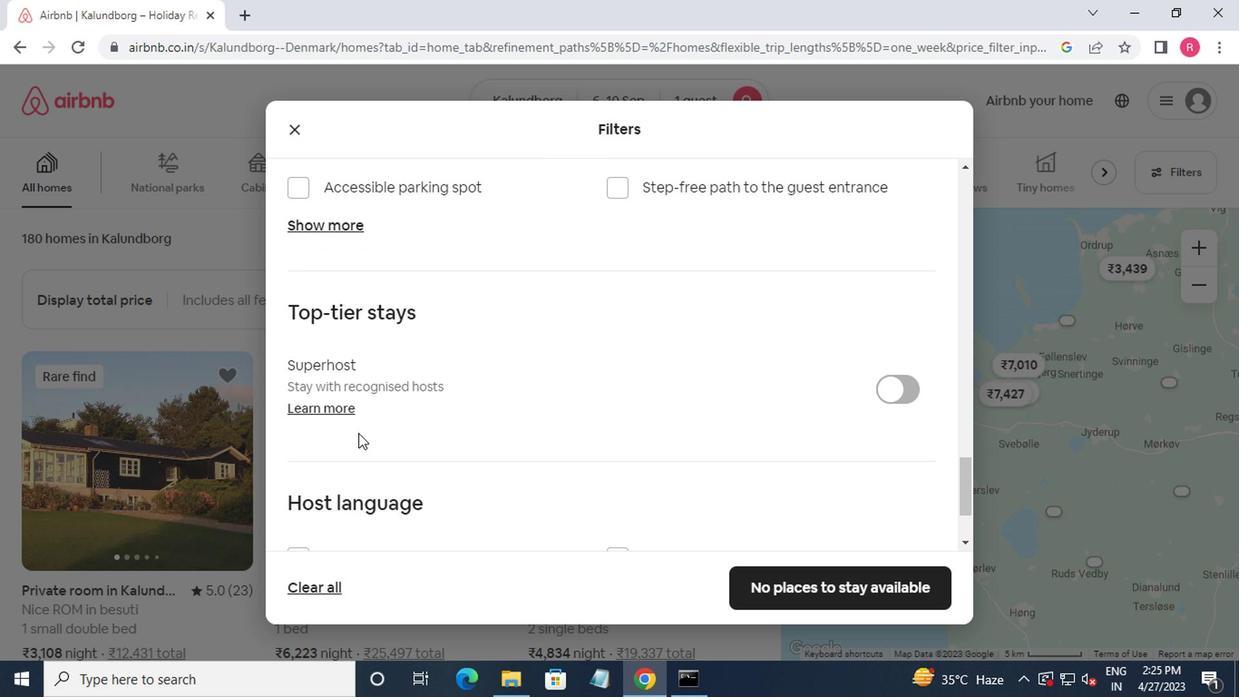 
Action: Mouse scrolled (351, 437) with delta (0, 0)
Screenshot: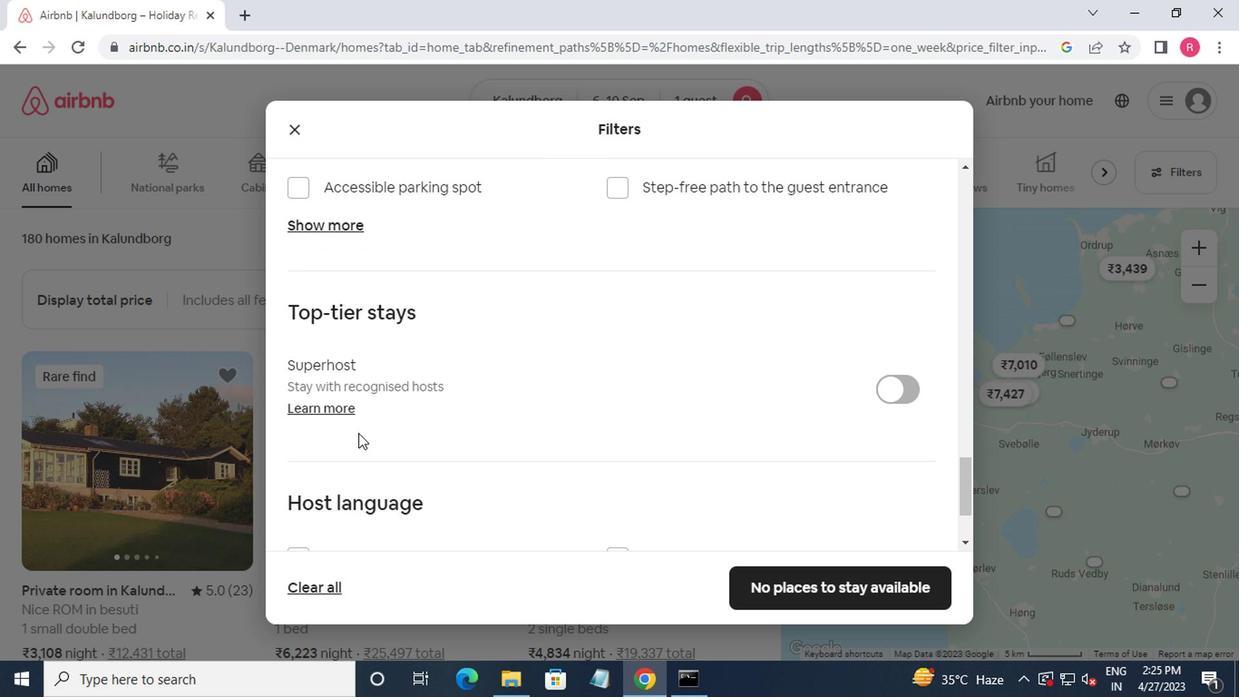 
Action: Mouse moved to (295, 431)
Screenshot: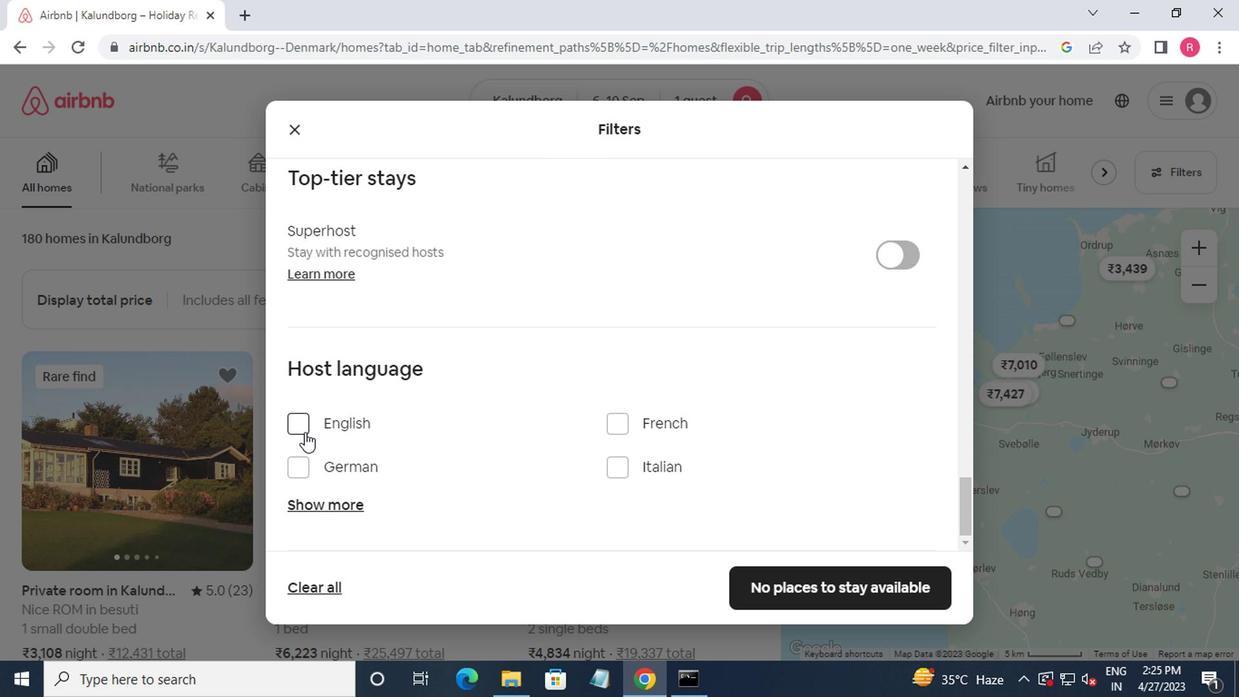 
Action: Mouse pressed left at (295, 431)
Screenshot: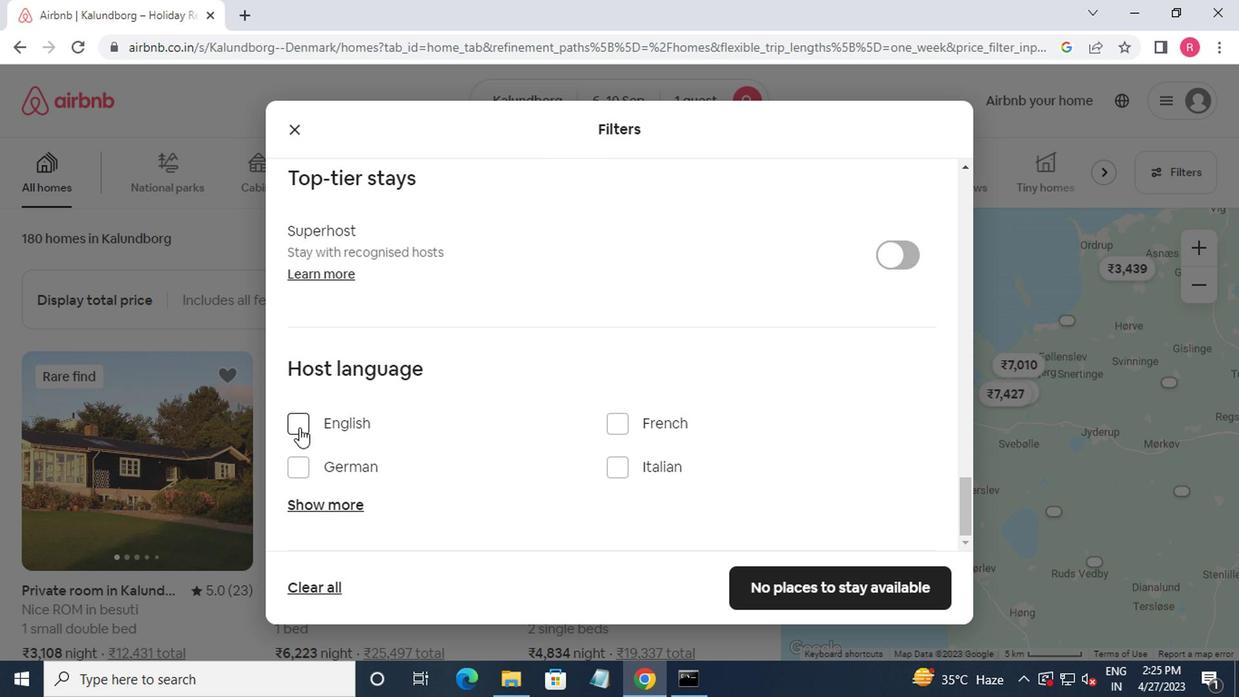 
Action: Mouse moved to (787, 597)
Screenshot: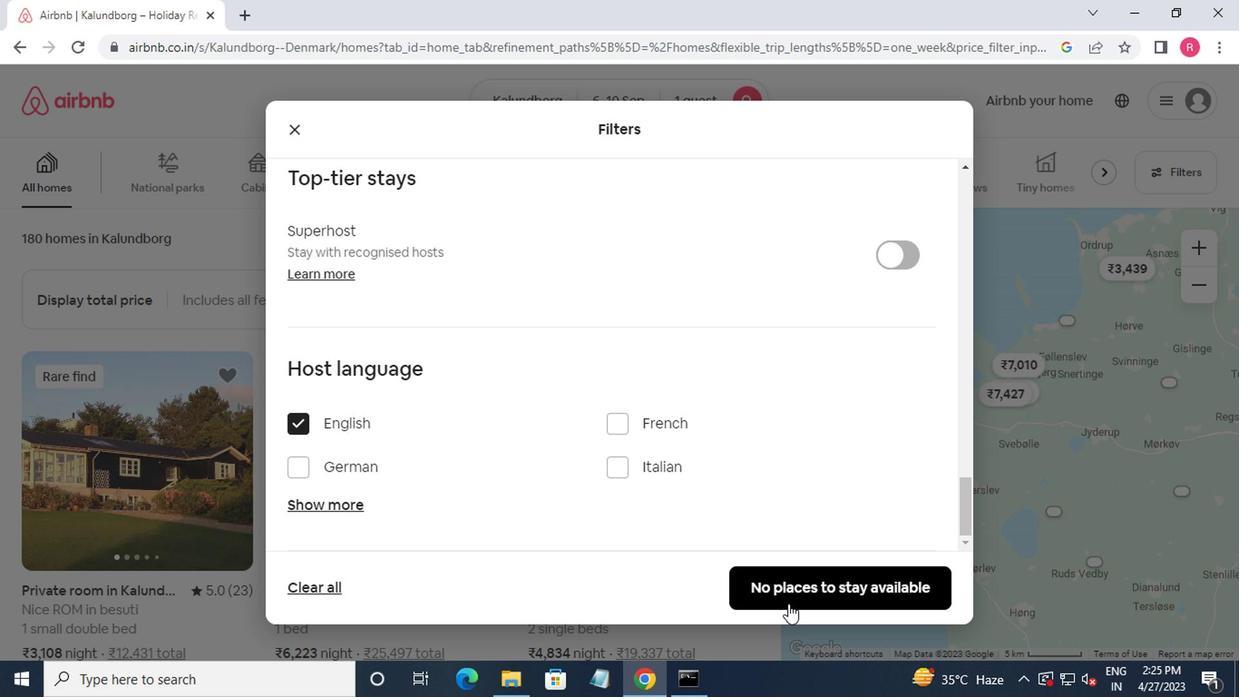 
Action: Mouse pressed left at (787, 597)
Screenshot: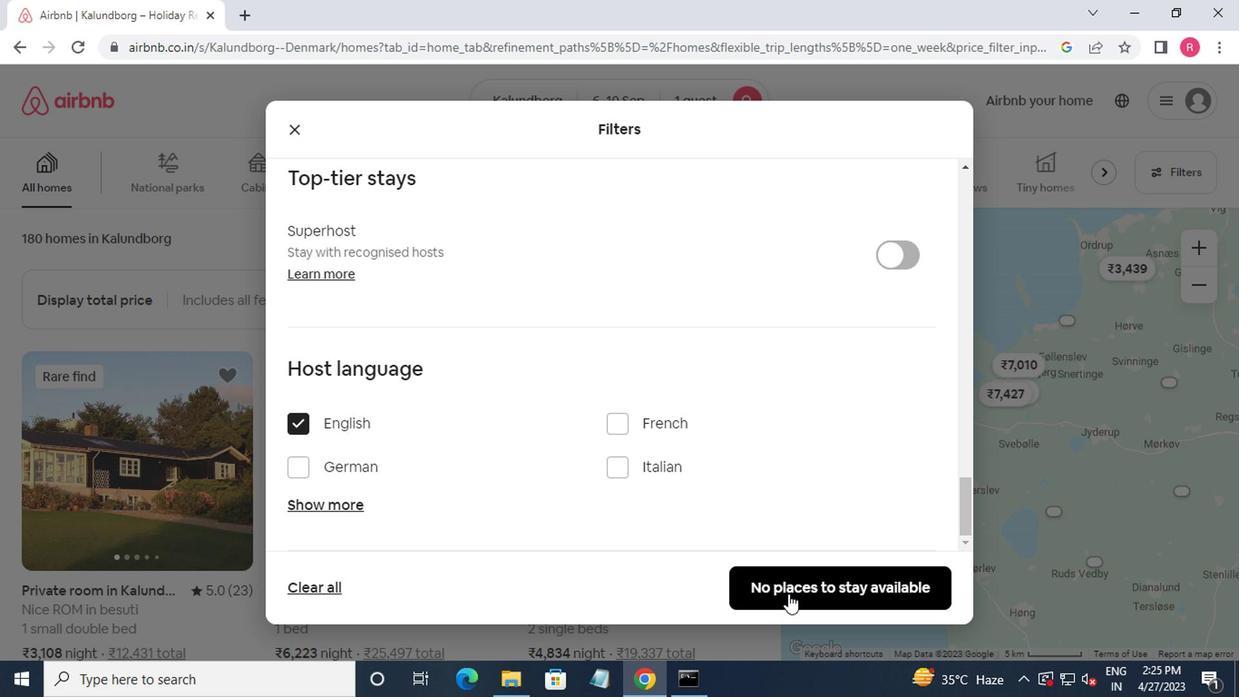 
Action: Mouse moved to (786, 596)
Screenshot: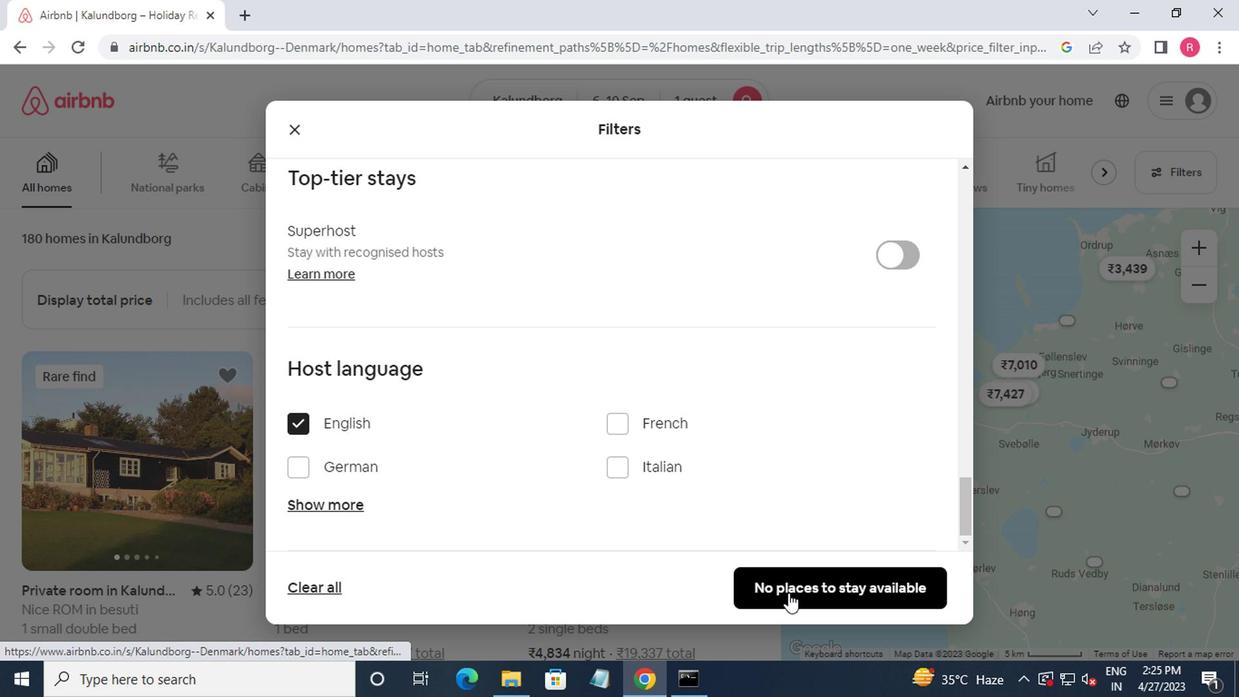 
